 Task: Search one way flight ticket for 5 adults, 2 children, 1 infant in seat and 1 infant on lap in economy from Hartford: Bradley International Airport to Laramie: Laramie Regional Airport on 5-3-2023. Number of bags: 2 carry on bags. Price is upto 20000. Outbound departure time preference is 15:45.
Action: Mouse moved to (400, 160)
Screenshot: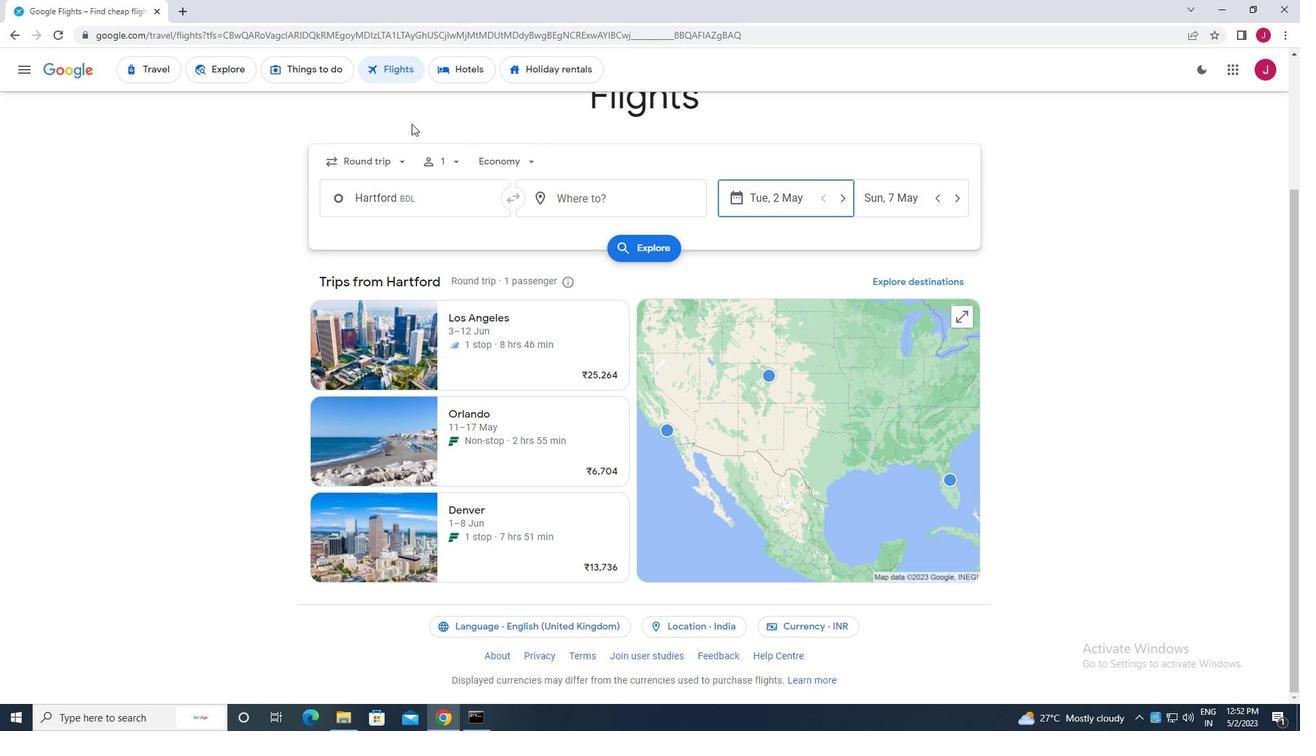 
Action: Mouse pressed left at (400, 160)
Screenshot: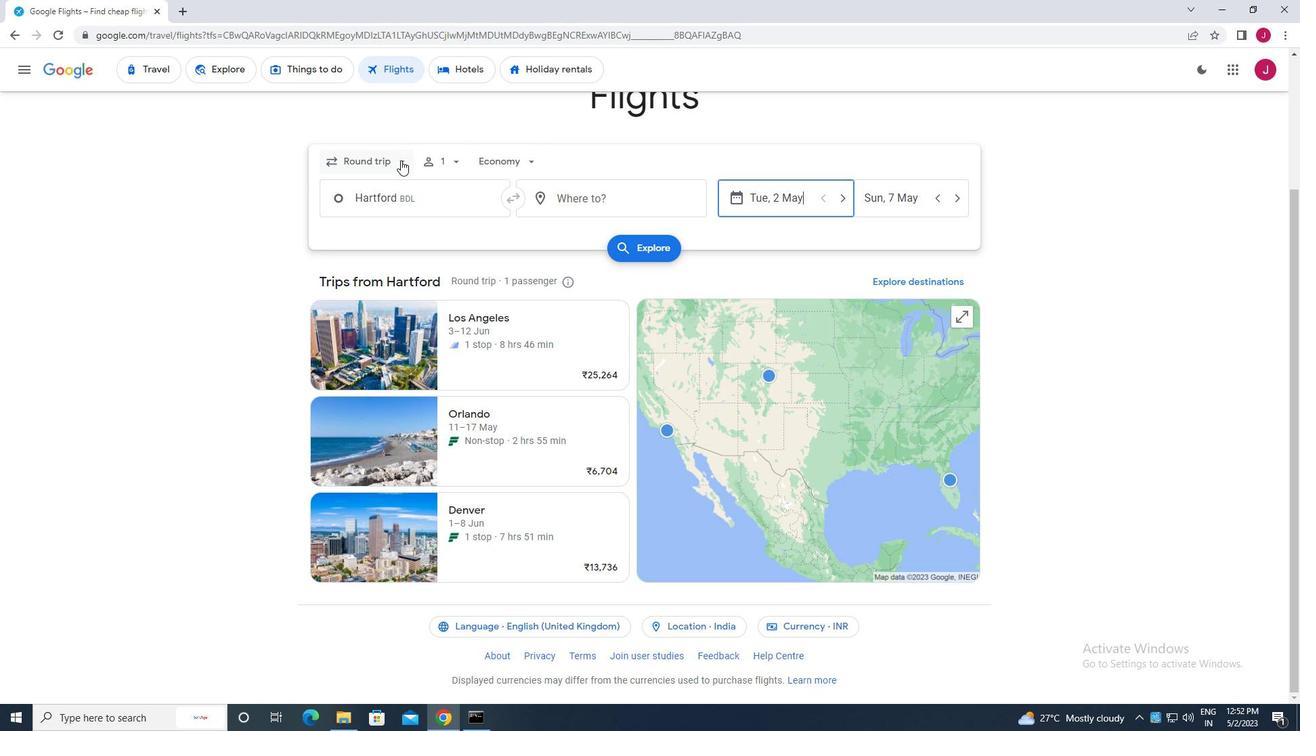 
Action: Mouse moved to (402, 225)
Screenshot: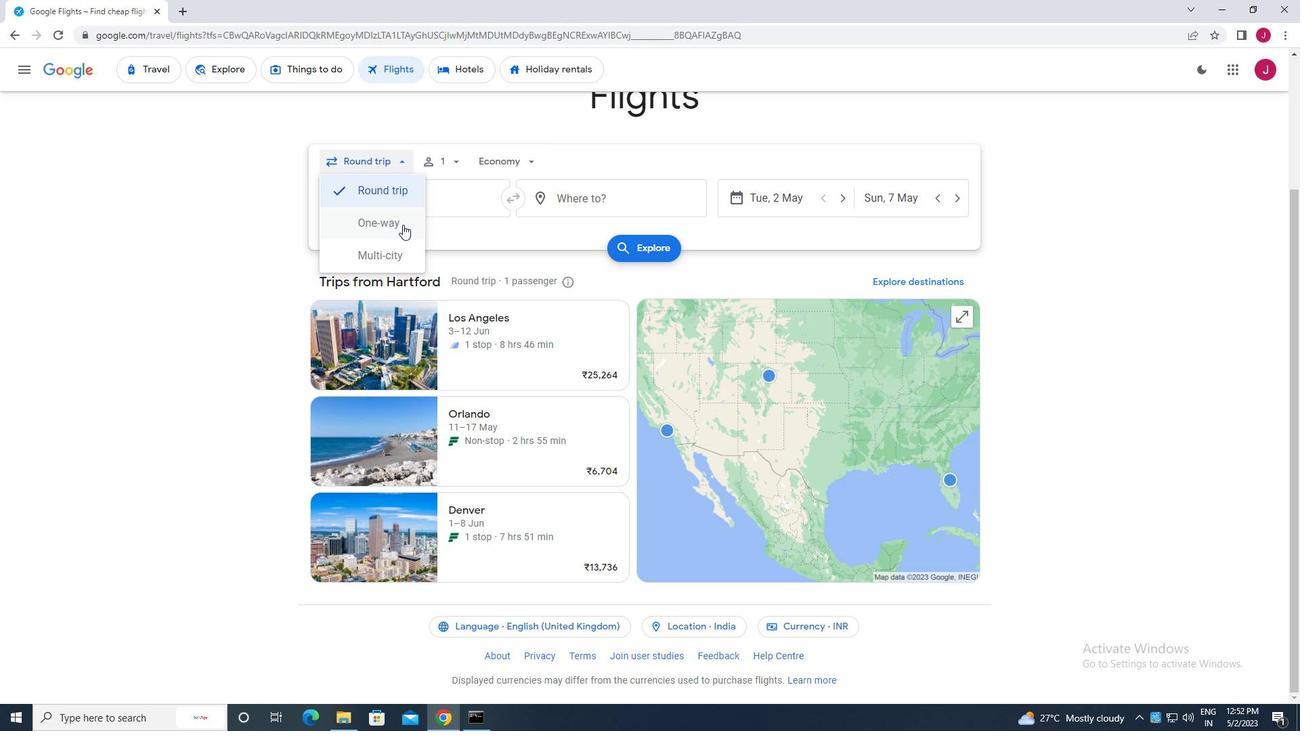 
Action: Mouse pressed left at (402, 225)
Screenshot: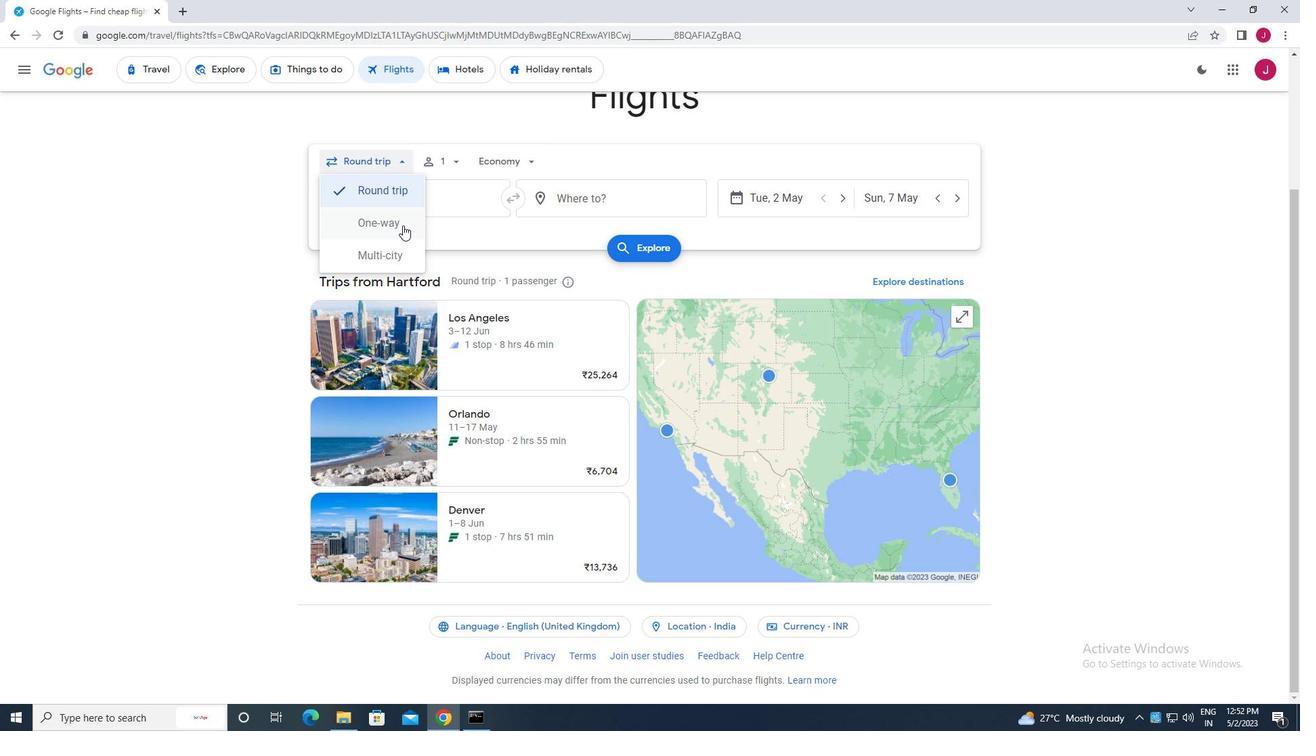 
Action: Mouse moved to (443, 167)
Screenshot: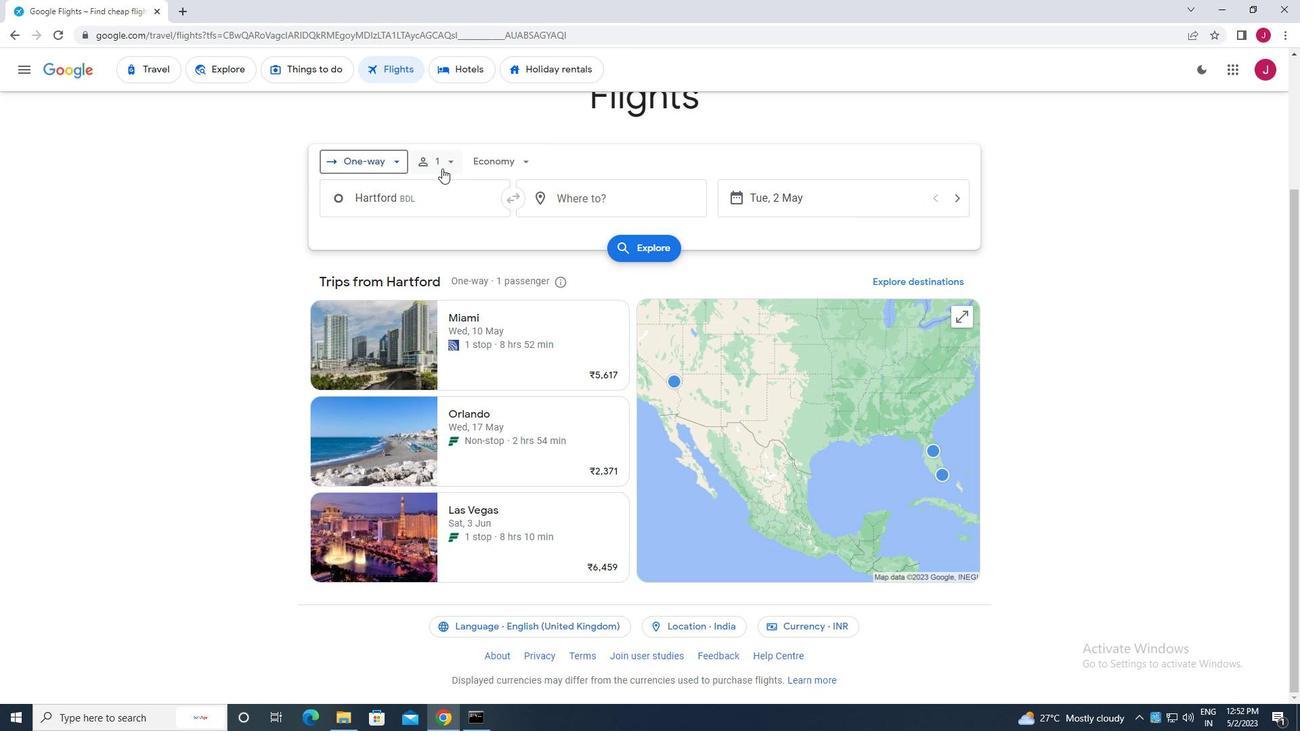 
Action: Mouse pressed left at (443, 167)
Screenshot: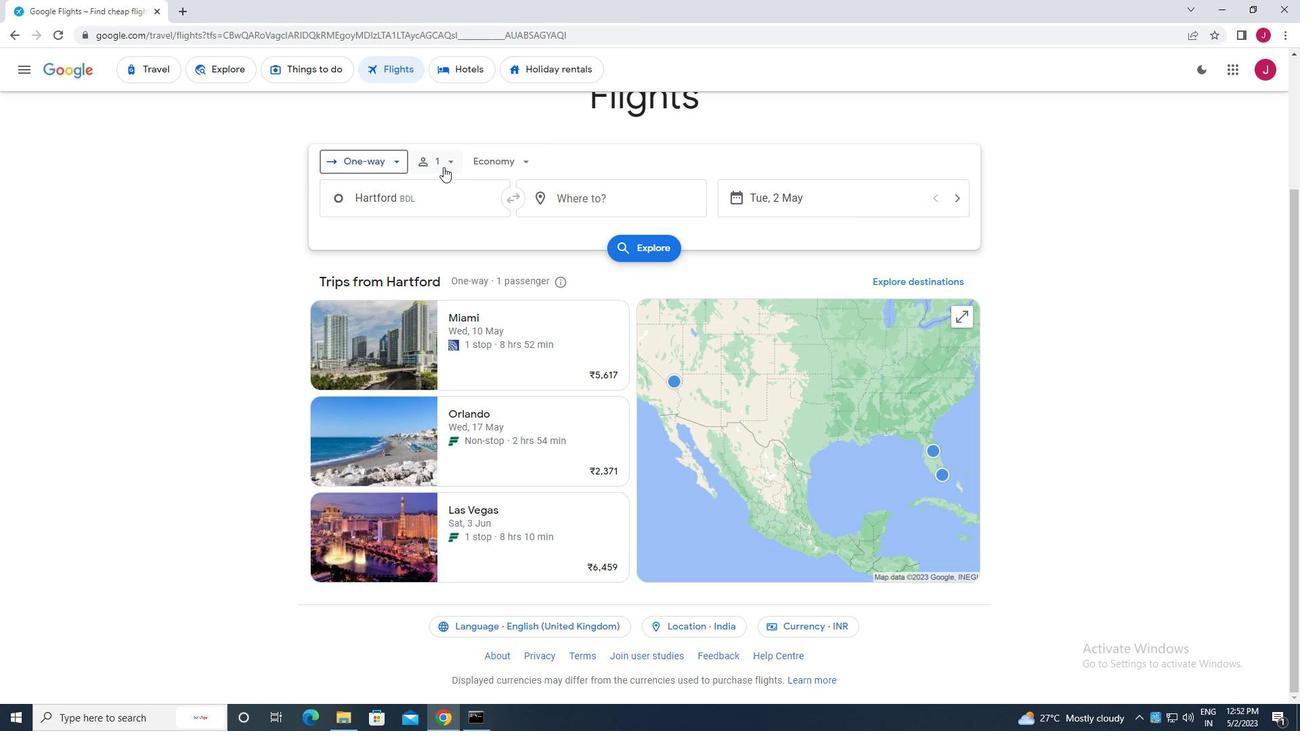 
Action: Mouse moved to (553, 196)
Screenshot: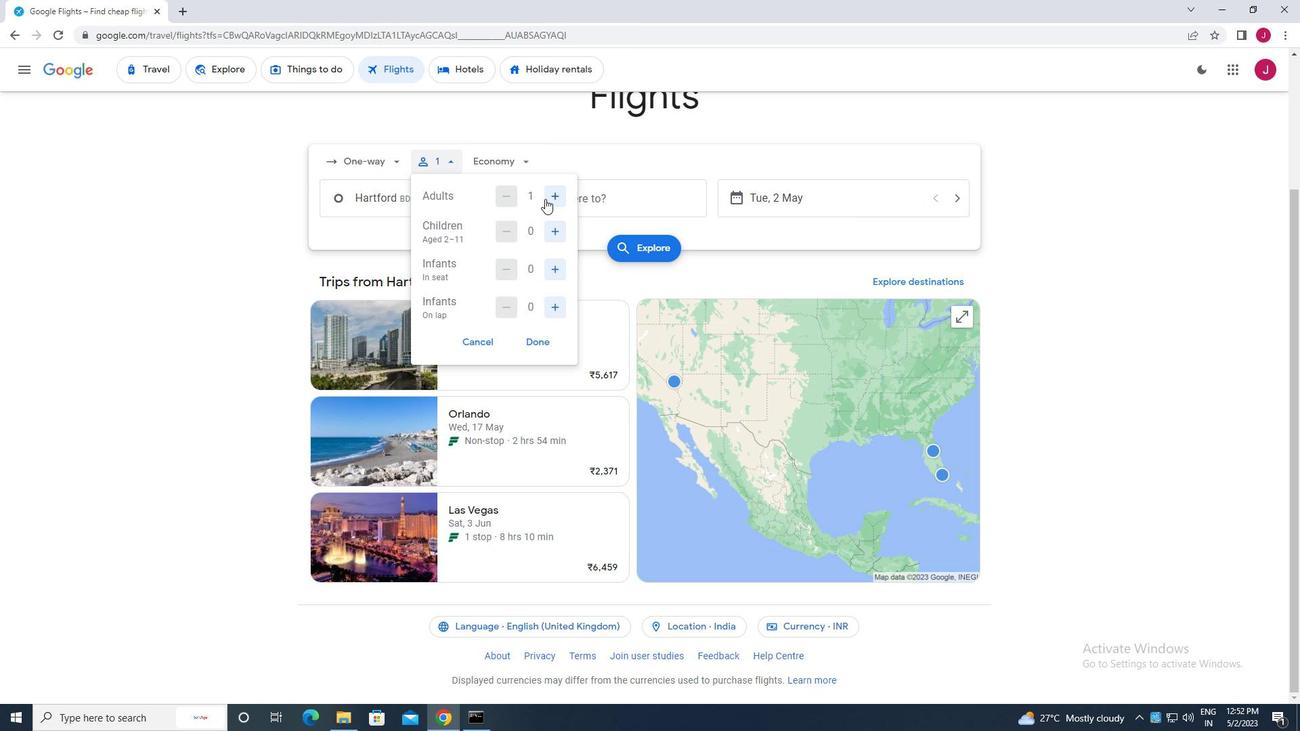 
Action: Mouse pressed left at (553, 196)
Screenshot: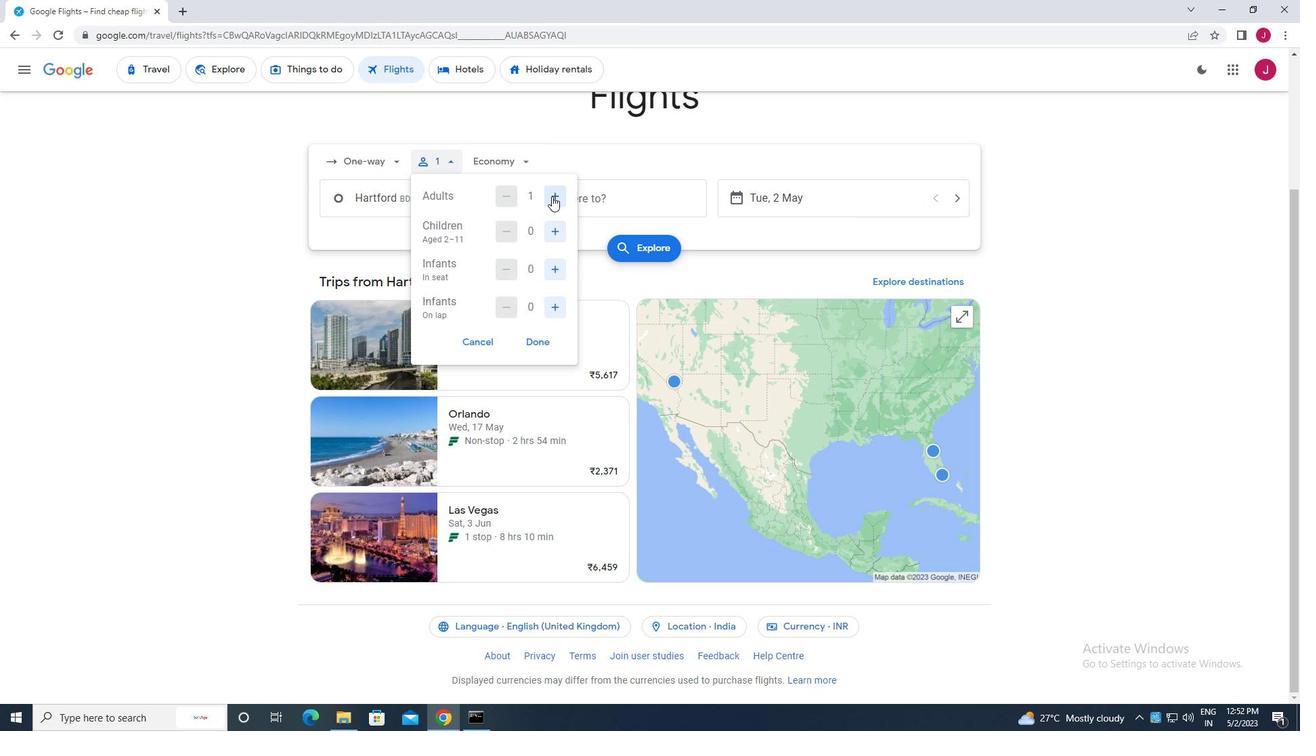 
Action: Mouse moved to (553, 196)
Screenshot: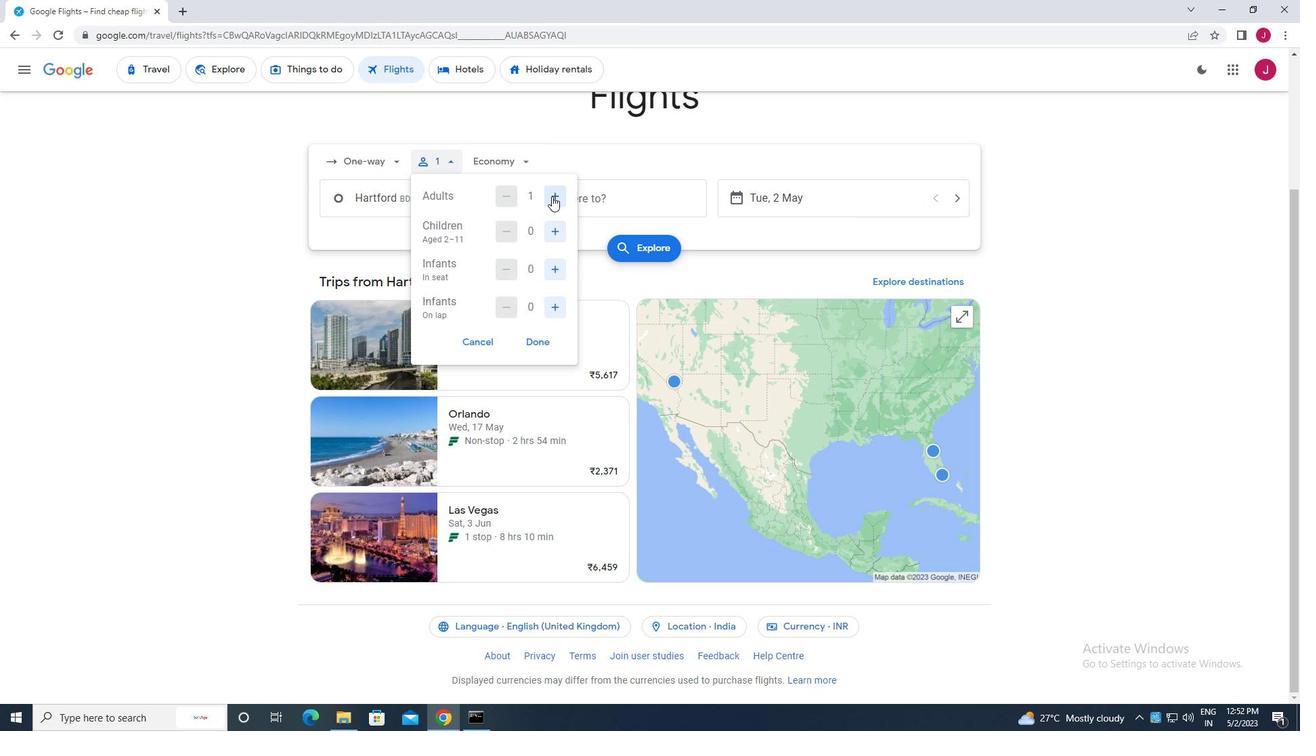 
Action: Mouse pressed left at (553, 196)
Screenshot: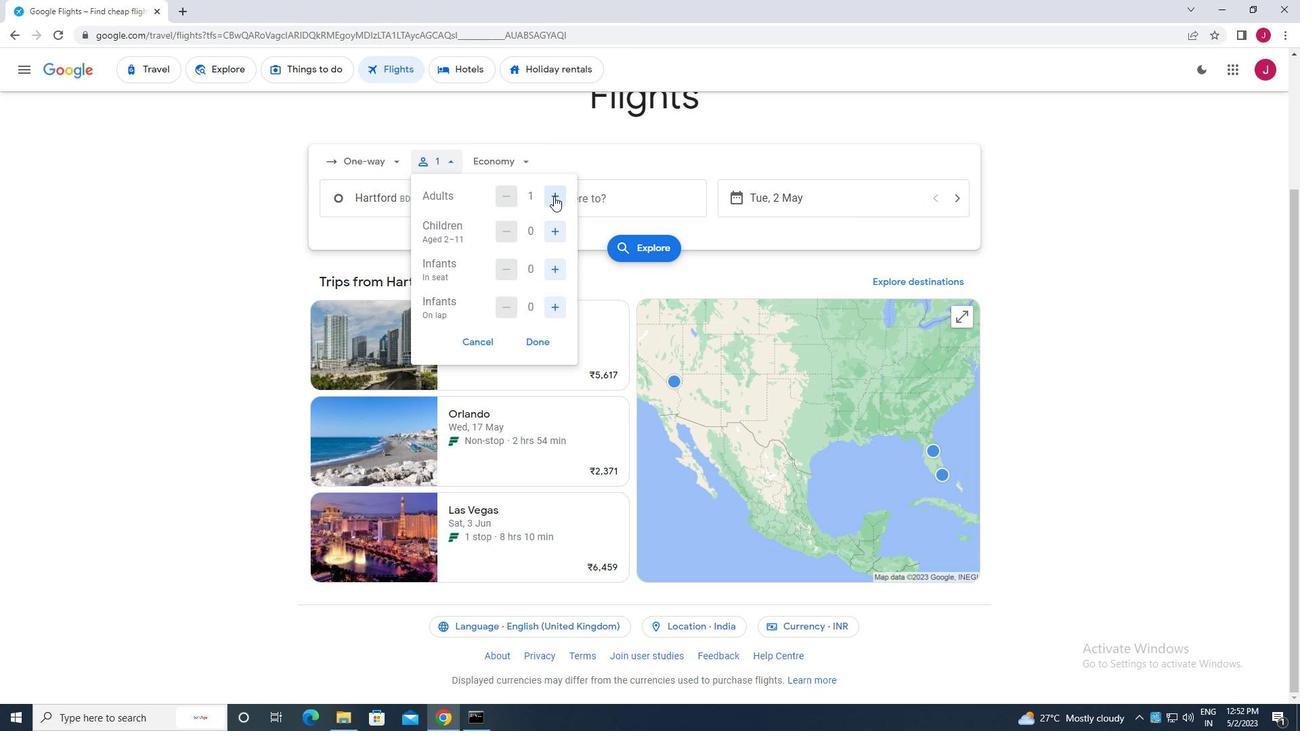 
Action: Mouse pressed left at (553, 196)
Screenshot: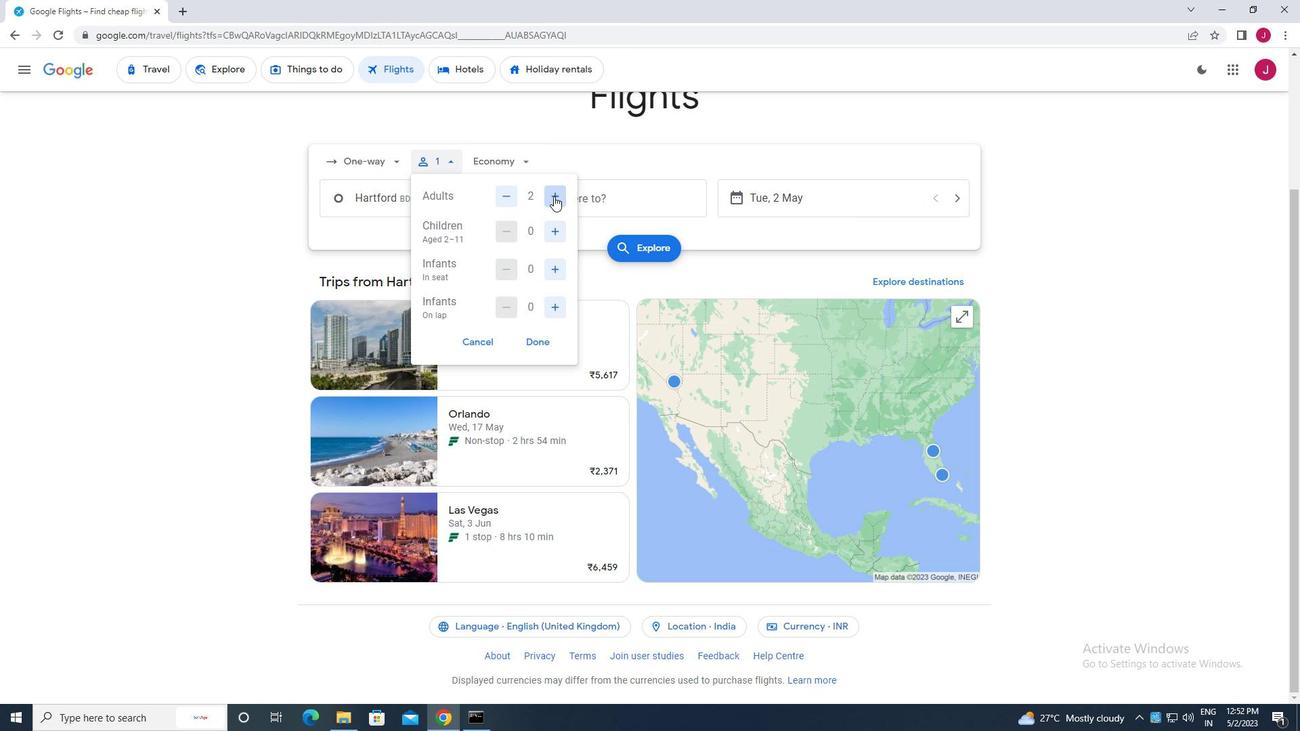 
Action: Mouse pressed left at (553, 196)
Screenshot: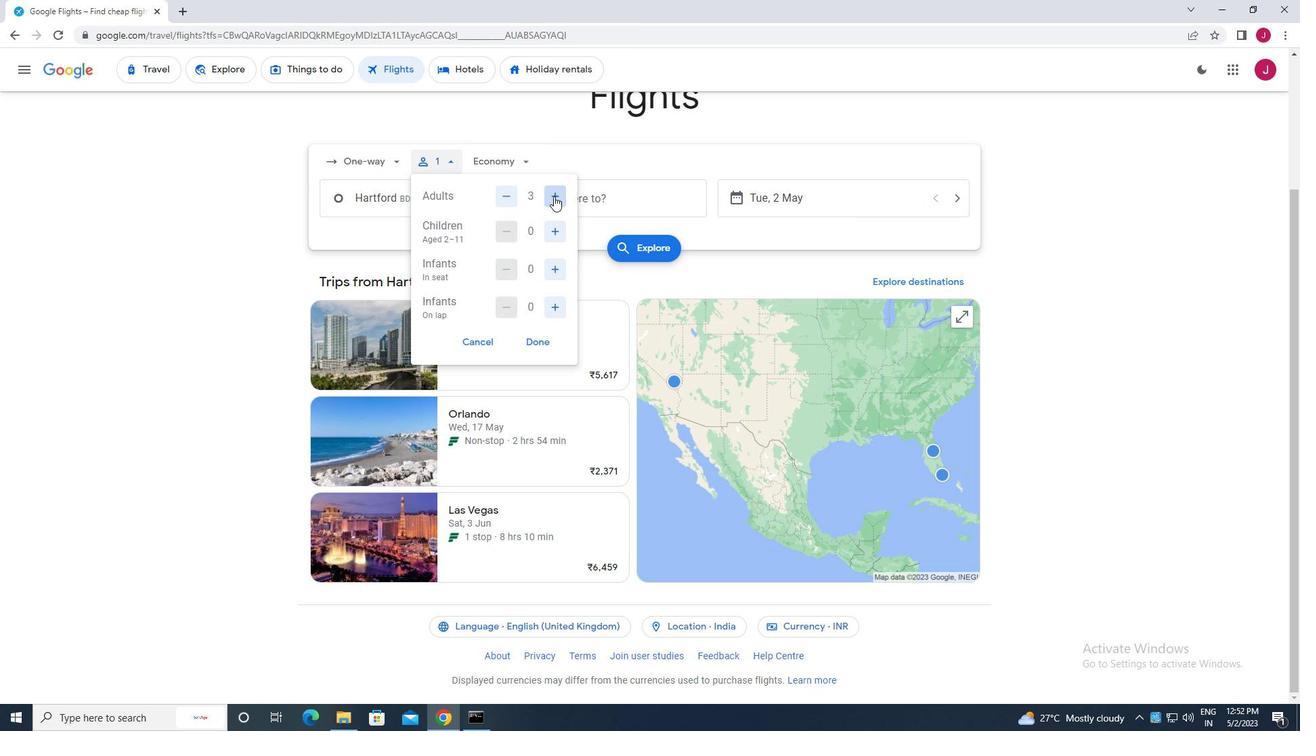 
Action: Mouse moved to (553, 235)
Screenshot: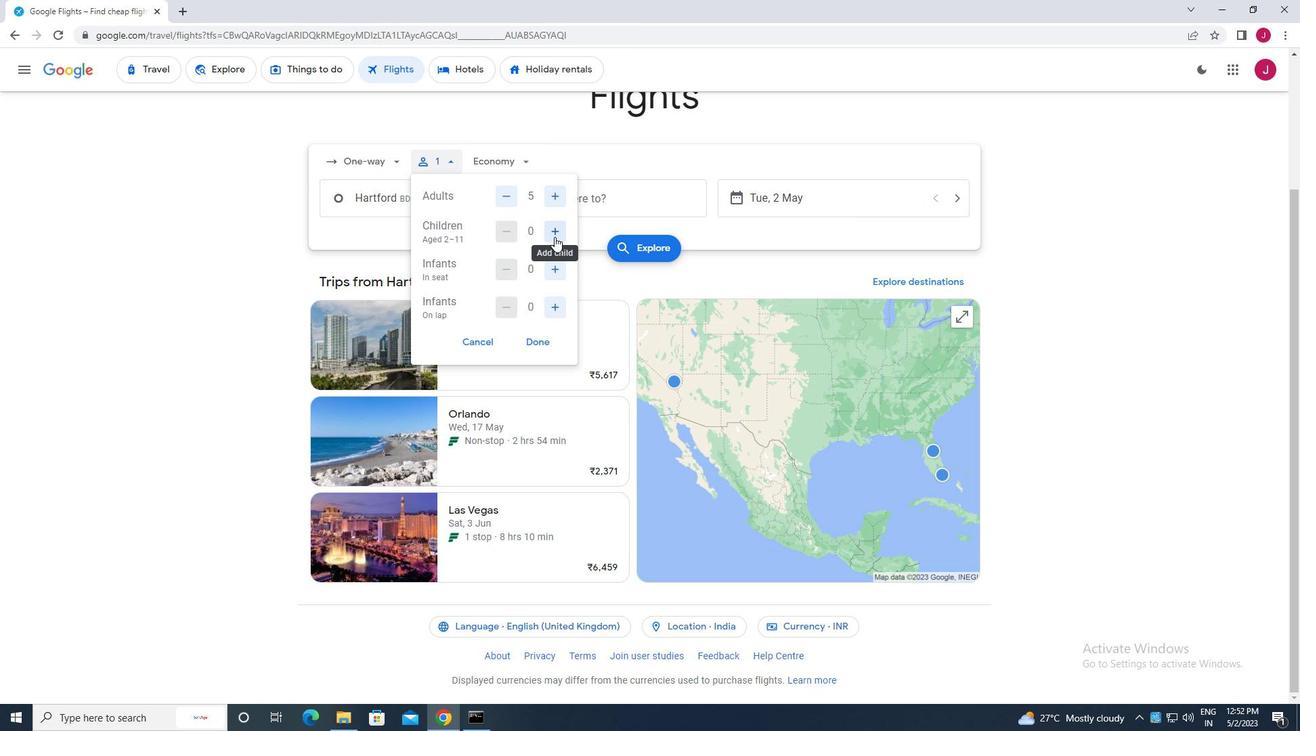 
Action: Mouse pressed left at (553, 235)
Screenshot: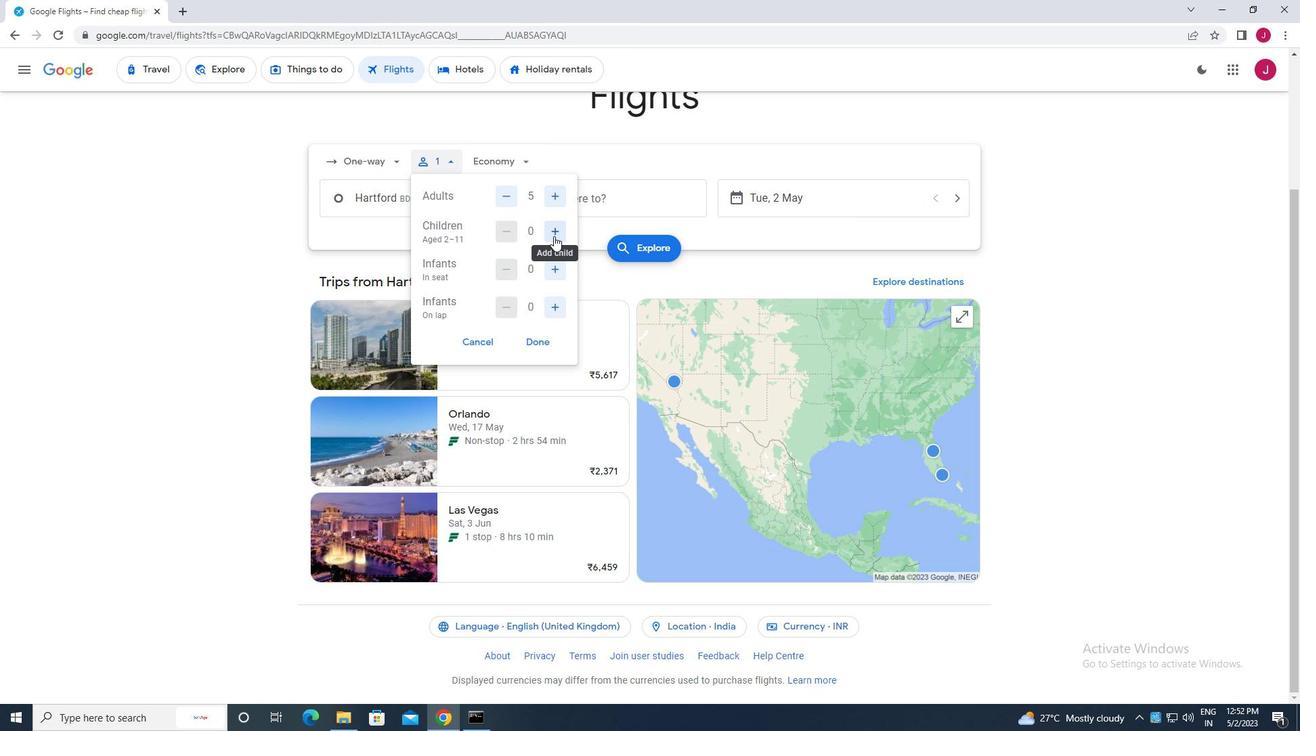
Action: Mouse pressed left at (553, 235)
Screenshot: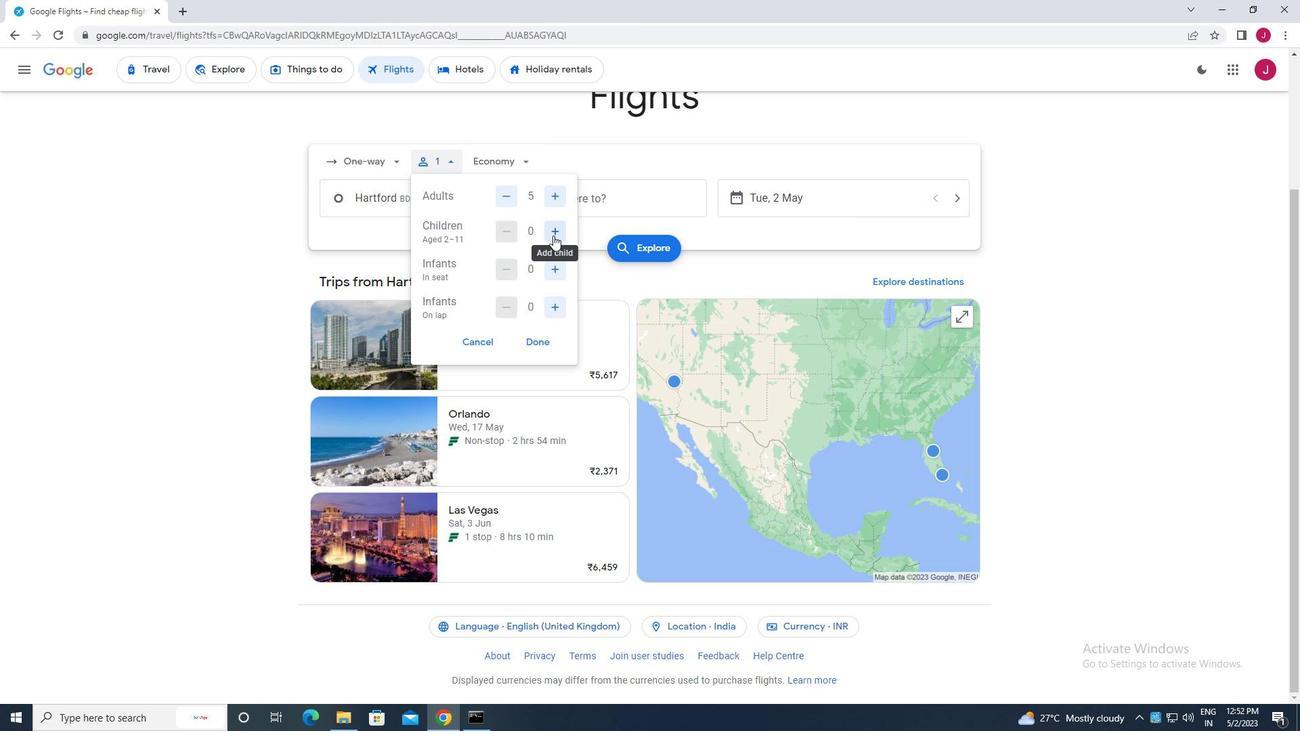 
Action: Mouse moved to (556, 277)
Screenshot: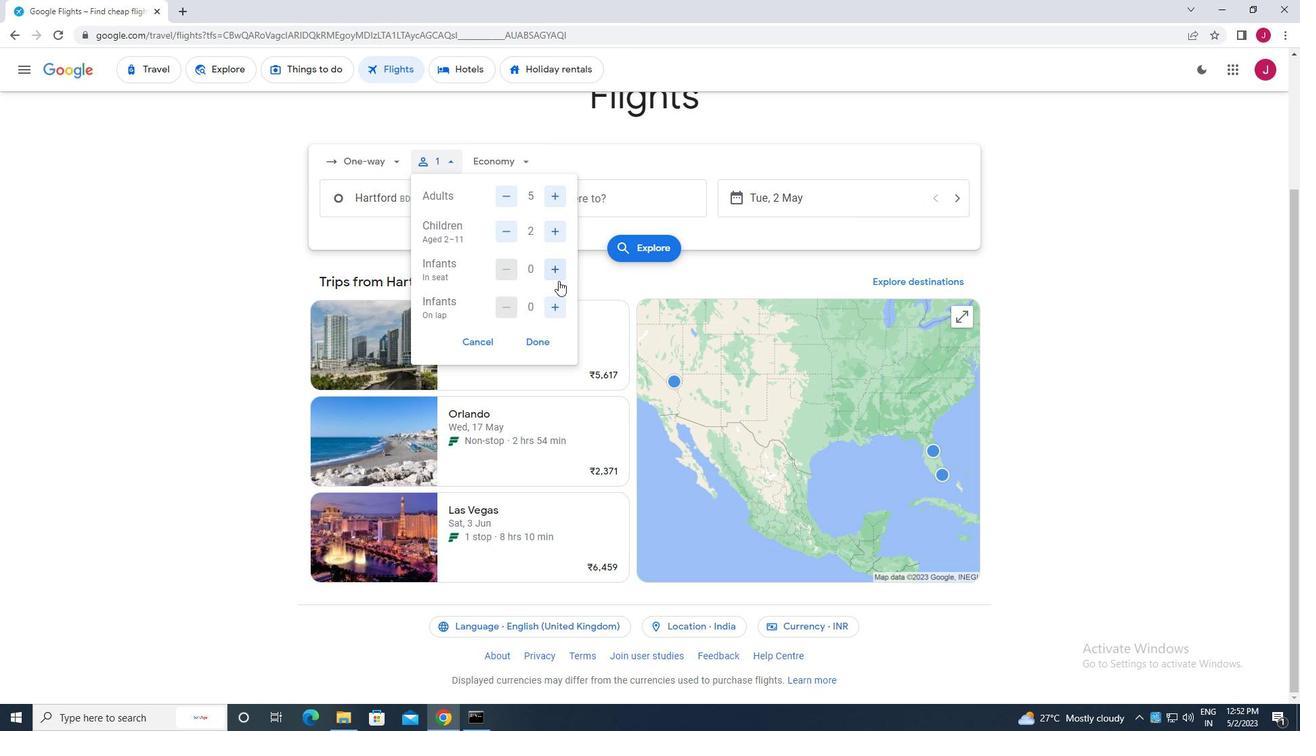 
Action: Mouse pressed left at (556, 277)
Screenshot: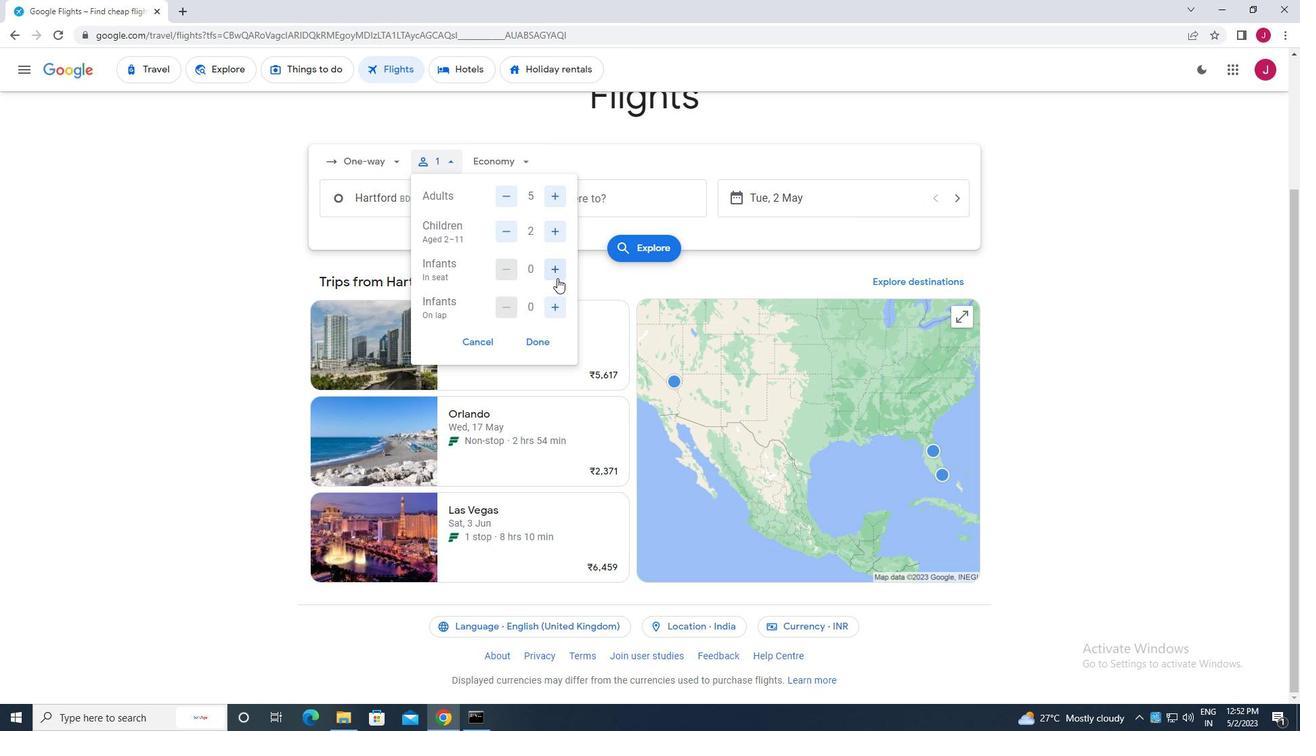 
Action: Mouse moved to (556, 313)
Screenshot: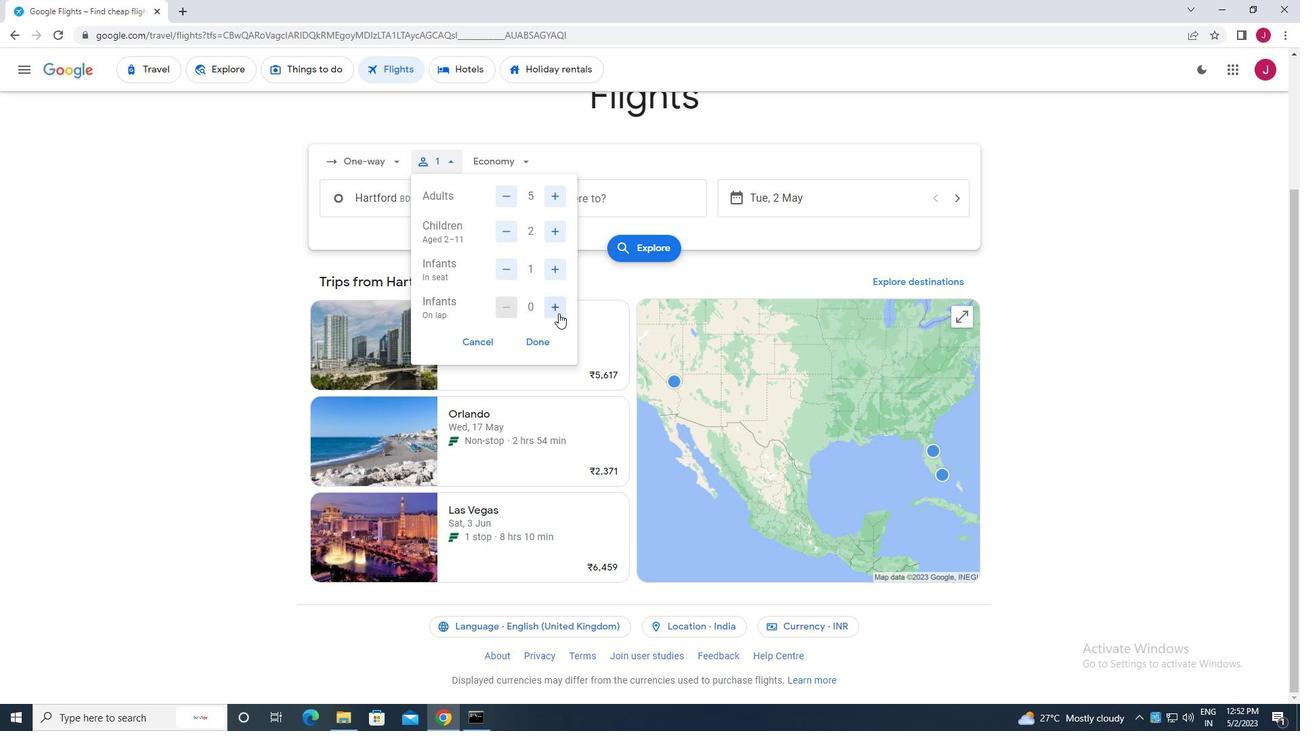 
Action: Mouse pressed left at (556, 313)
Screenshot: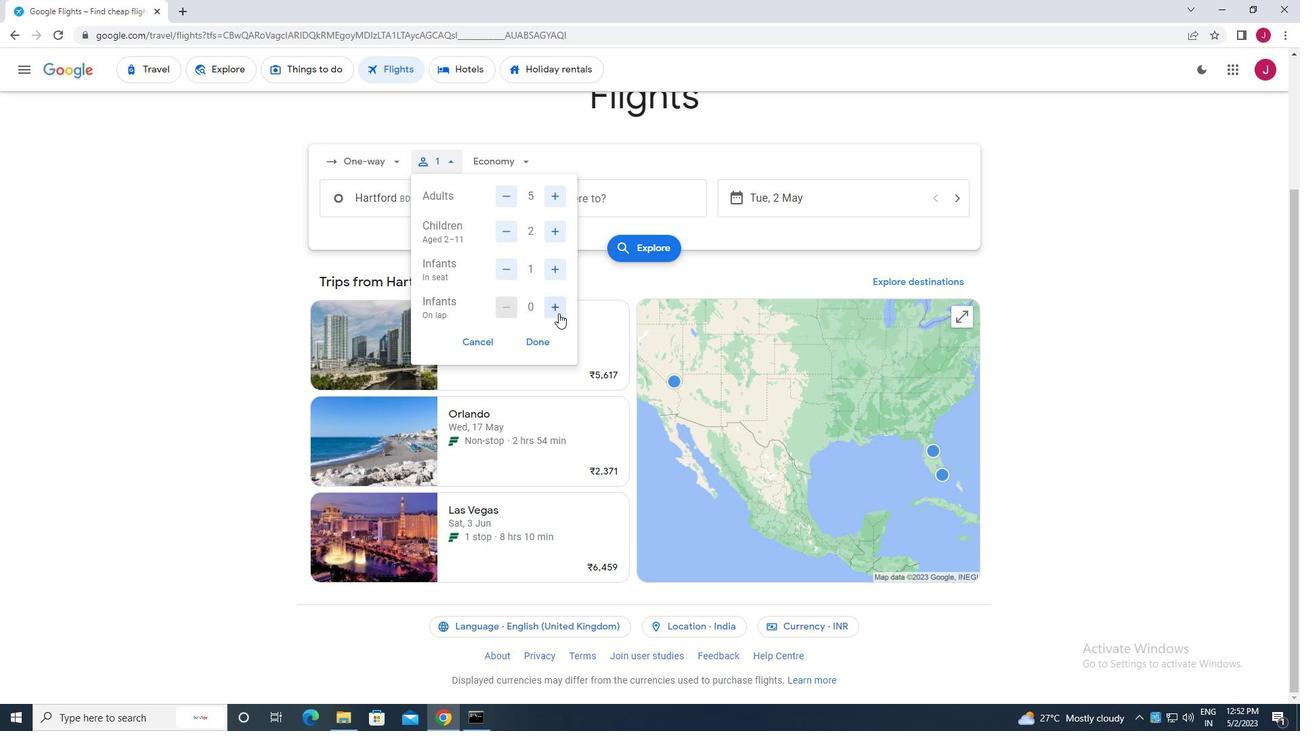 
Action: Mouse moved to (540, 339)
Screenshot: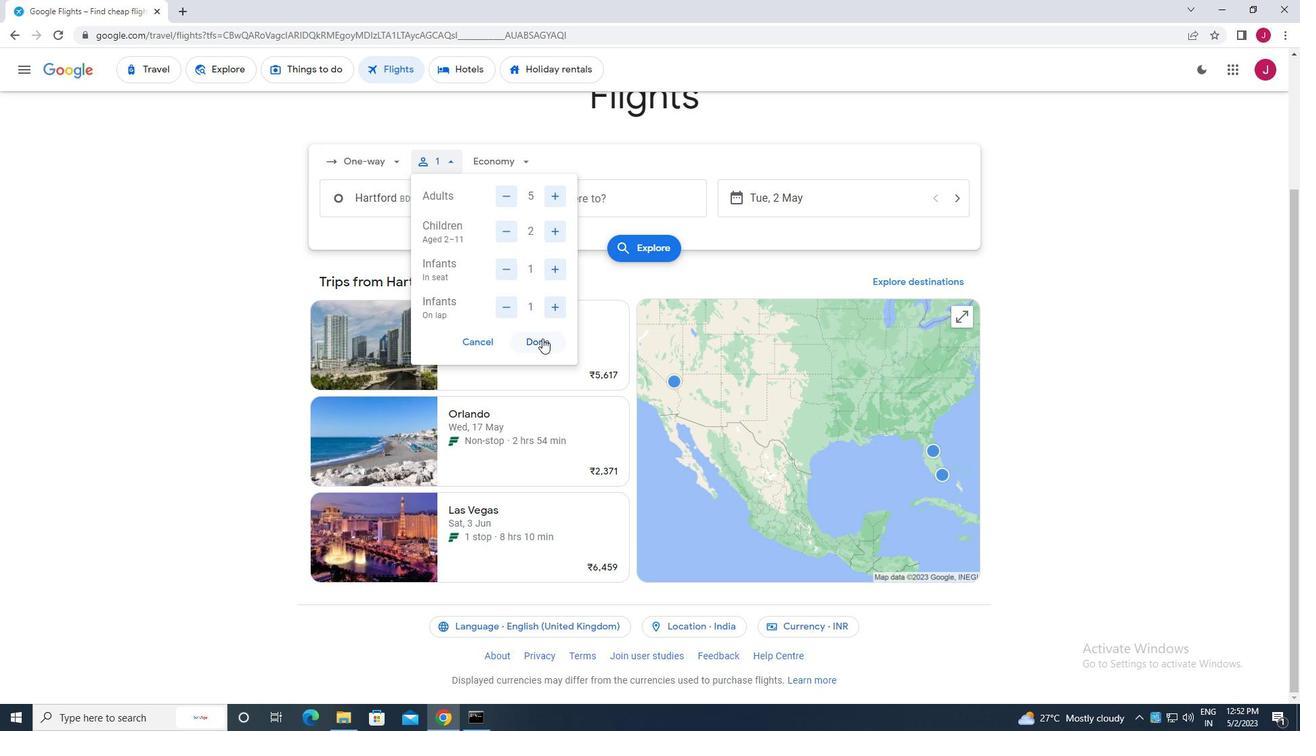 
Action: Mouse pressed left at (540, 339)
Screenshot: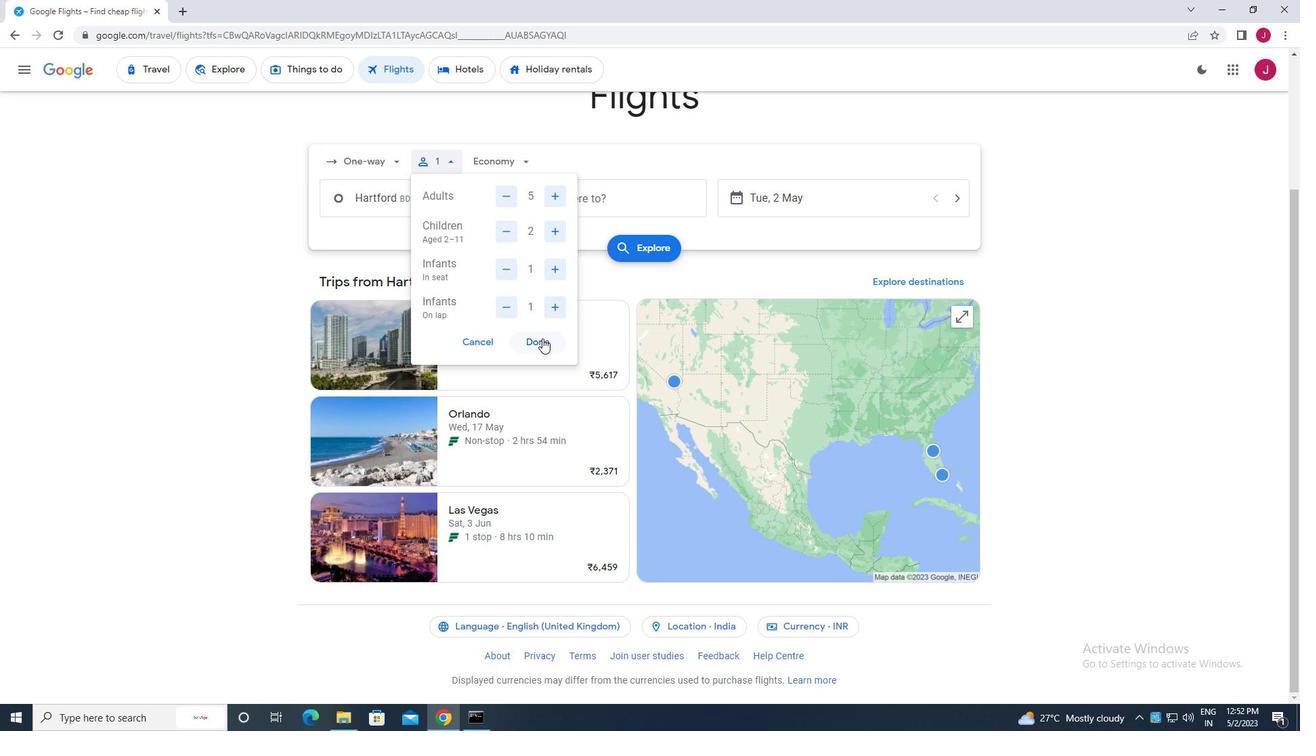 
Action: Mouse moved to (522, 159)
Screenshot: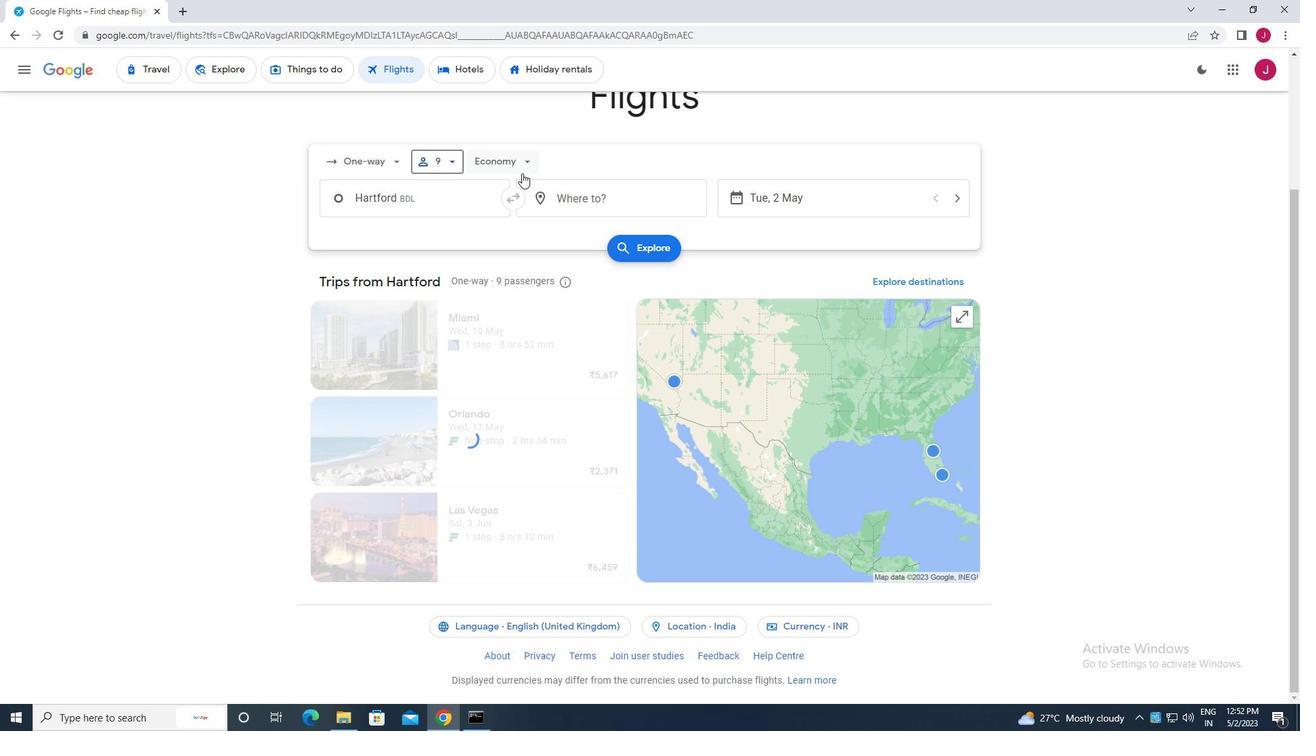 
Action: Mouse pressed left at (522, 159)
Screenshot: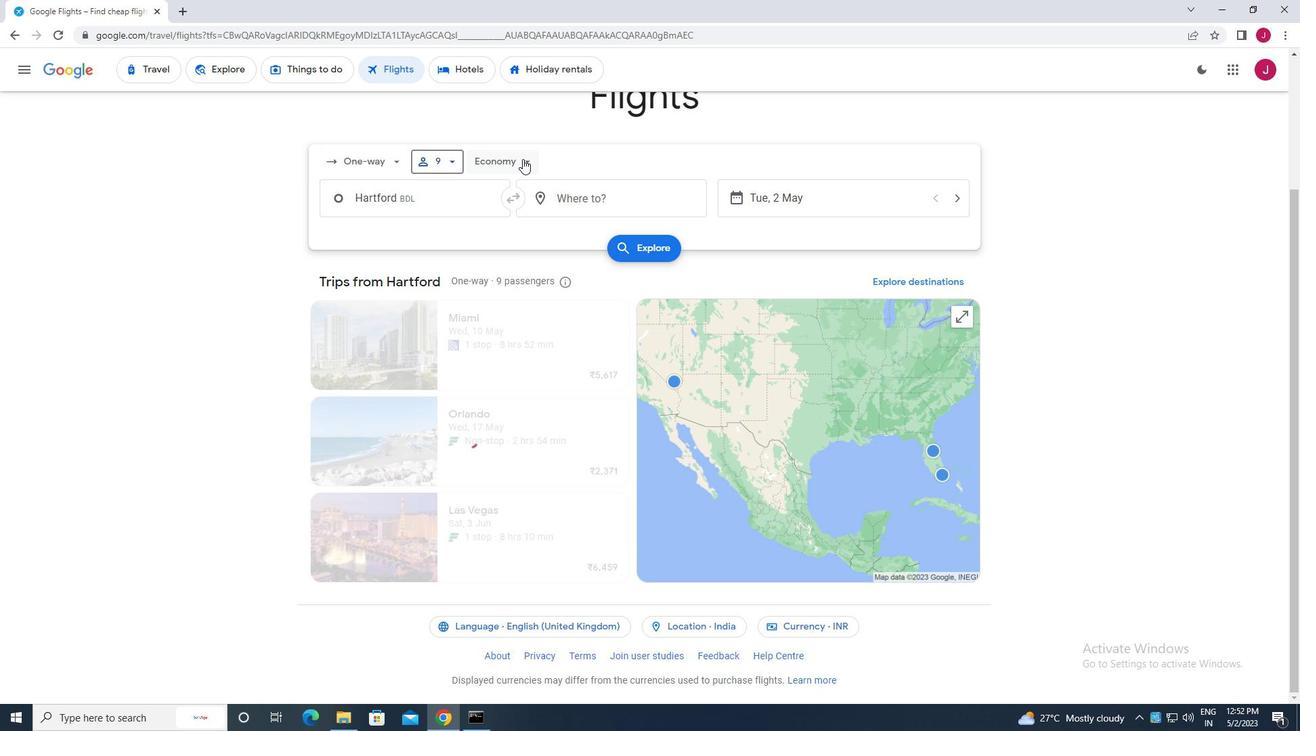 
Action: Mouse moved to (531, 188)
Screenshot: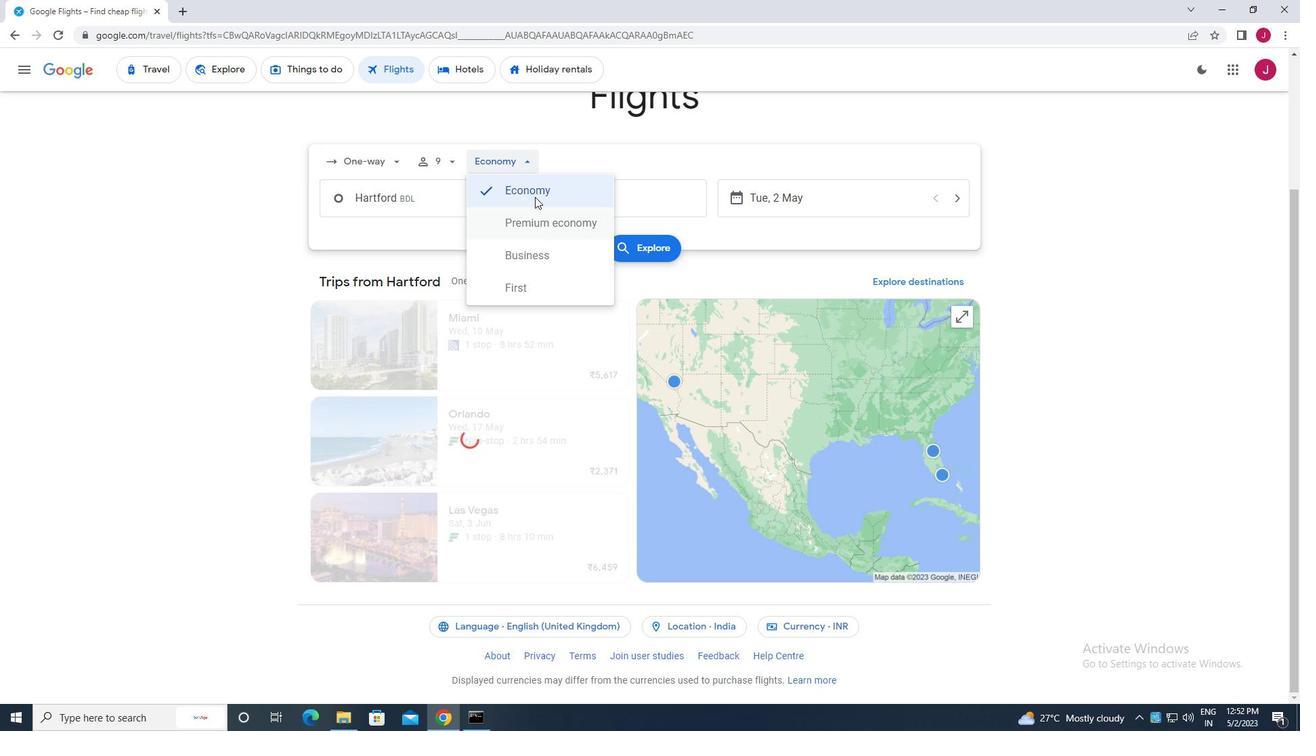 
Action: Mouse pressed left at (531, 188)
Screenshot: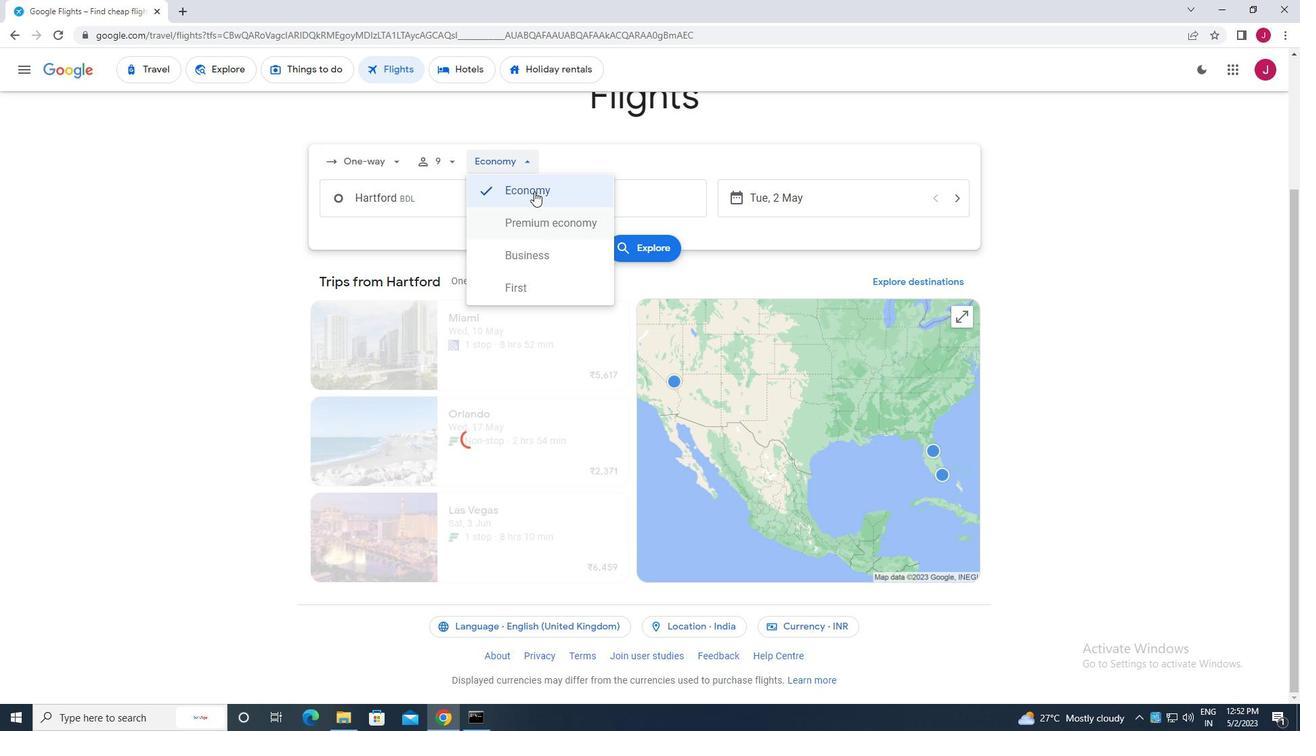 
Action: Mouse moved to (461, 201)
Screenshot: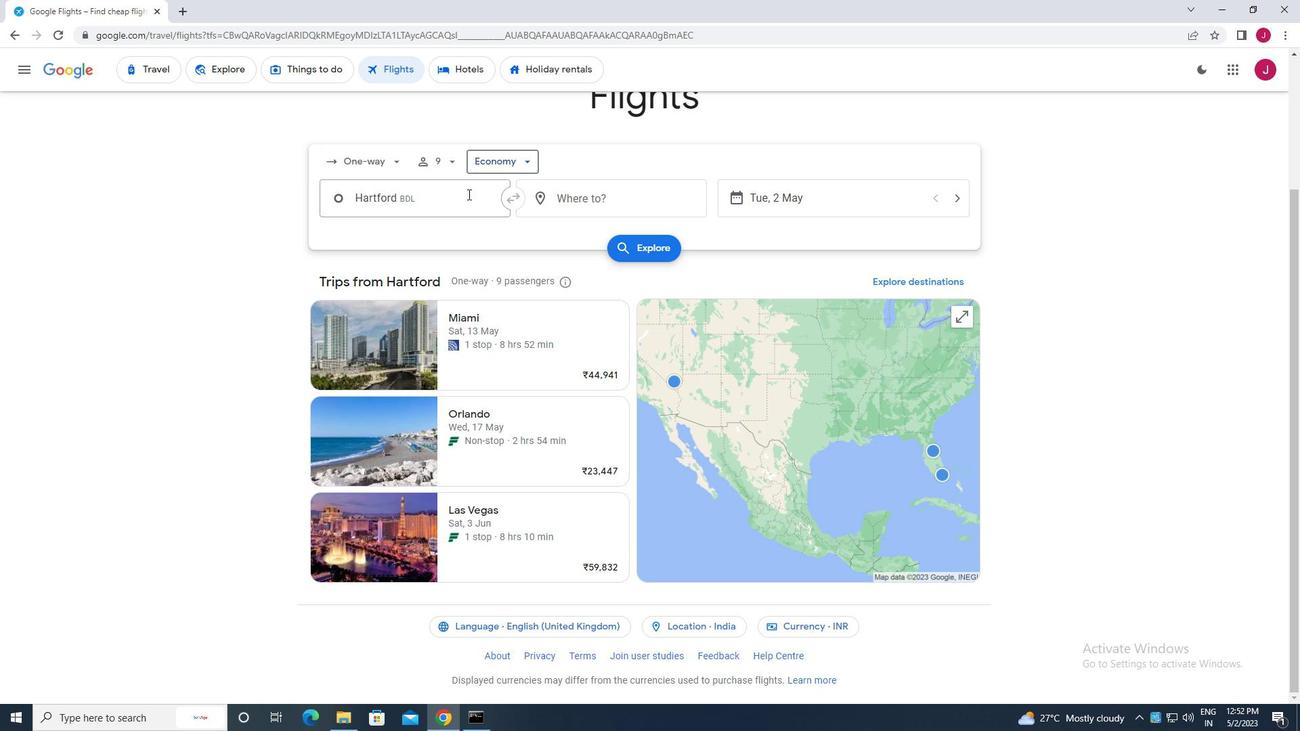 
Action: Mouse pressed left at (461, 201)
Screenshot: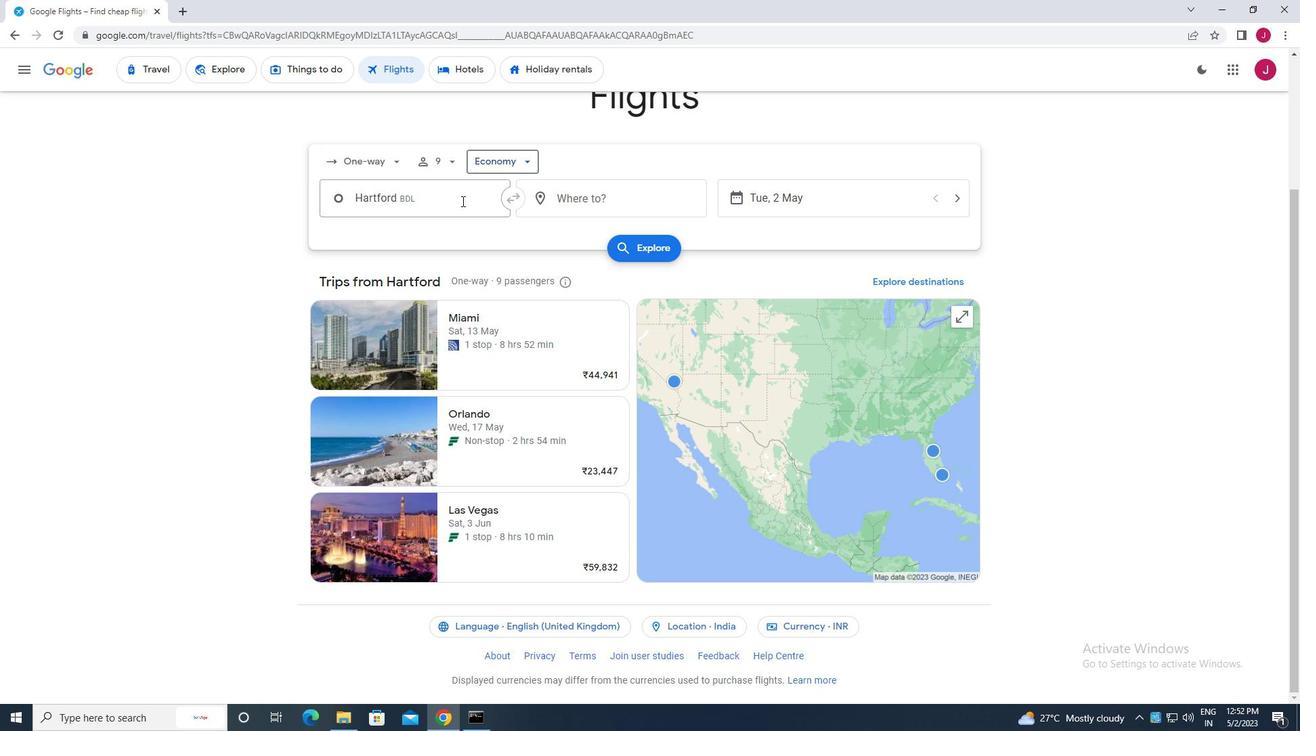 
Action: Key pressed hartf
Screenshot: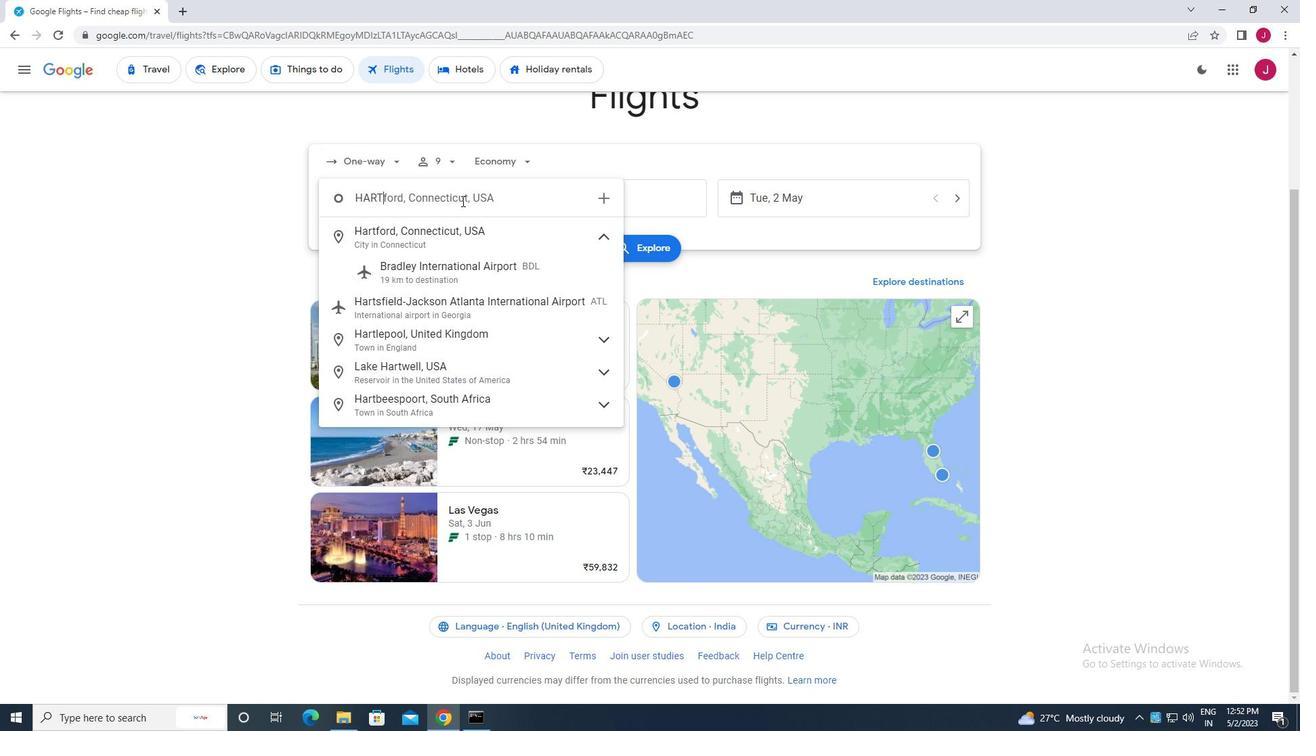 
Action: Mouse moved to (540, 264)
Screenshot: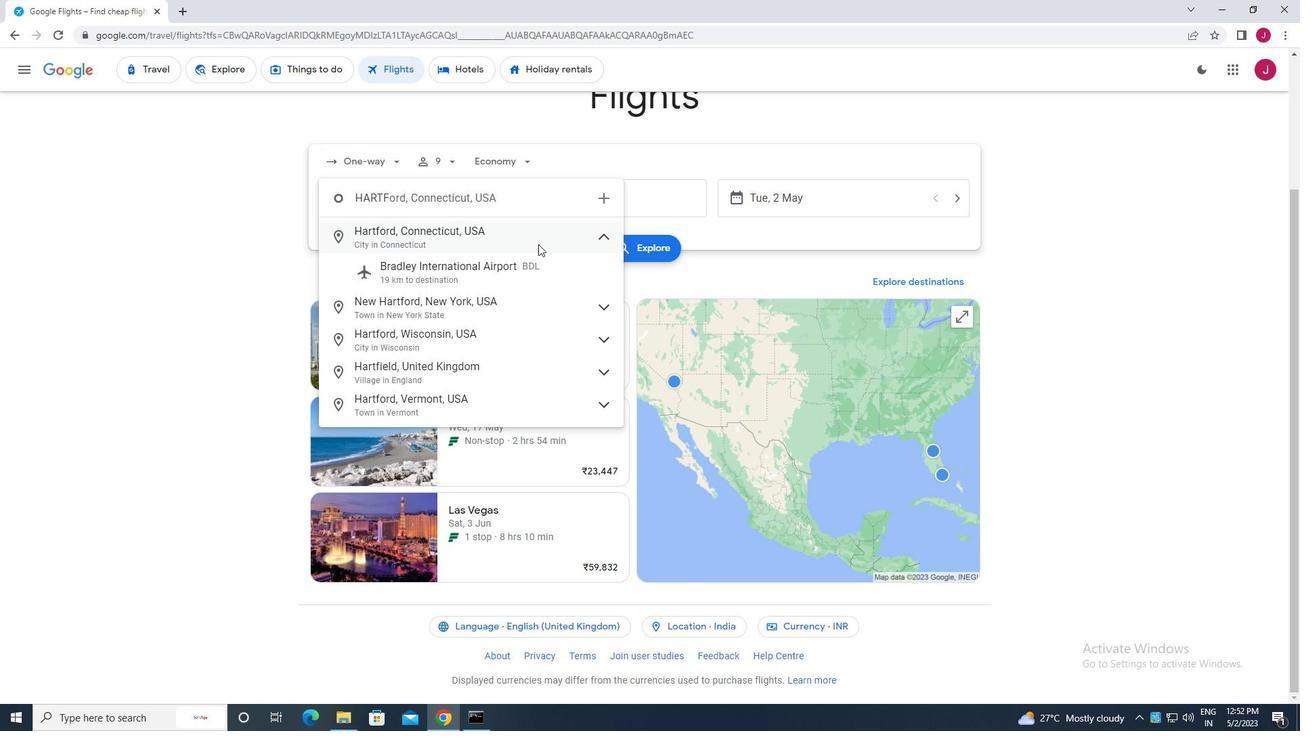 
Action: Mouse pressed left at (540, 264)
Screenshot: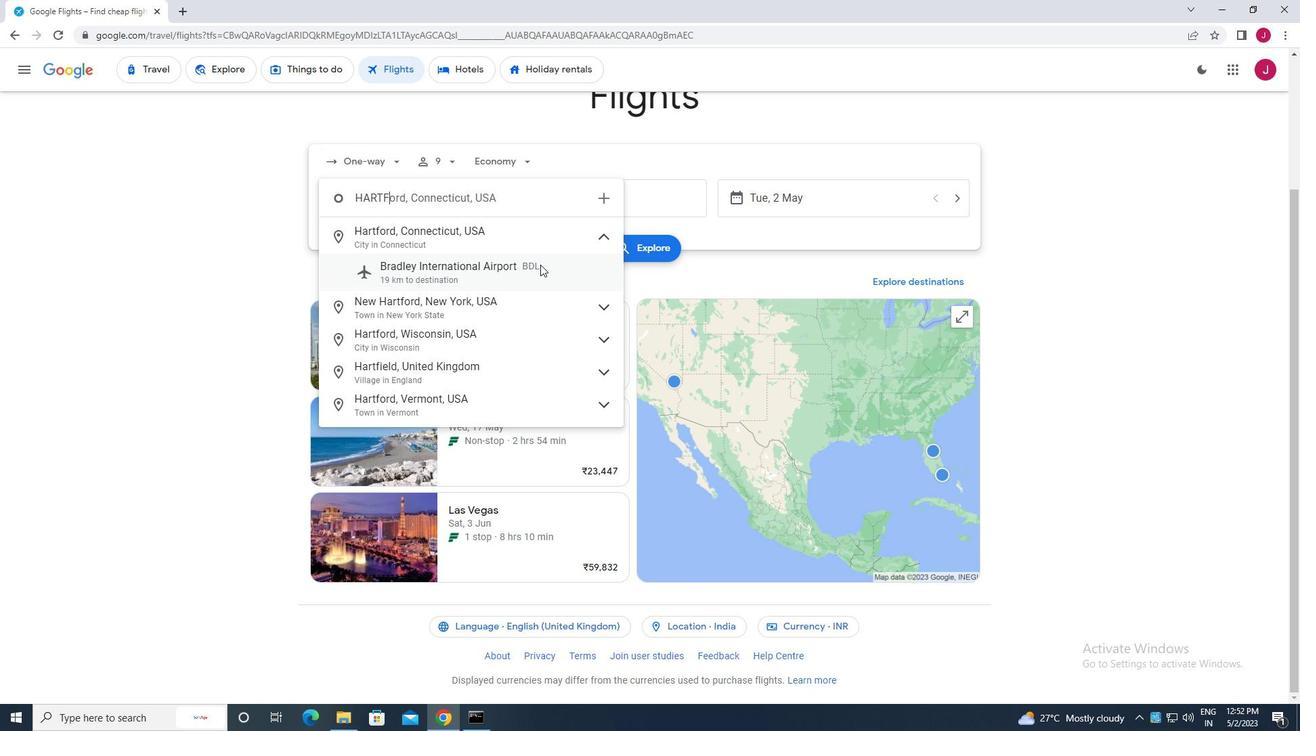
Action: Mouse moved to (633, 203)
Screenshot: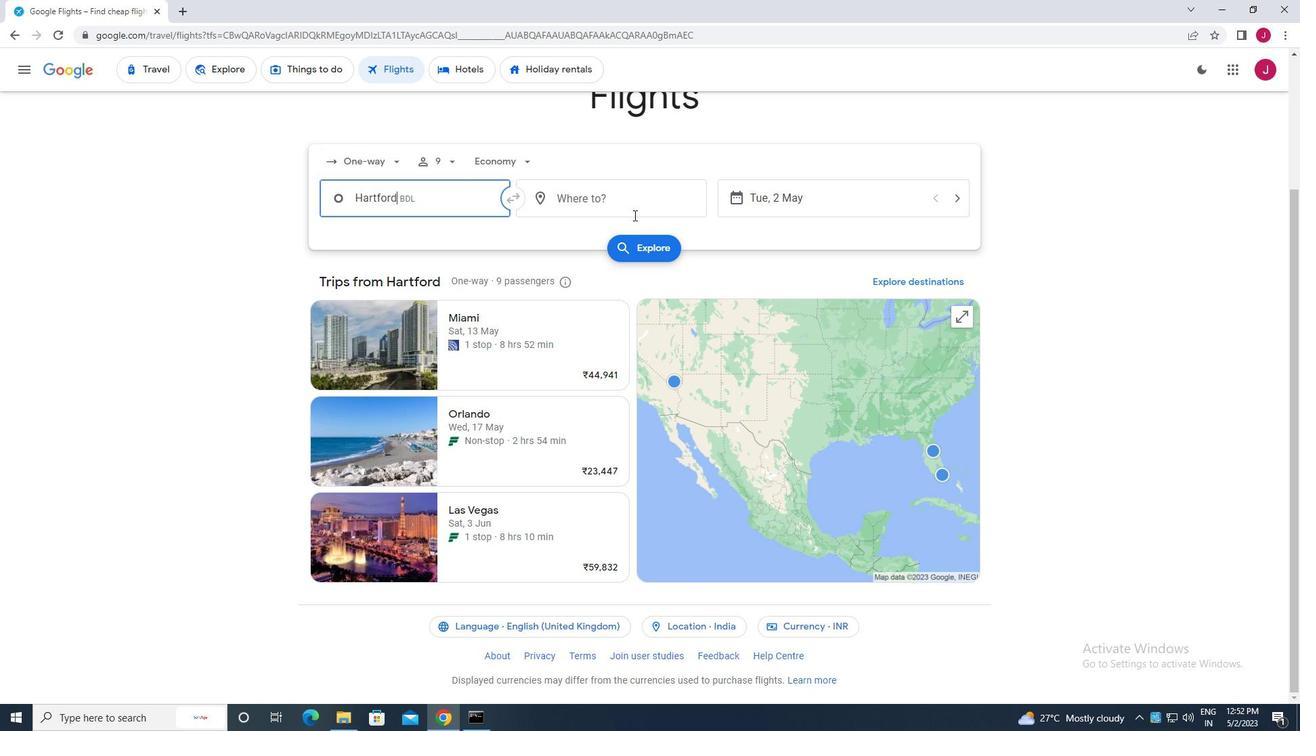 
Action: Mouse pressed left at (633, 203)
Screenshot: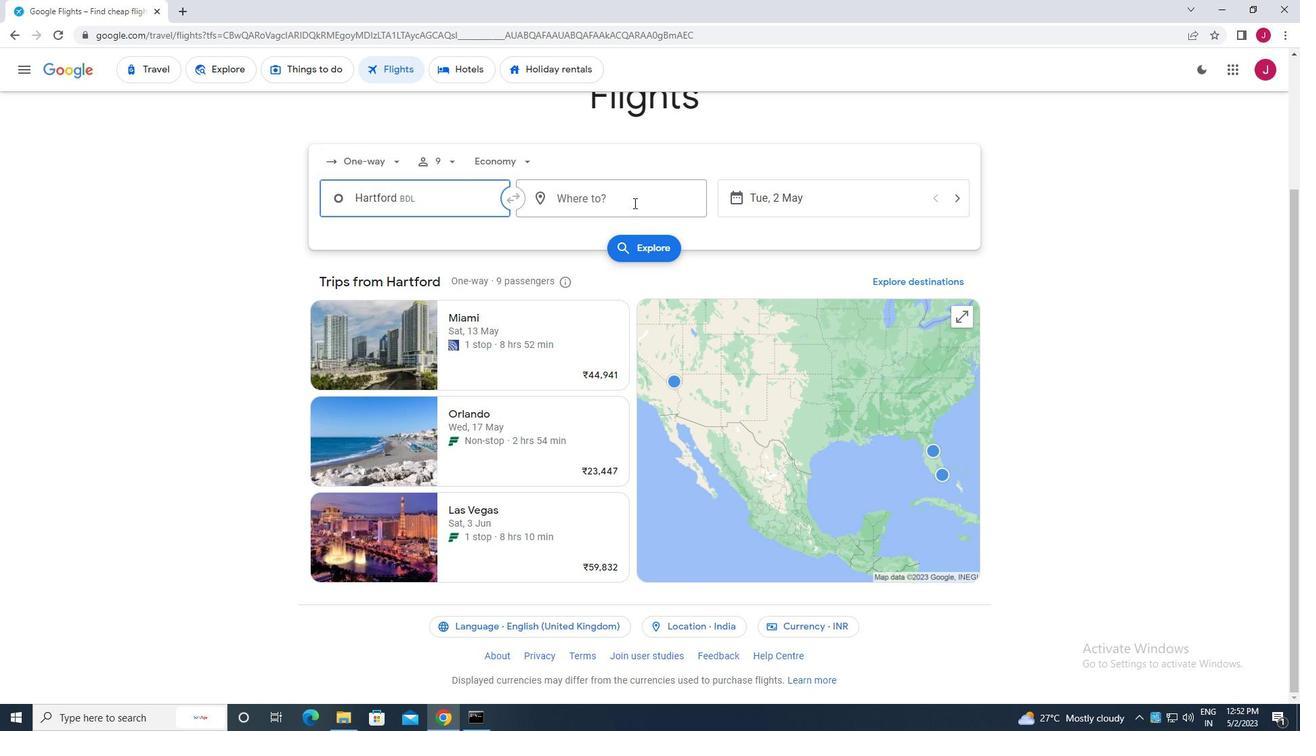 
Action: Mouse moved to (634, 203)
Screenshot: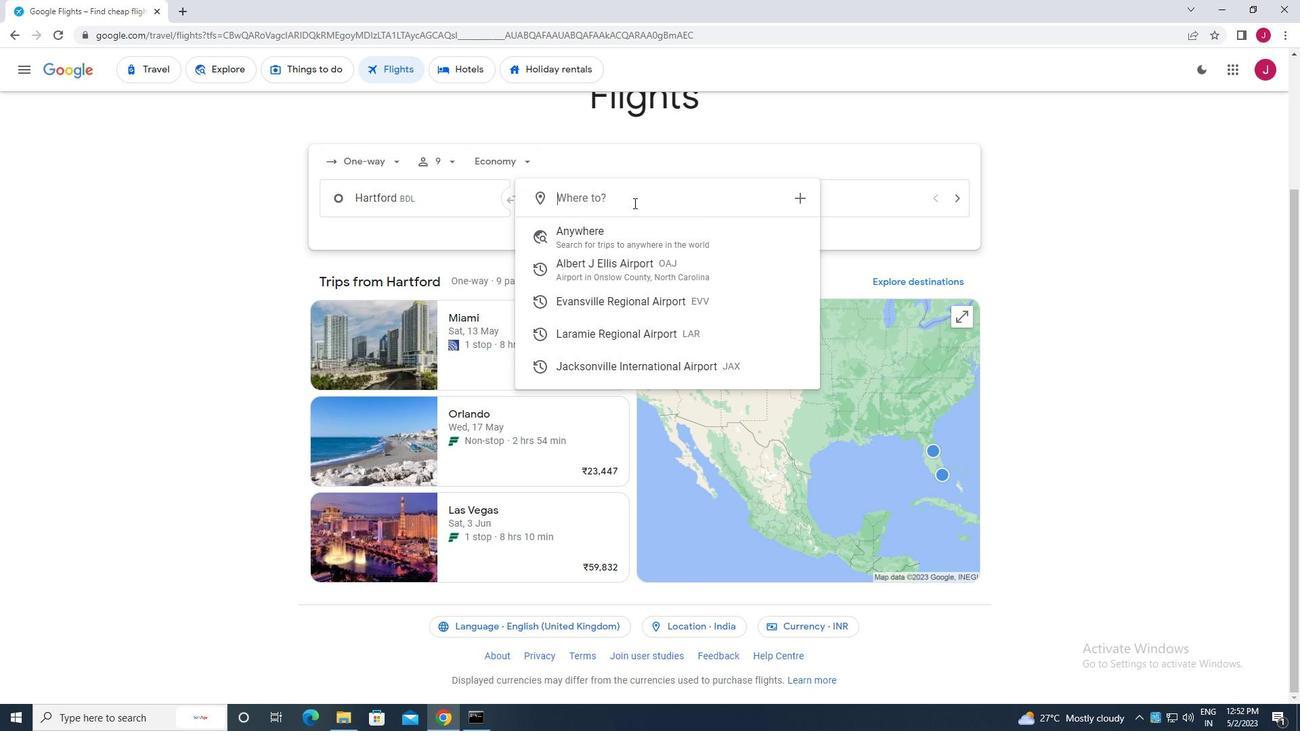 
Action: Key pressed laram
Screenshot: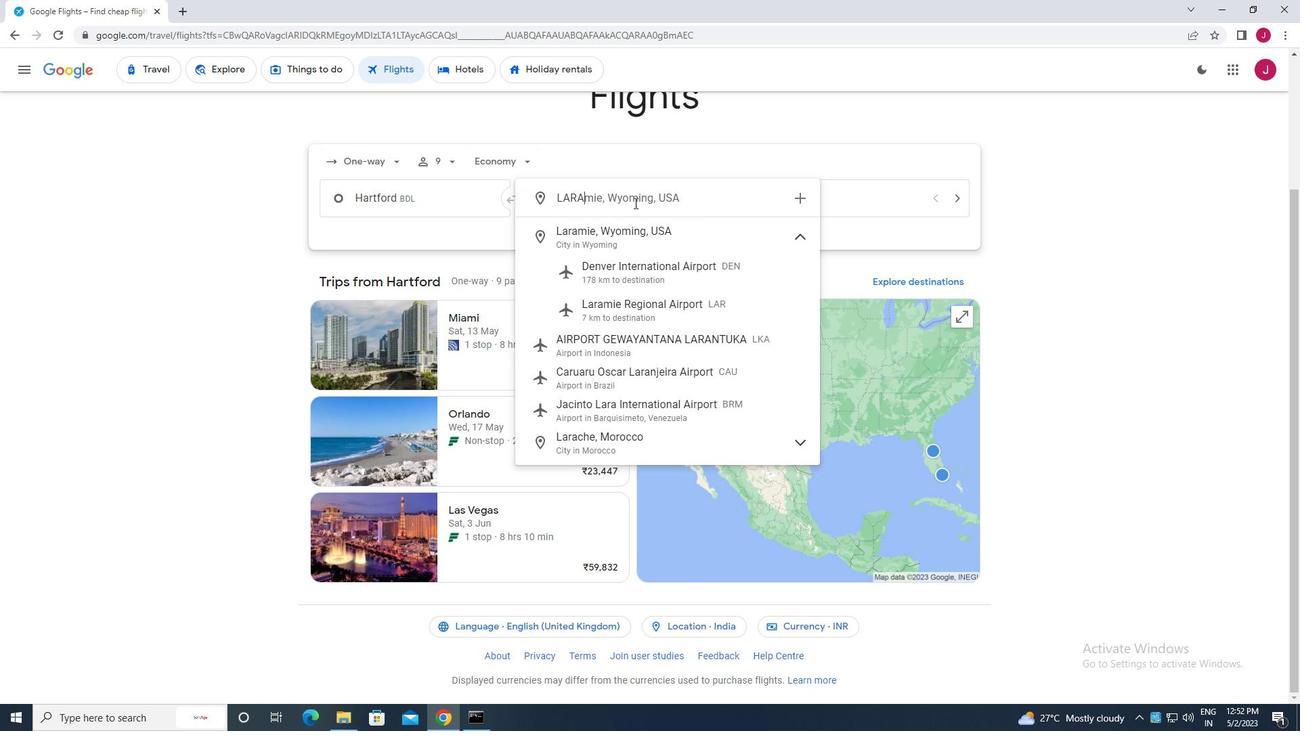 
Action: Mouse moved to (673, 310)
Screenshot: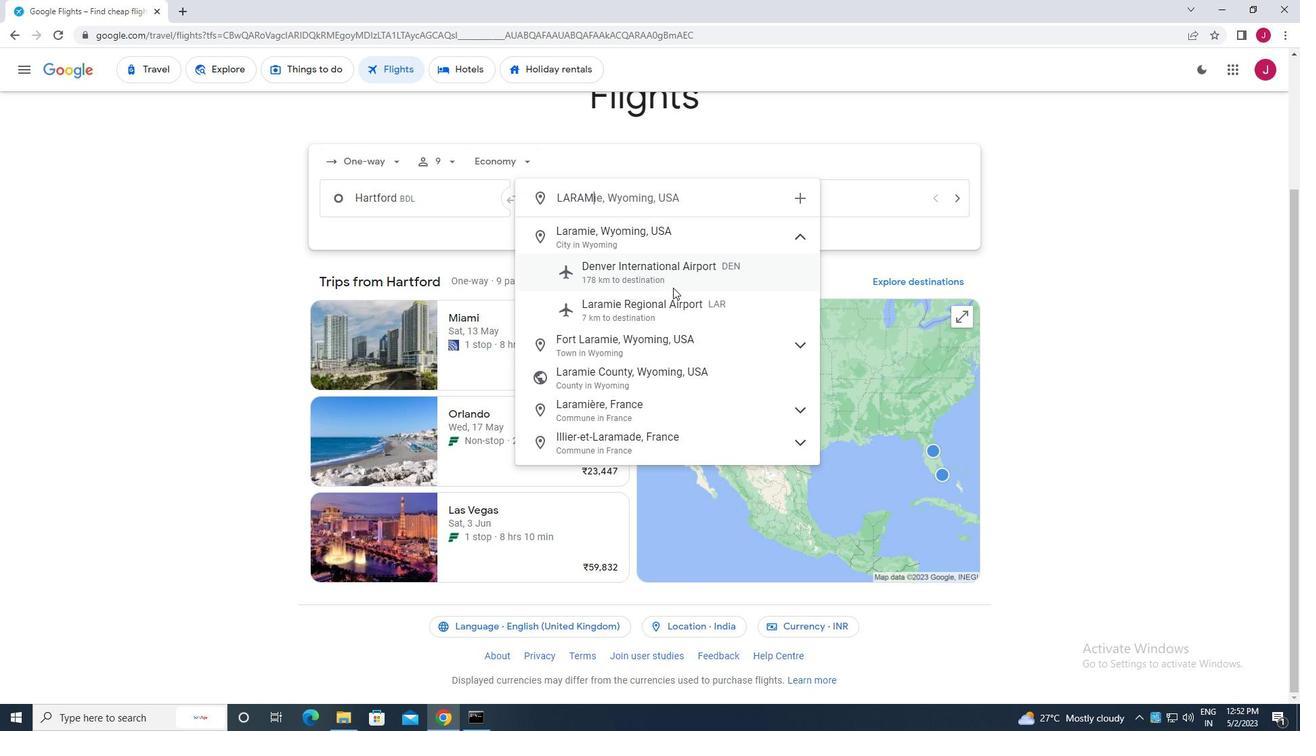 
Action: Mouse pressed left at (673, 310)
Screenshot: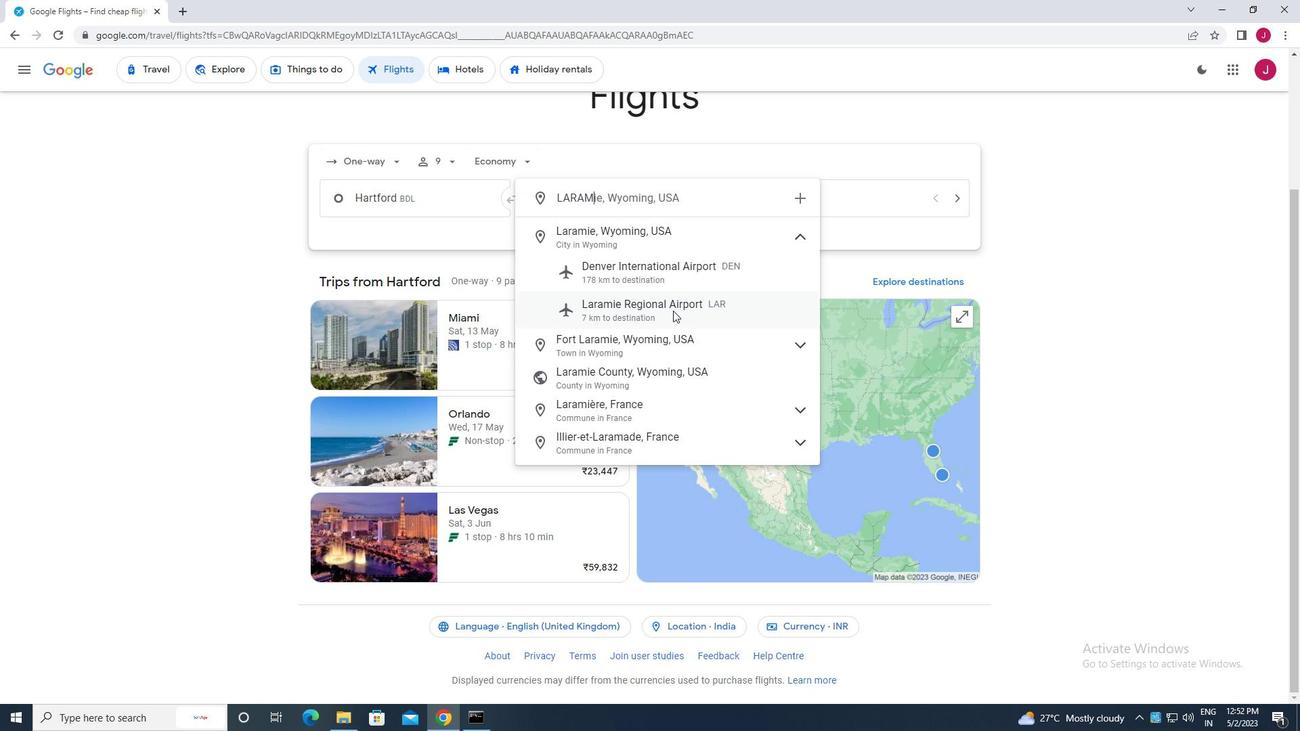 
Action: Mouse moved to (816, 207)
Screenshot: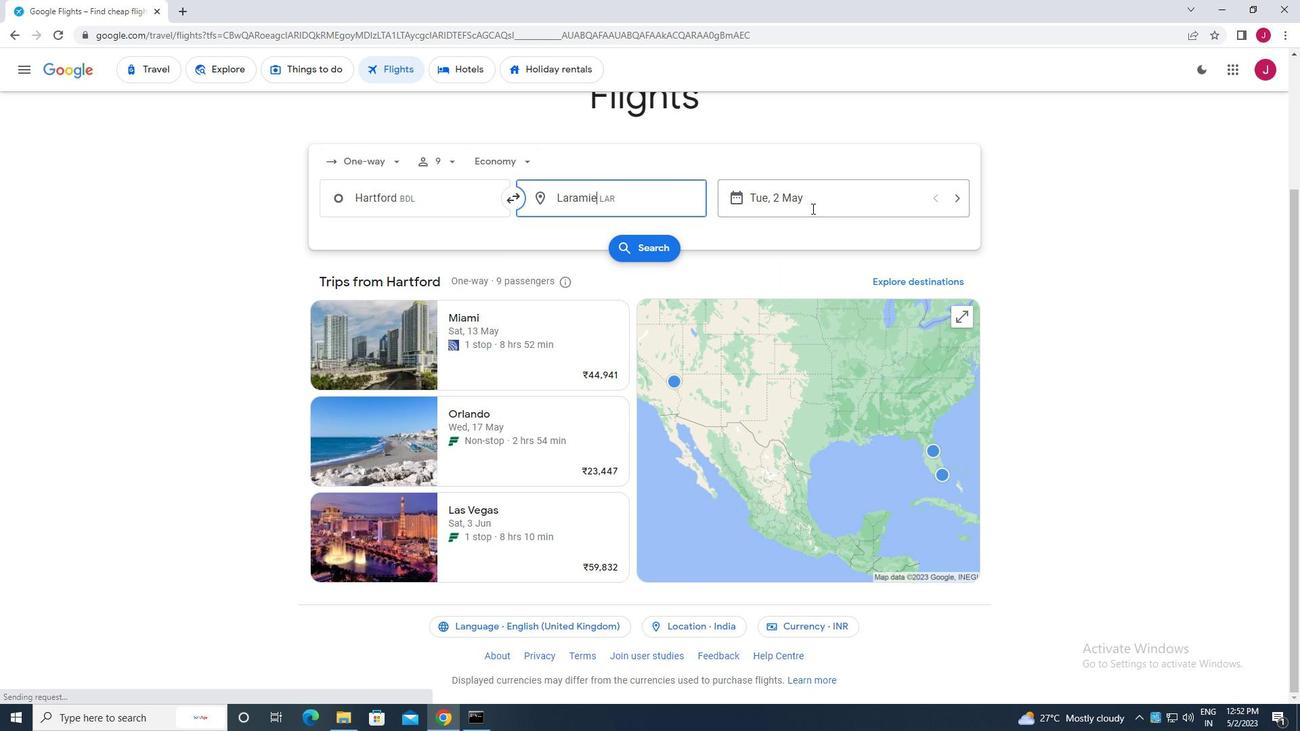 
Action: Mouse pressed left at (816, 207)
Screenshot: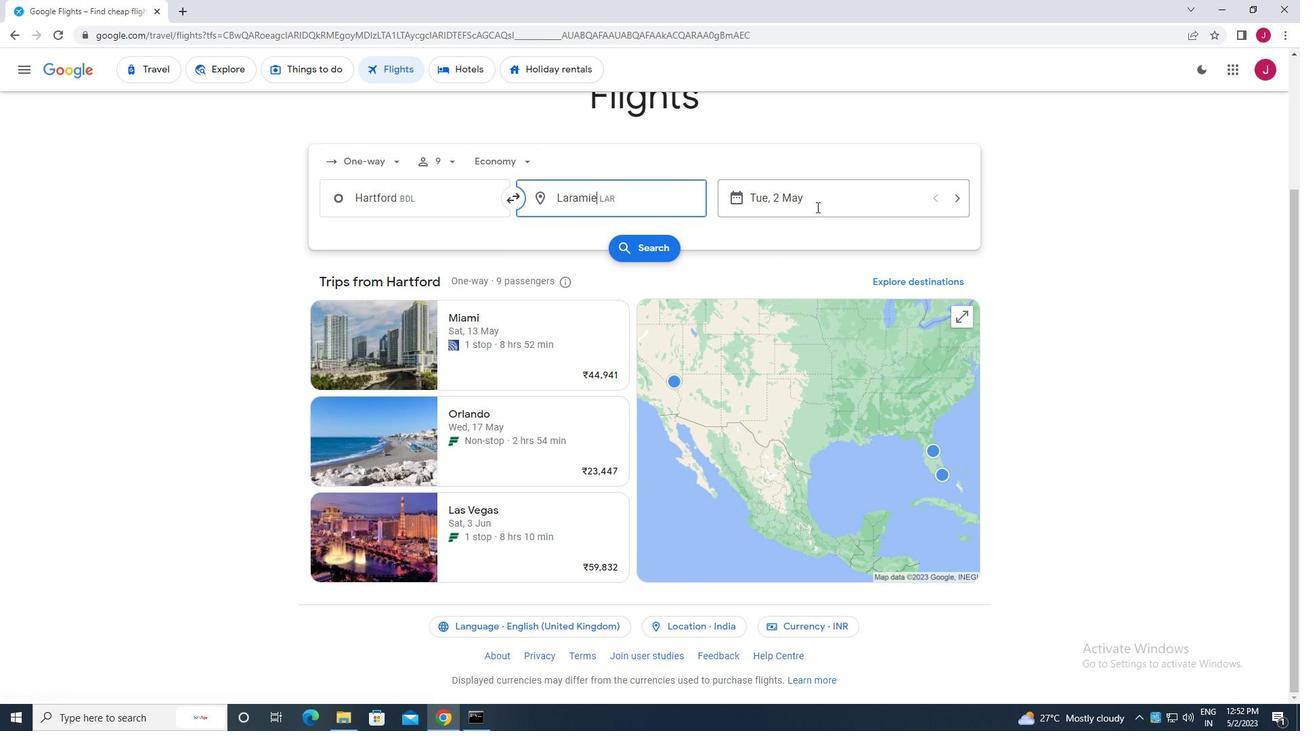 
Action: Mouse moved to (590, 303)
Screenshot: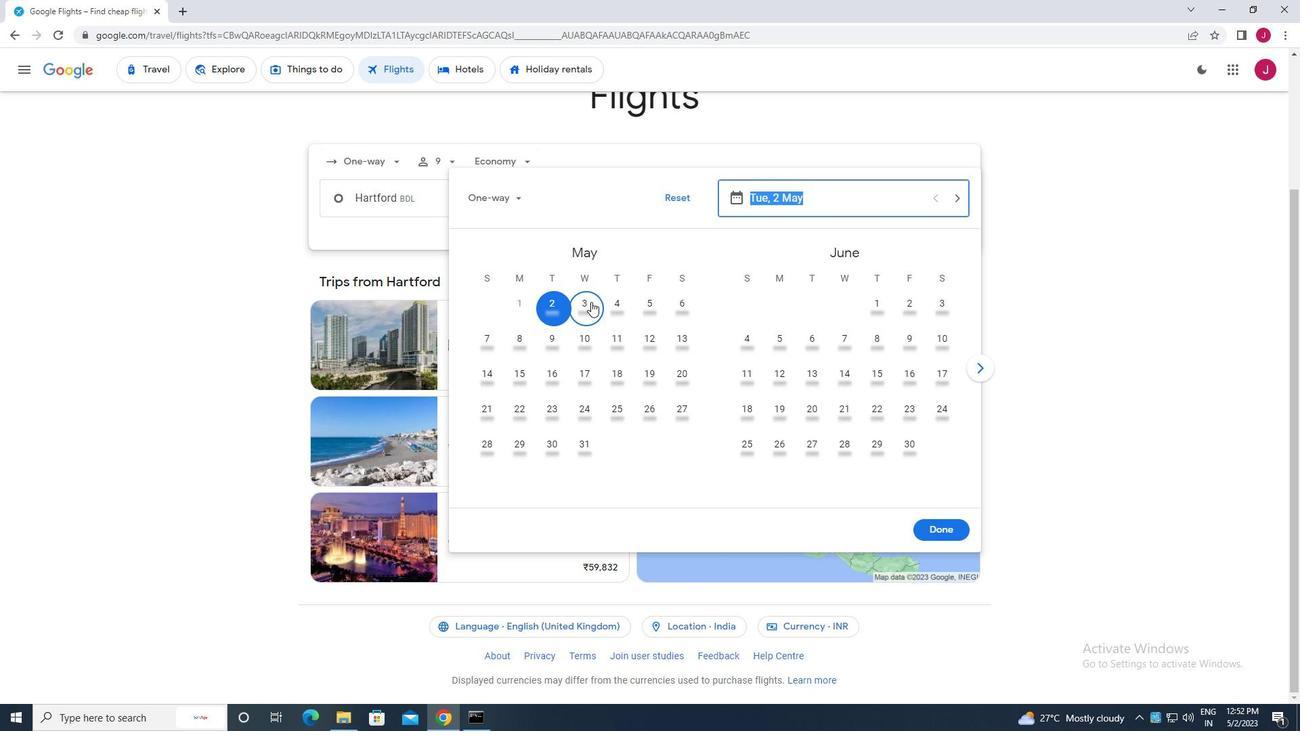 
Action: Mouse pressed left at (590, 303)
Screenshot: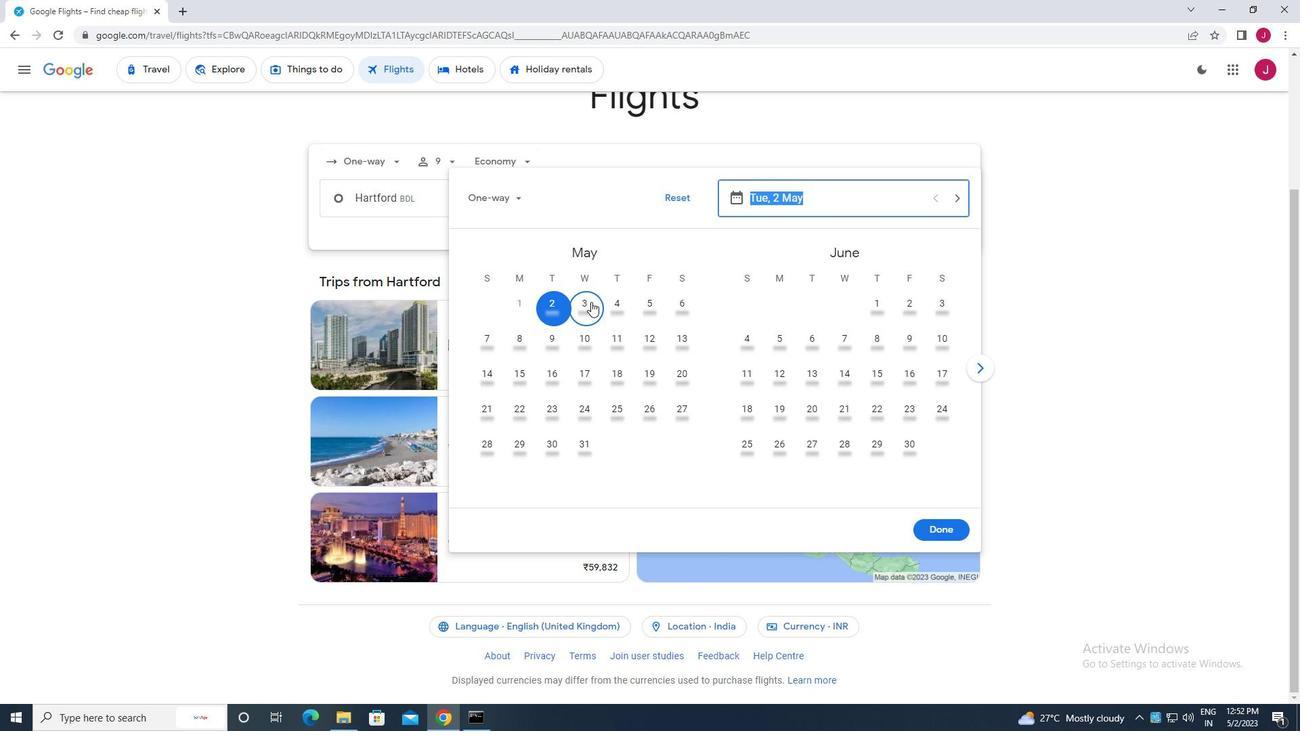 
Action: Mouse moved to (939, 530)
Screenshot: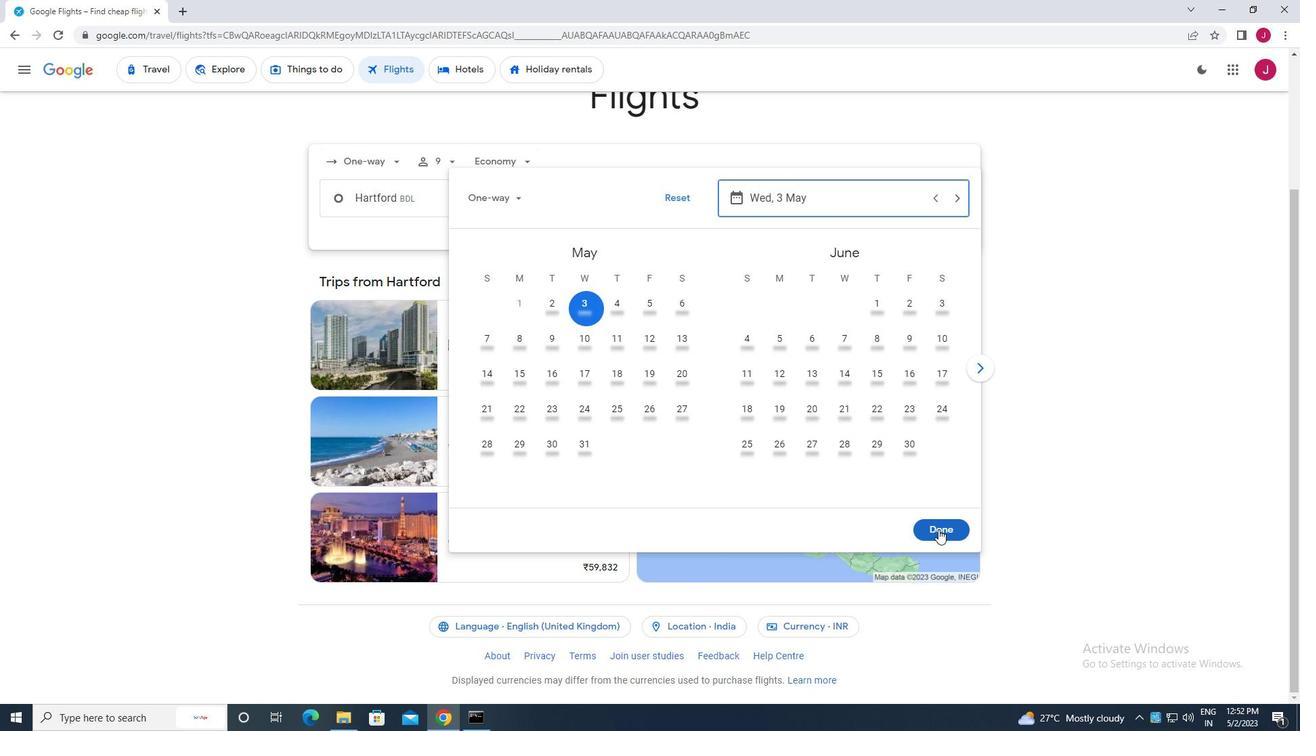 
Action: Mouse pressed left at (939, 530)
Screenshot: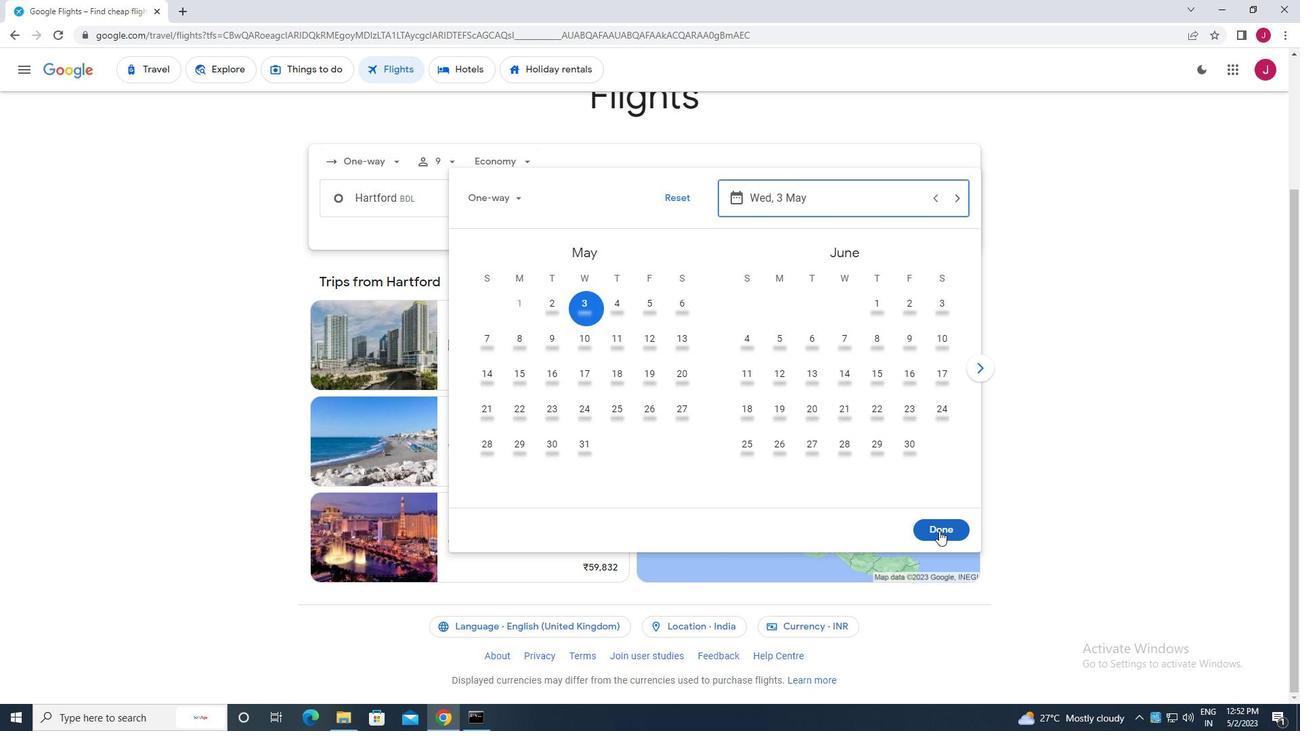 
Action: Mouse moved to (662, 251)
Screenshot: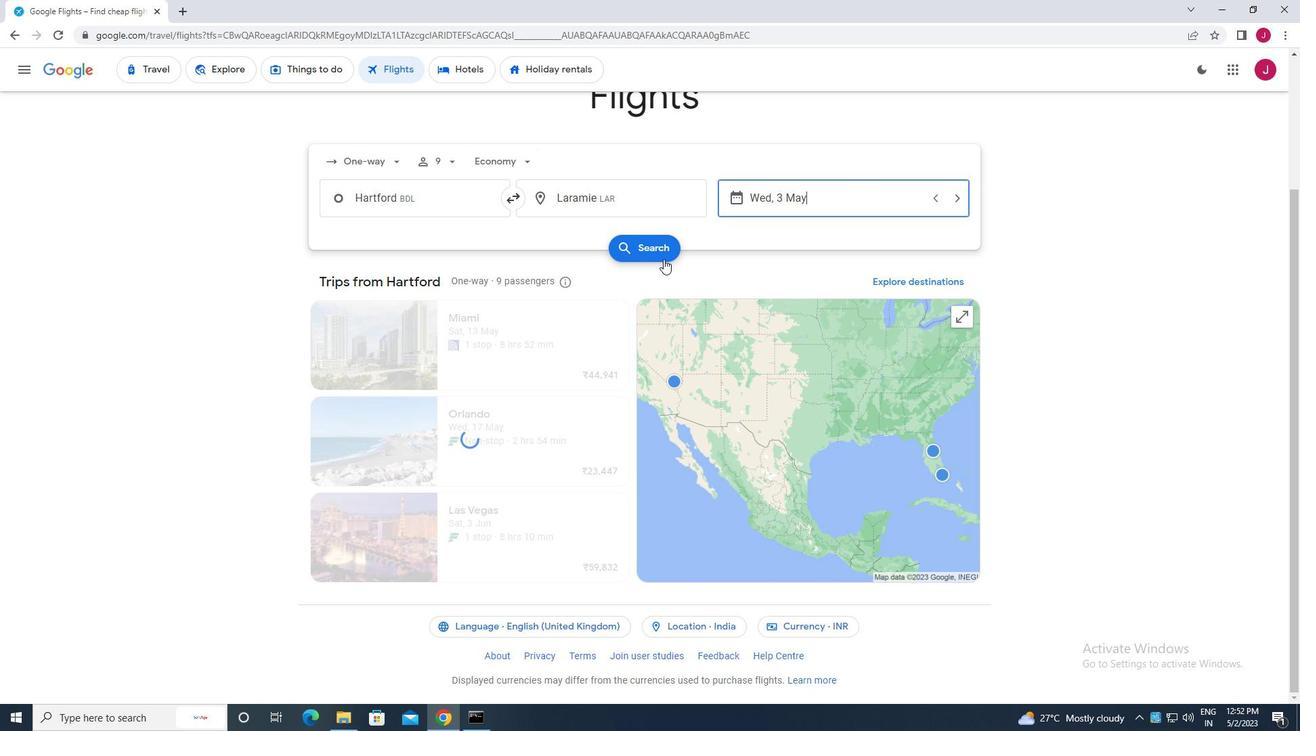 
Action: Mouse pressed left at (662, 251)
Screenshot: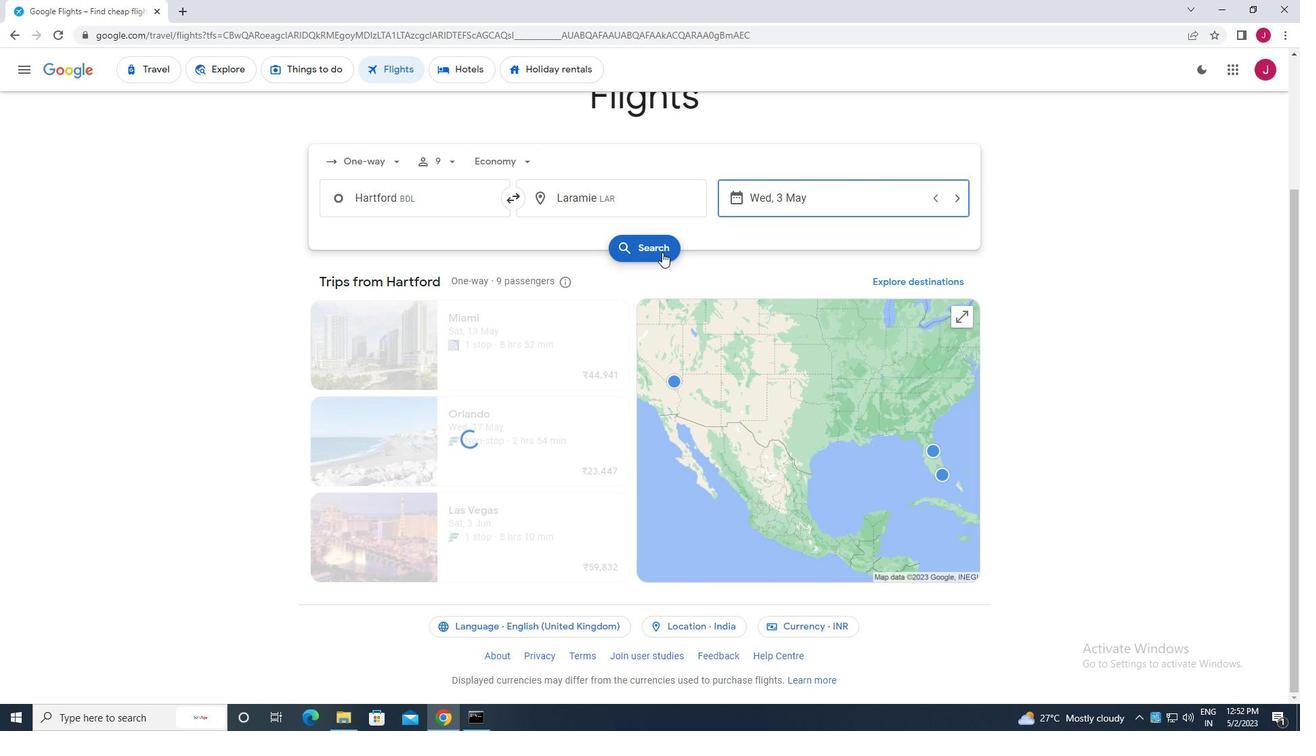 
Action: Mouse moved to (356, 190)
Screenshot: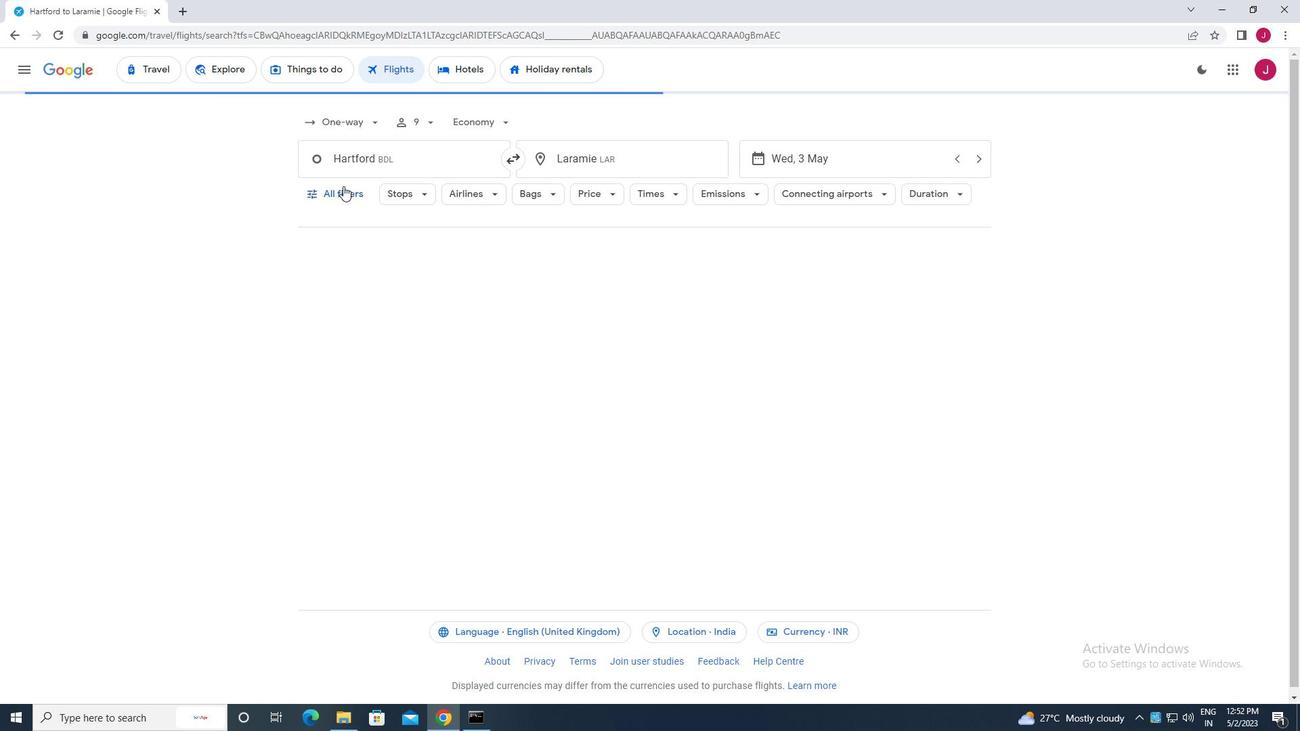 
Action: Mouse pressed left at (356, 190)
Screenshot: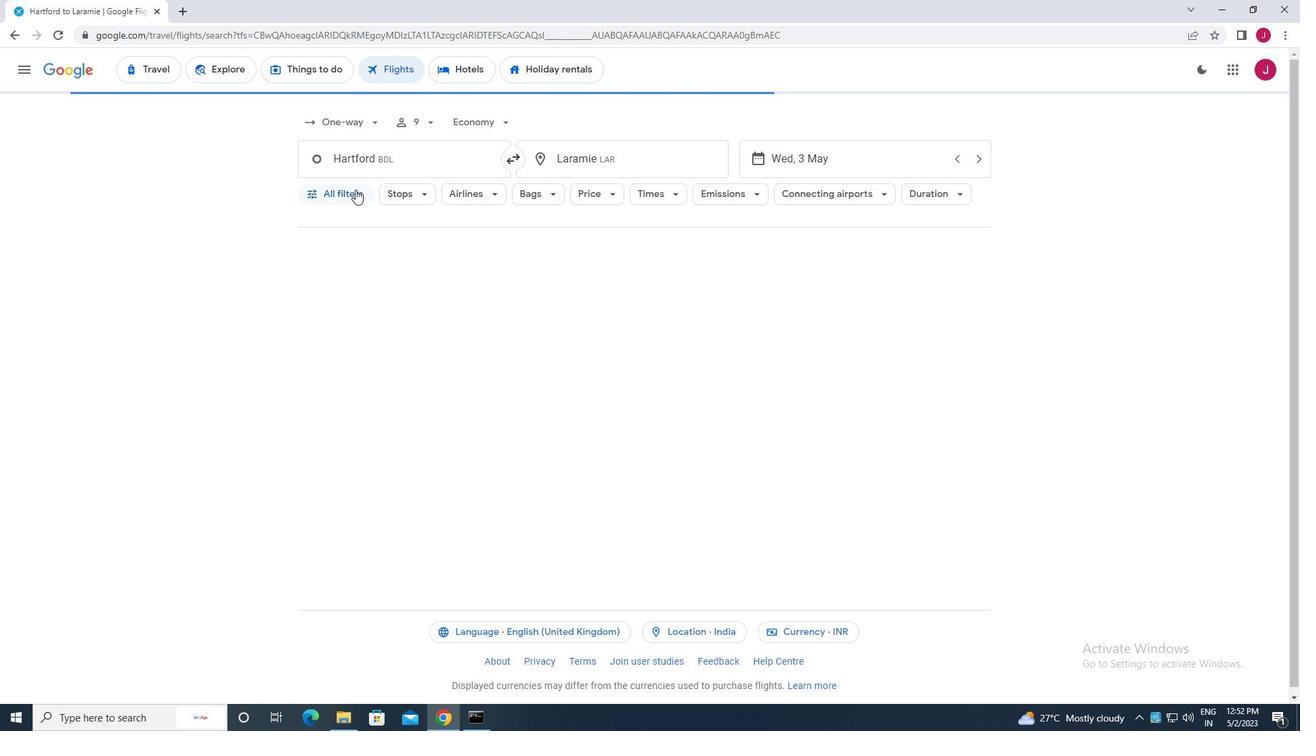 
Action: Mouse moved to (459, 308)
Screenshot: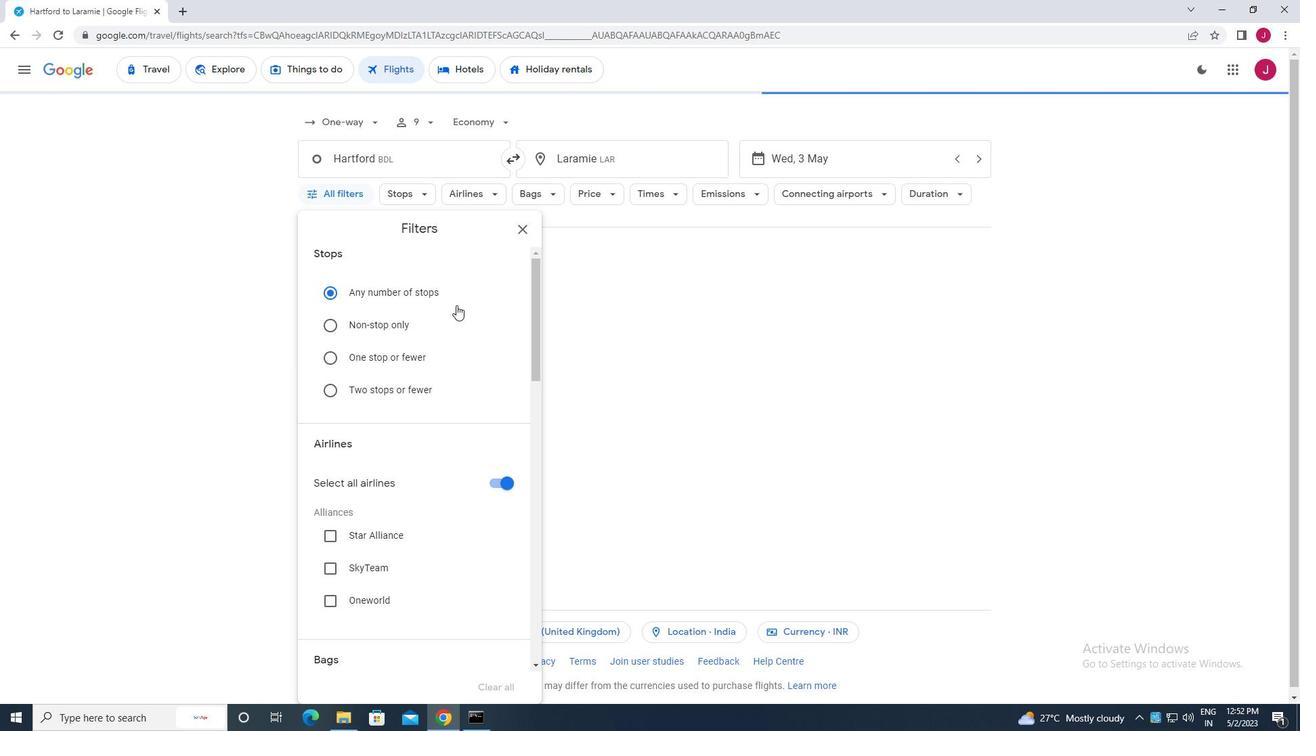 
Action: Mouse scrolled (459, 308) with delta (0, 0)
Screenshot: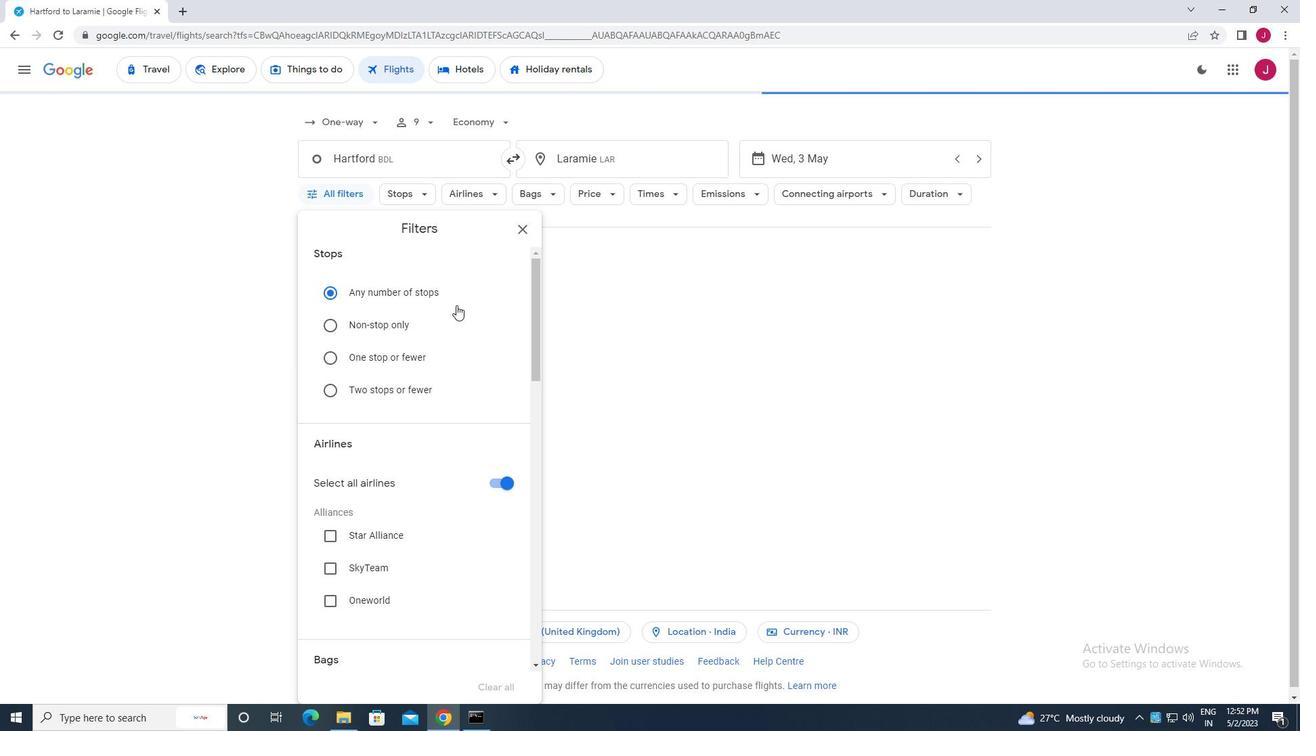 
Action: Mouse scrolled (459, 308) with delta (0, 0)
Screenshot: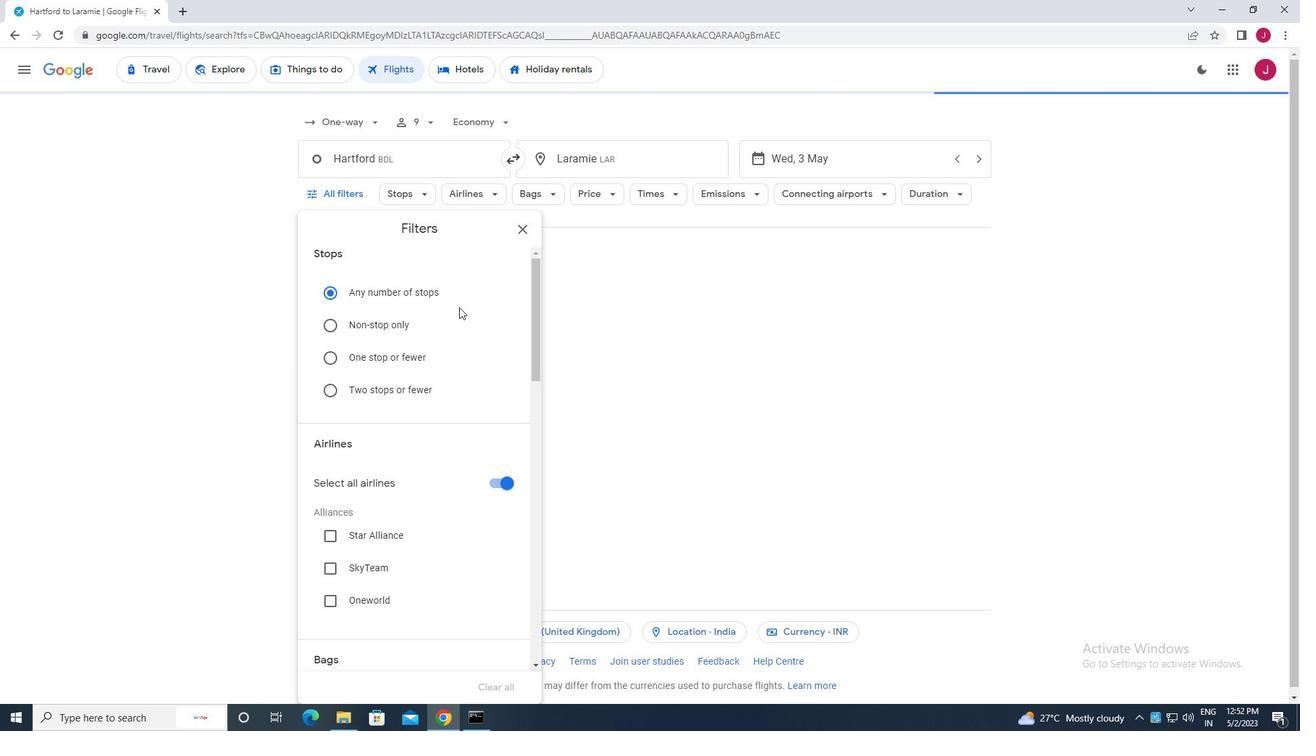 
Action: Mouse moved to (490, 347)
Screenshot: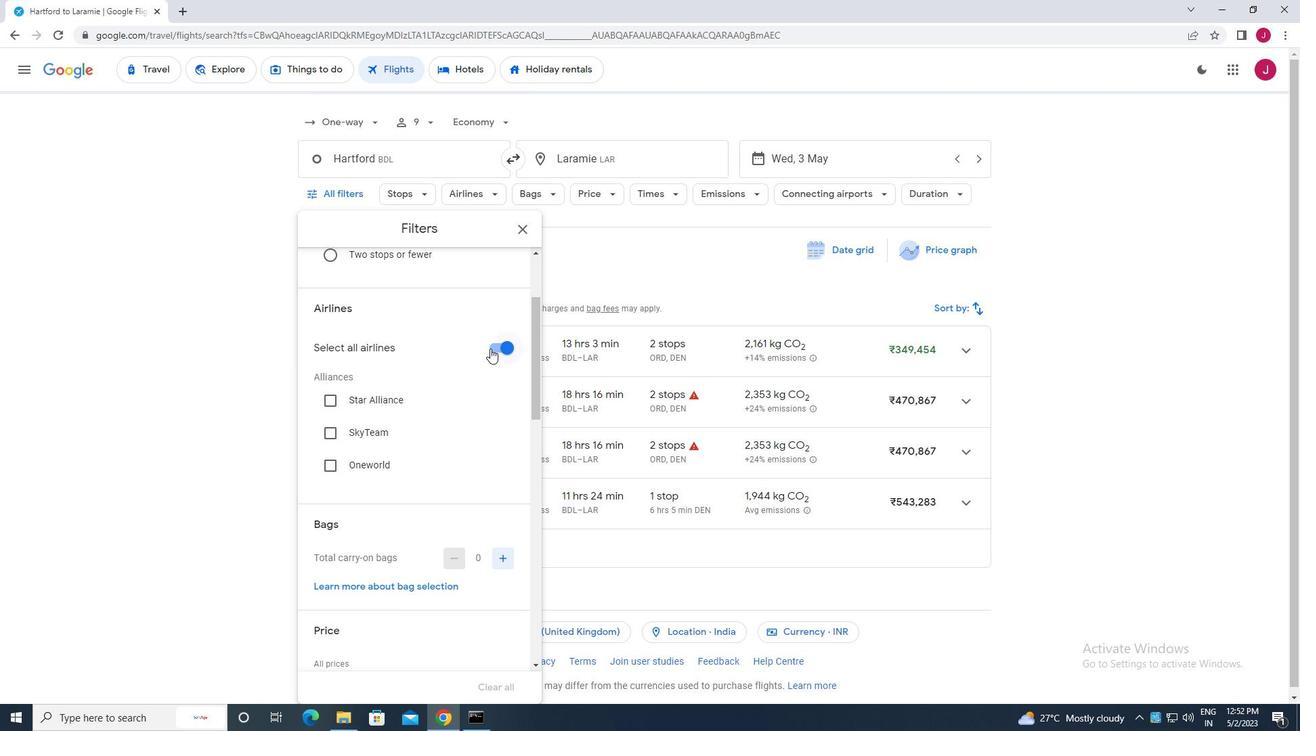 
Action: Mouse pressed left at (490, 347)
Screenshot: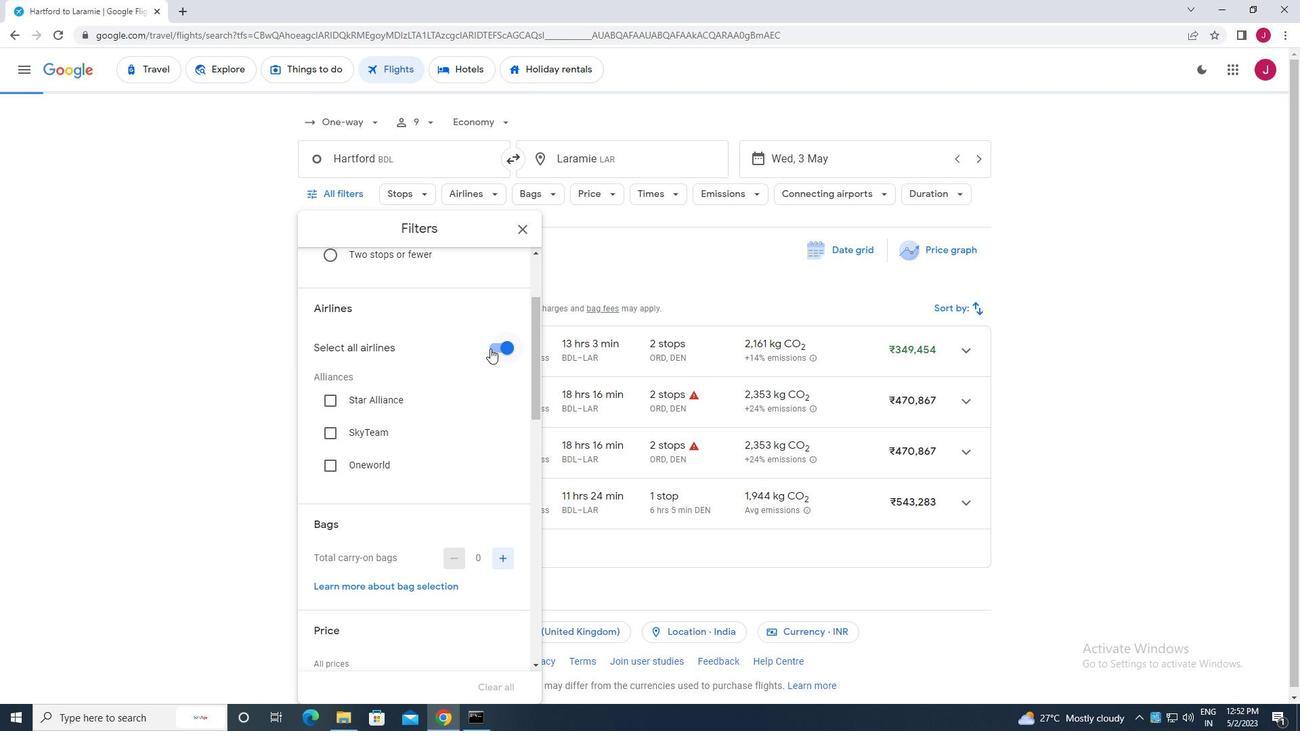 
Action: Mouse moved to (484, 337)
Screenshot: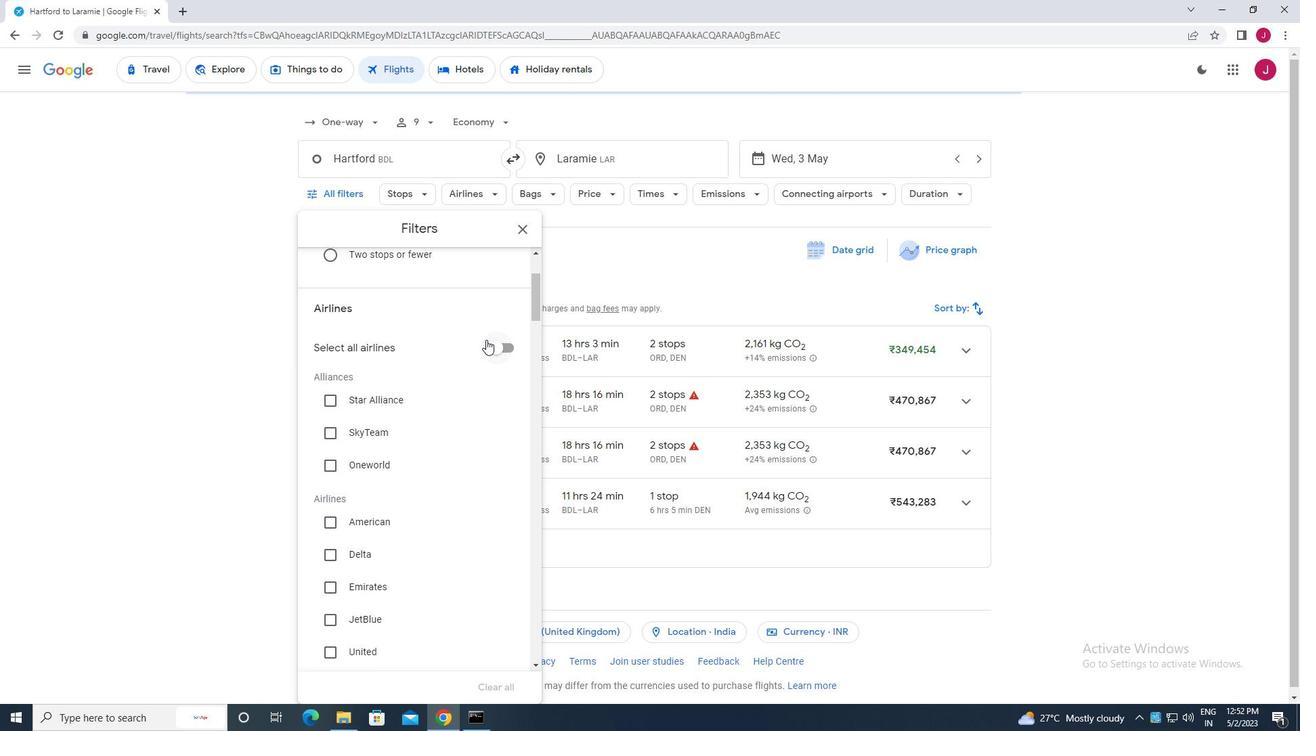 
Action: Mouse scrolled (484, 336) with delta (0, 0)
Screenshot: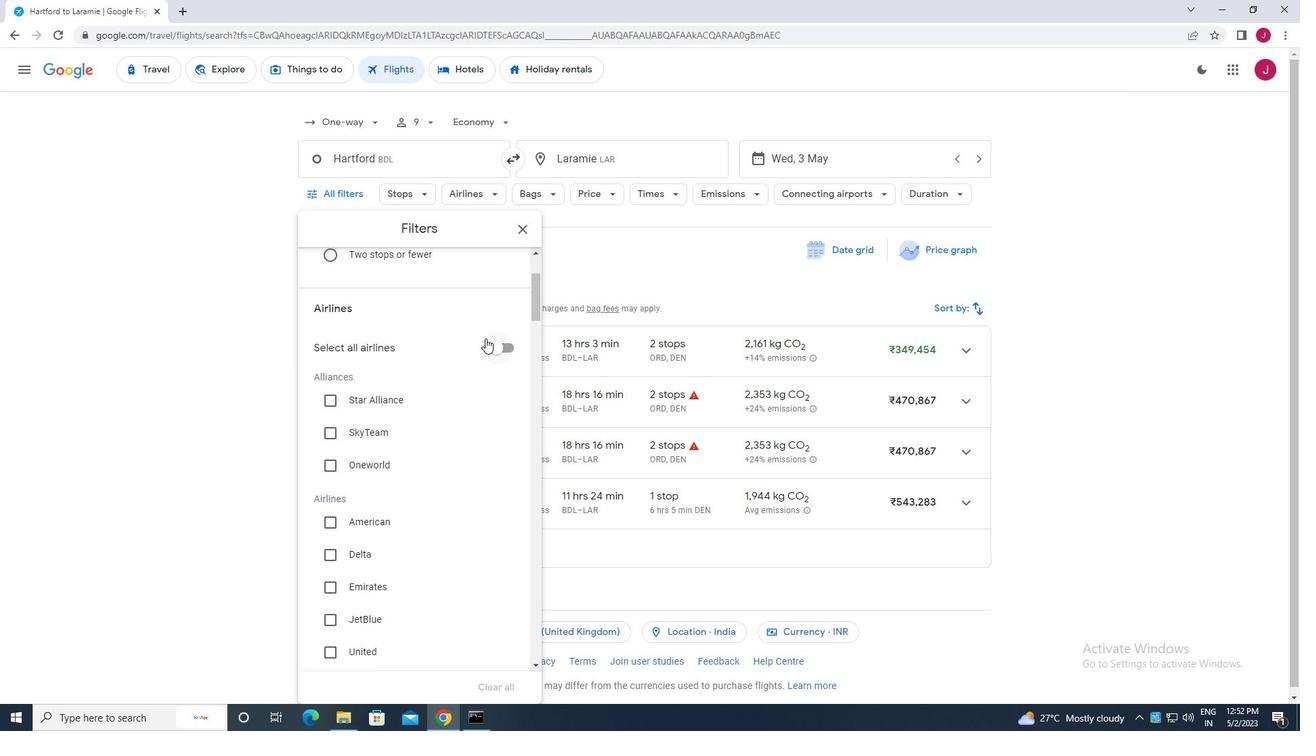 
Action: Mouse moved to (483, 337)
Screenshot: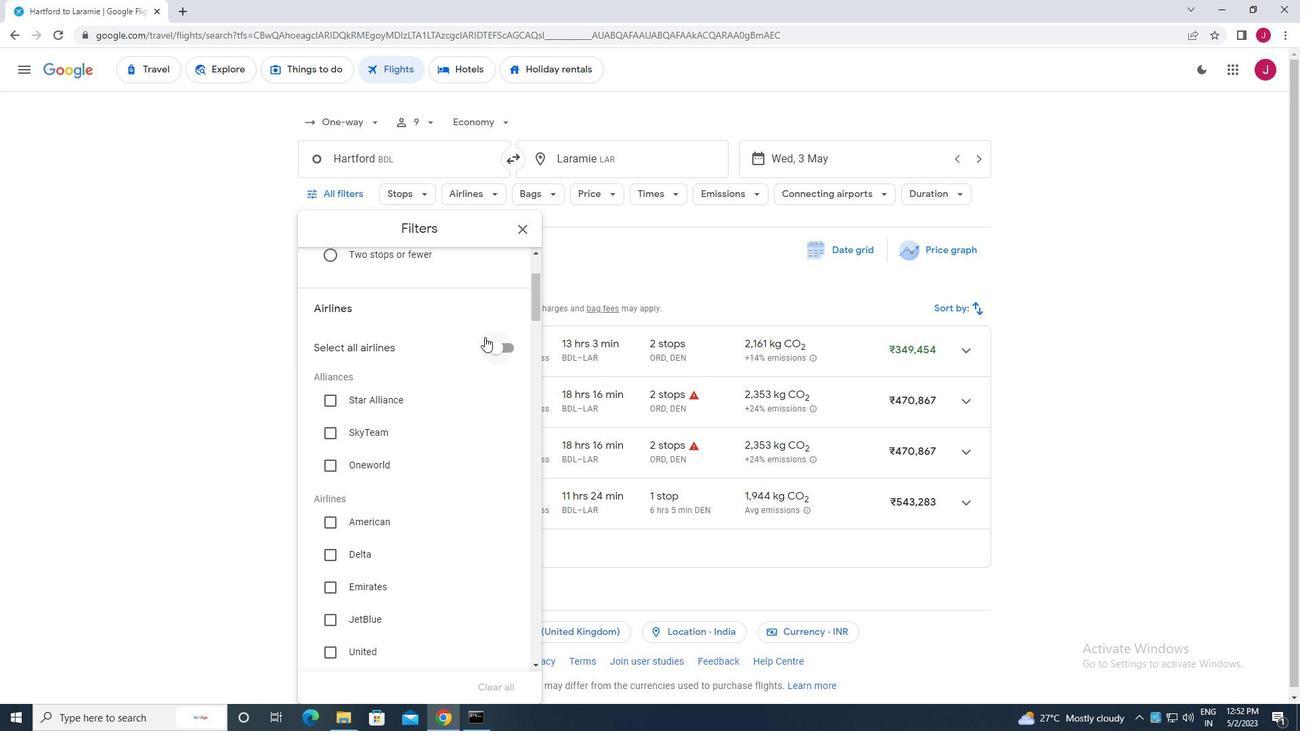 
Action: Mouse scrolled (483, 336) with delta (0, 0)
Screenshot: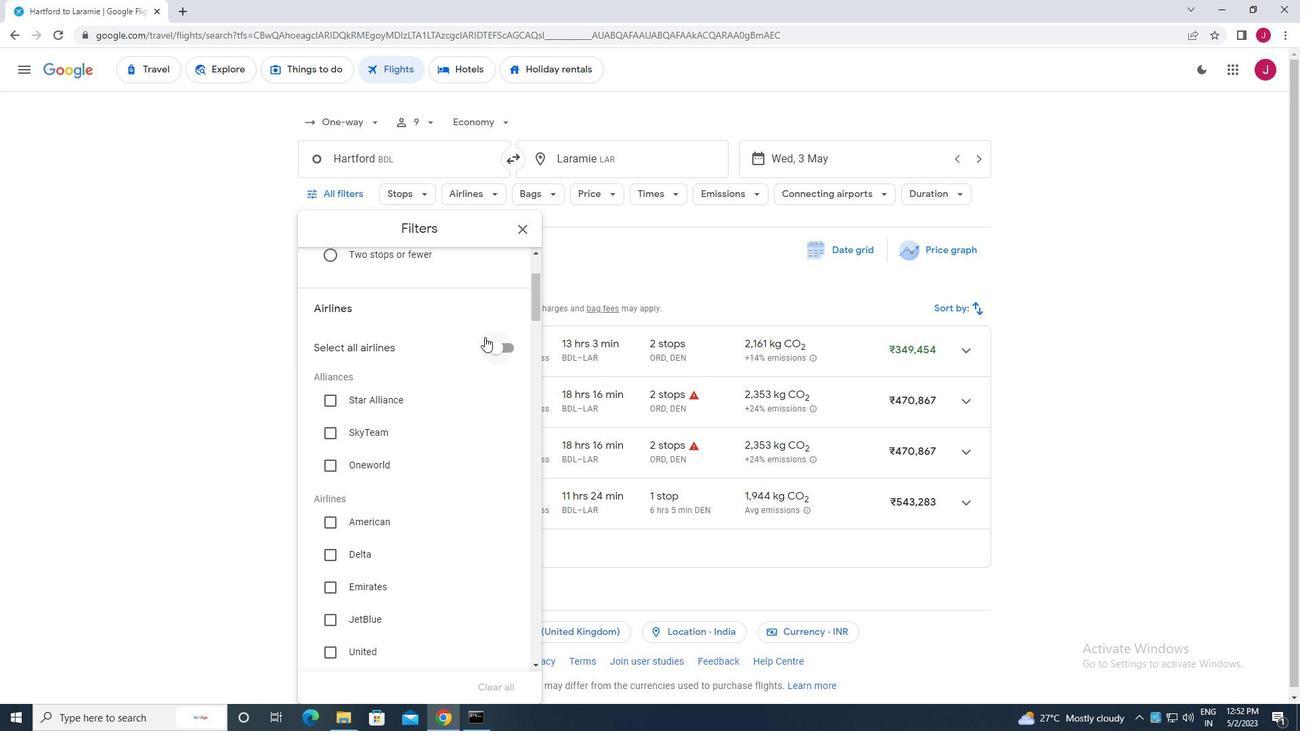 
Action: Mouse moved to (459, 337)
Screenshot: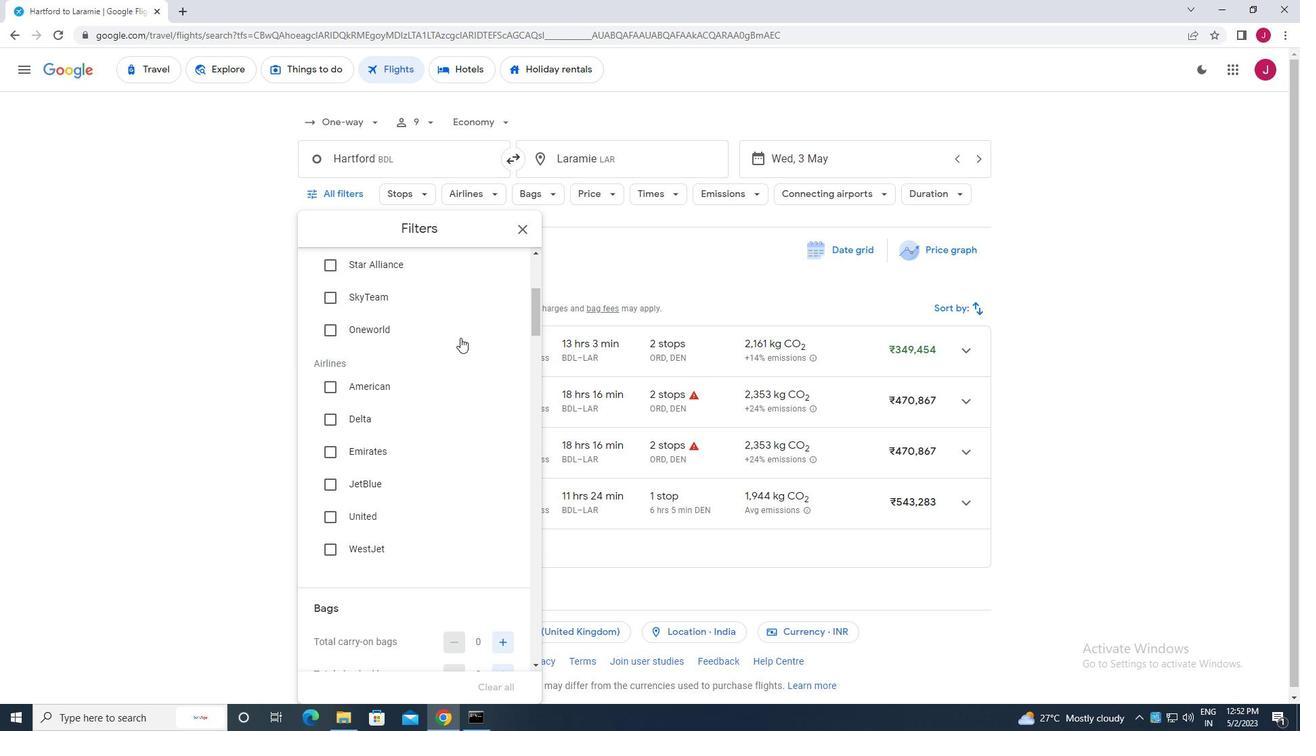 
Action: Mouse scrolled (459, 337) with delta (0, 0)
Screenshot: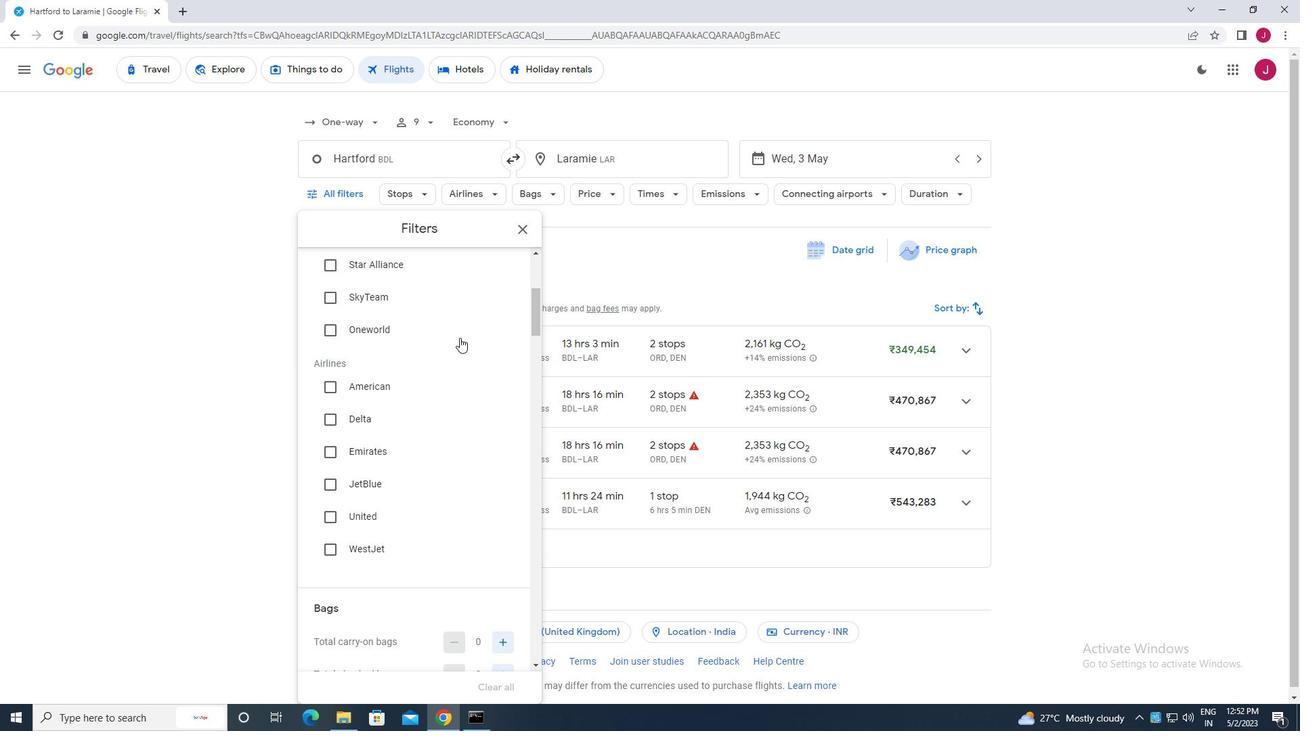 
Action: Mouse moved to (451, 341)
Screenshot: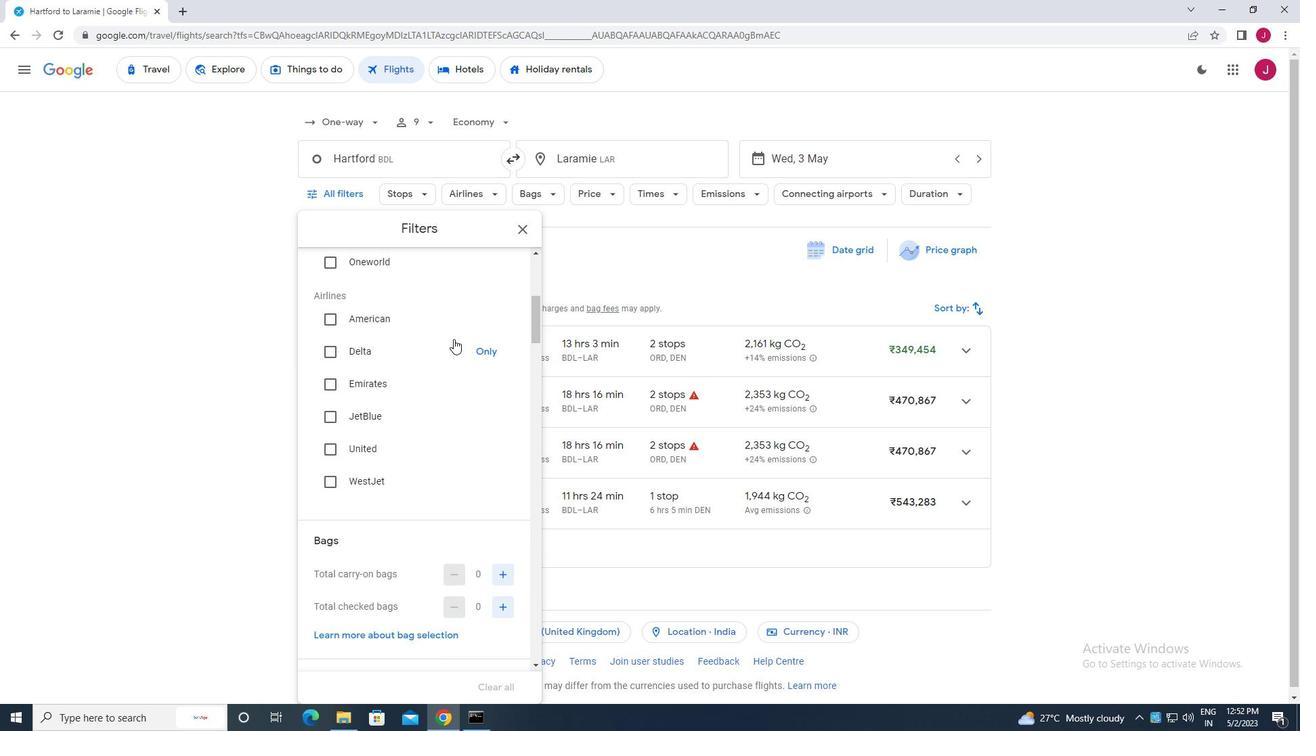
Action: Mouse scrolled (451, 341) with delta (0, 0)
Screenshot: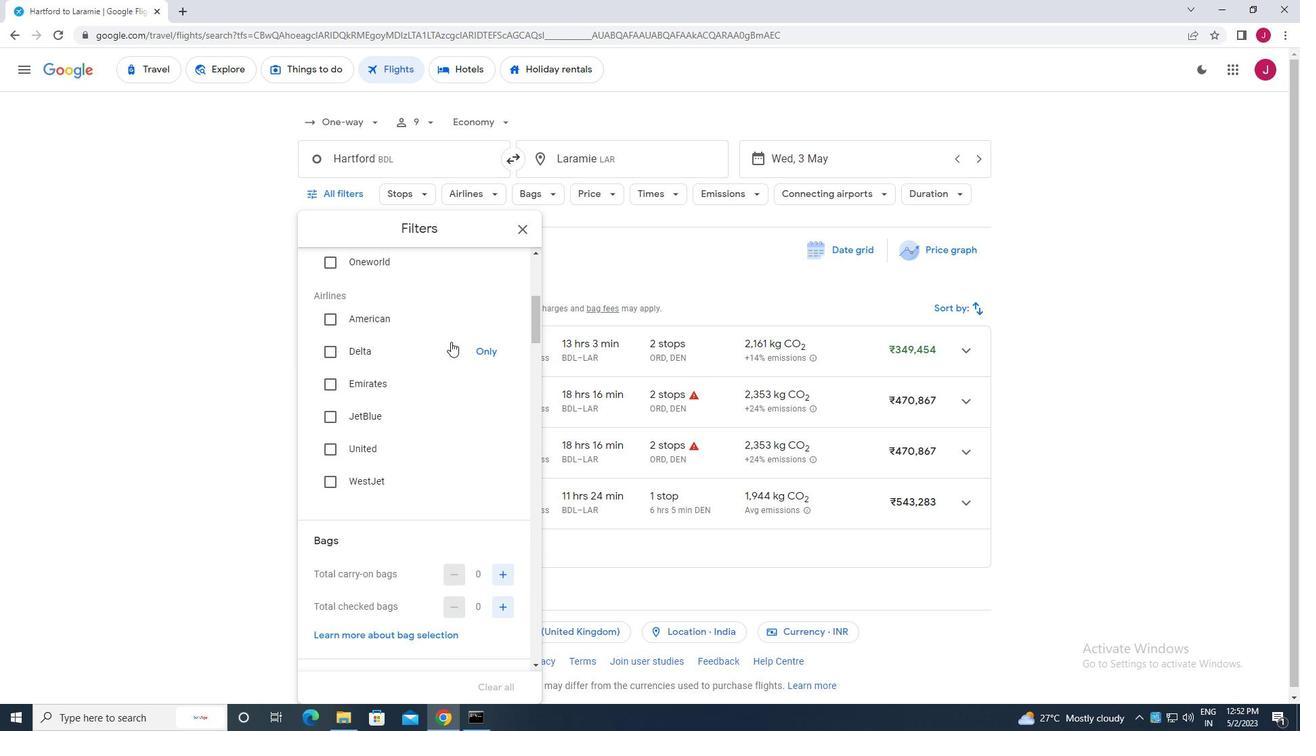 
Action: Mouse moved to (462, 341)
Screenshot: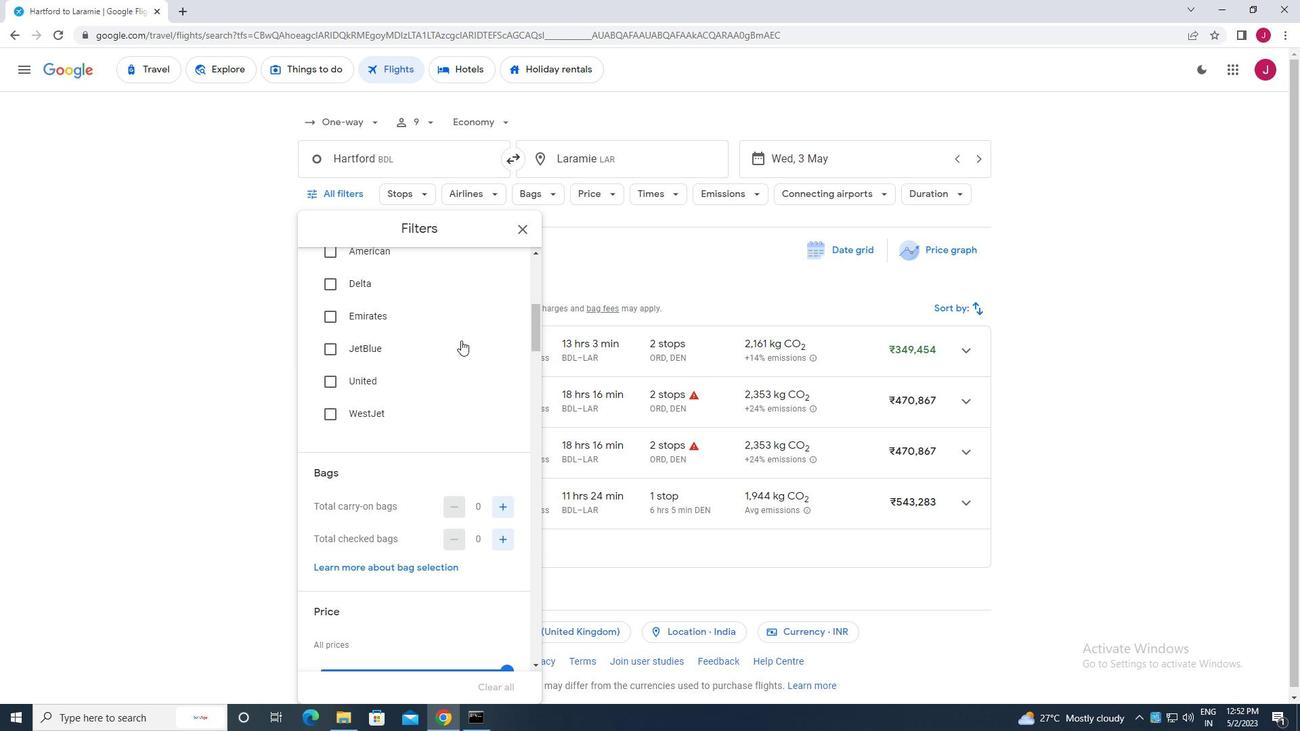 
Action: Mouse scrolled (462, 341) with delta (0, 0)
Screenshot: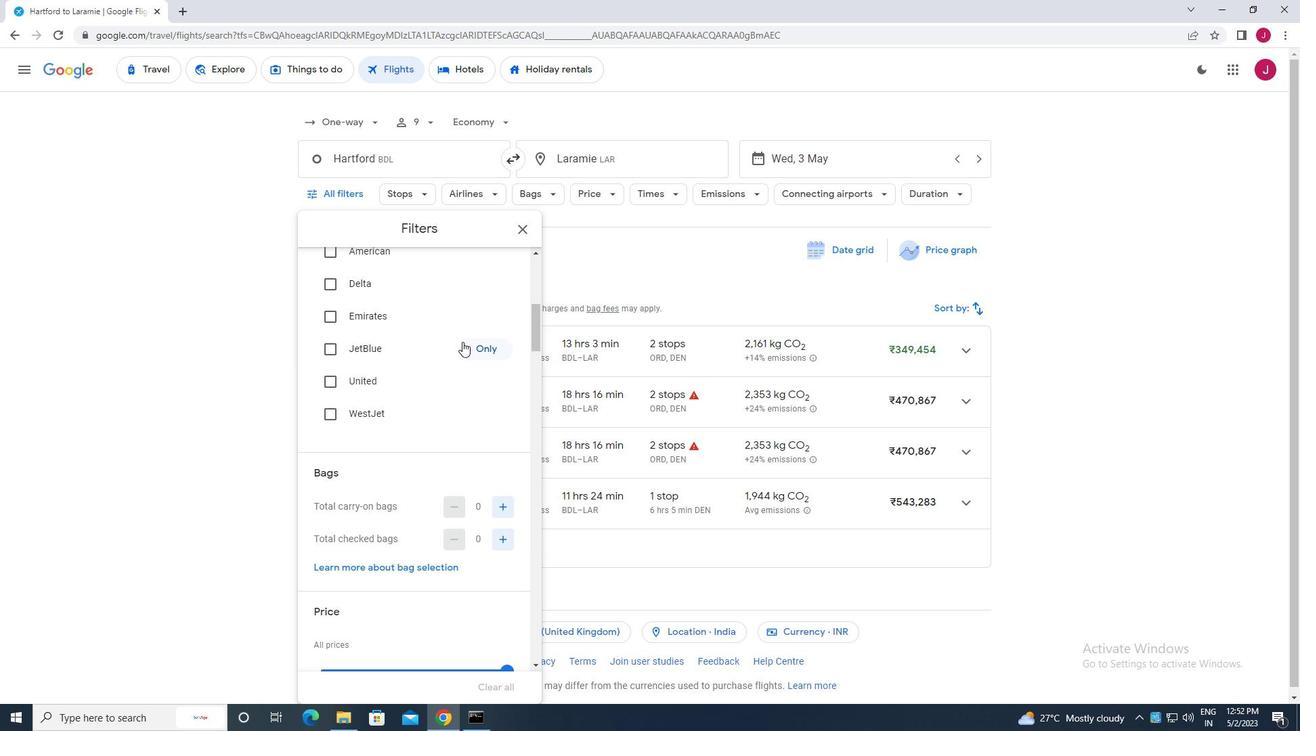
Action: Mouse moved to (462, 343)
Screenshot: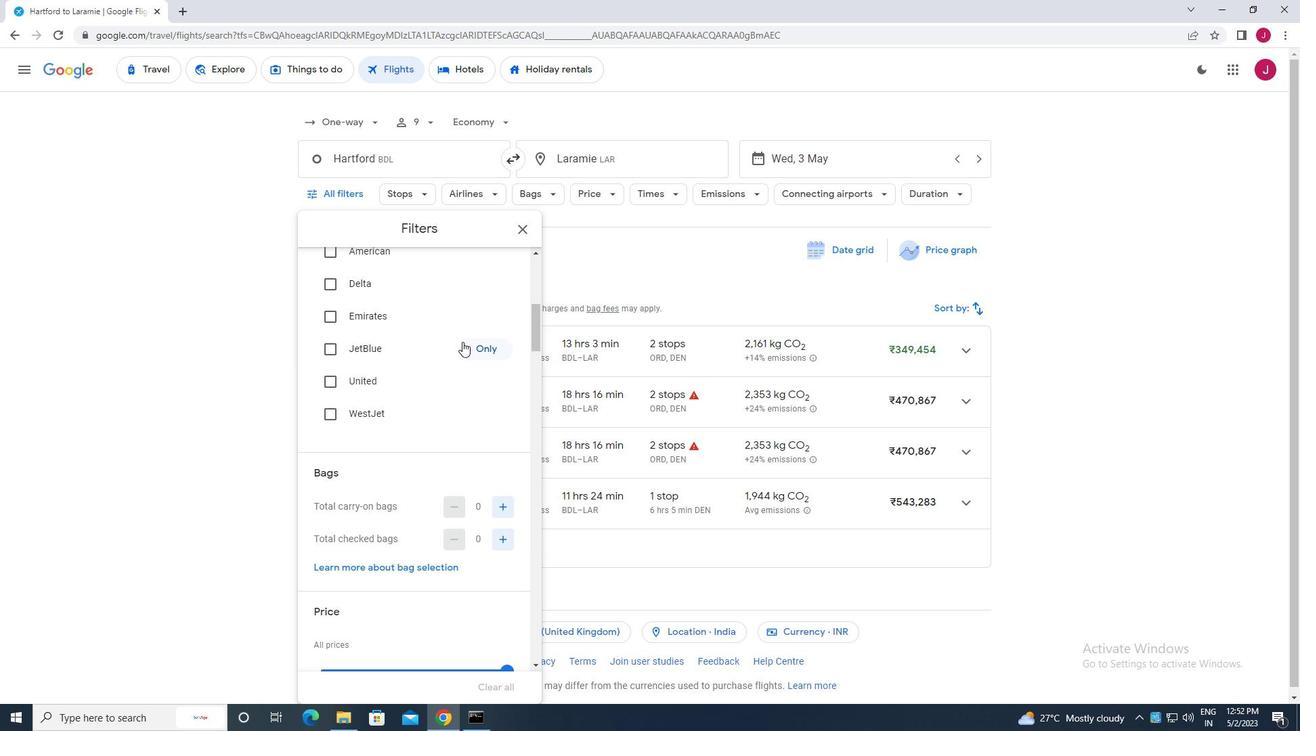 
Action: Mouse scrolled (462, 342) with delta (0, 0)
Screenshot: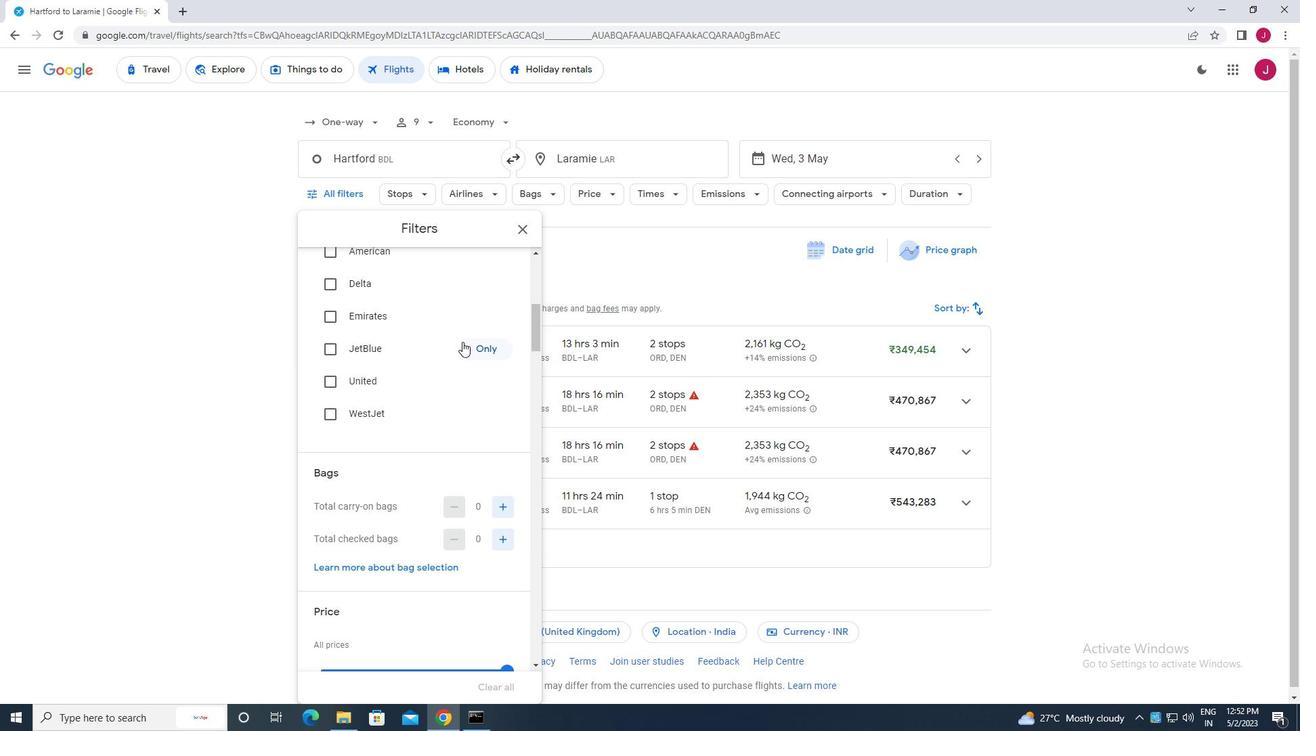 
Action: Mouse scrolled (462, 342) with delta (0, 0)
Screenshot: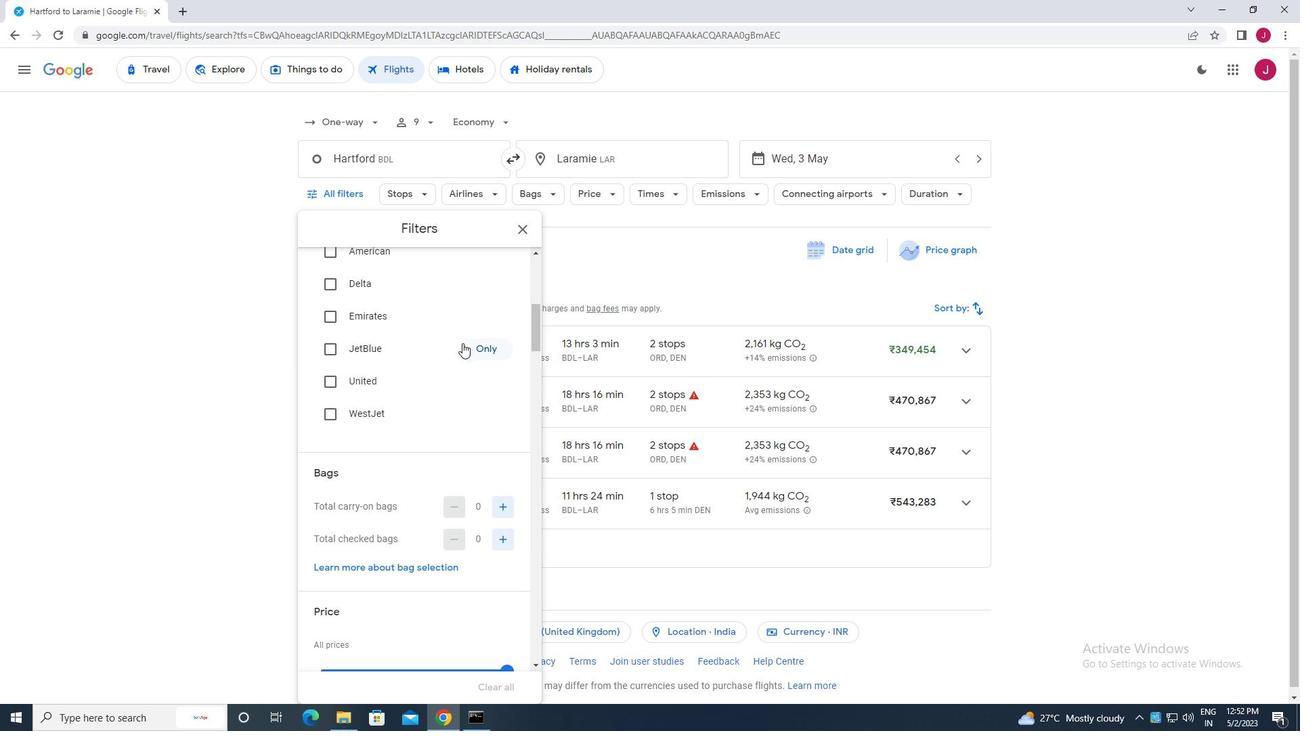 
Action: Mouse scrolled (462, 342) with delta (0, 0)
Screenshot: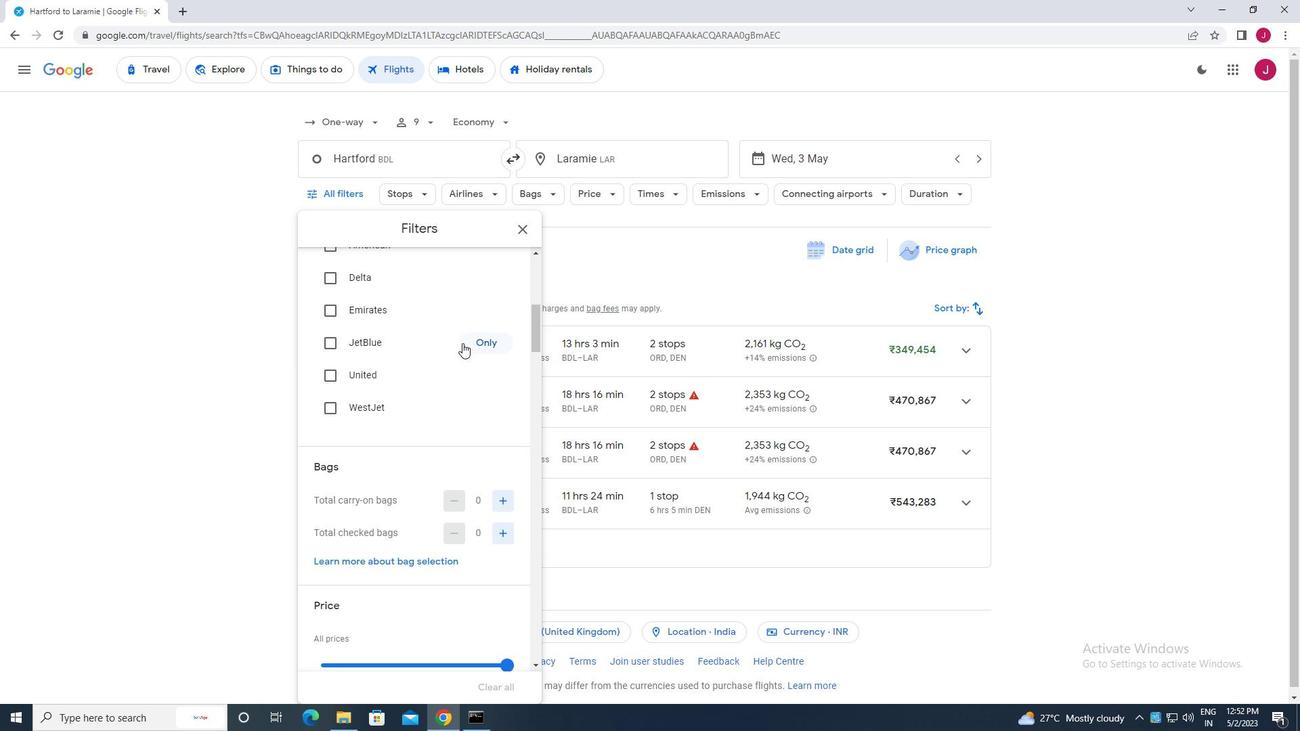 
Action: Mouse moved to (502, 274)
Screenshot: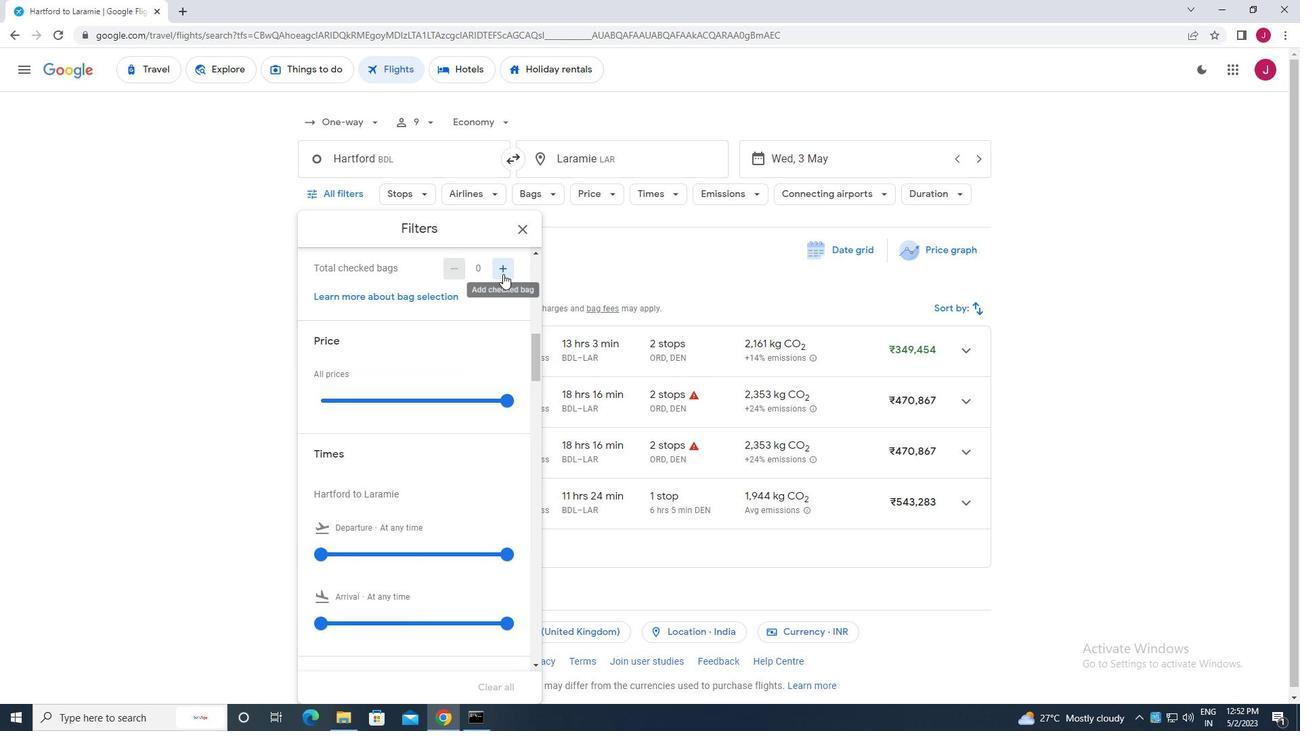 
Action: Mouse scrolled (502, 274) with delta (0, 0)
Screenshot: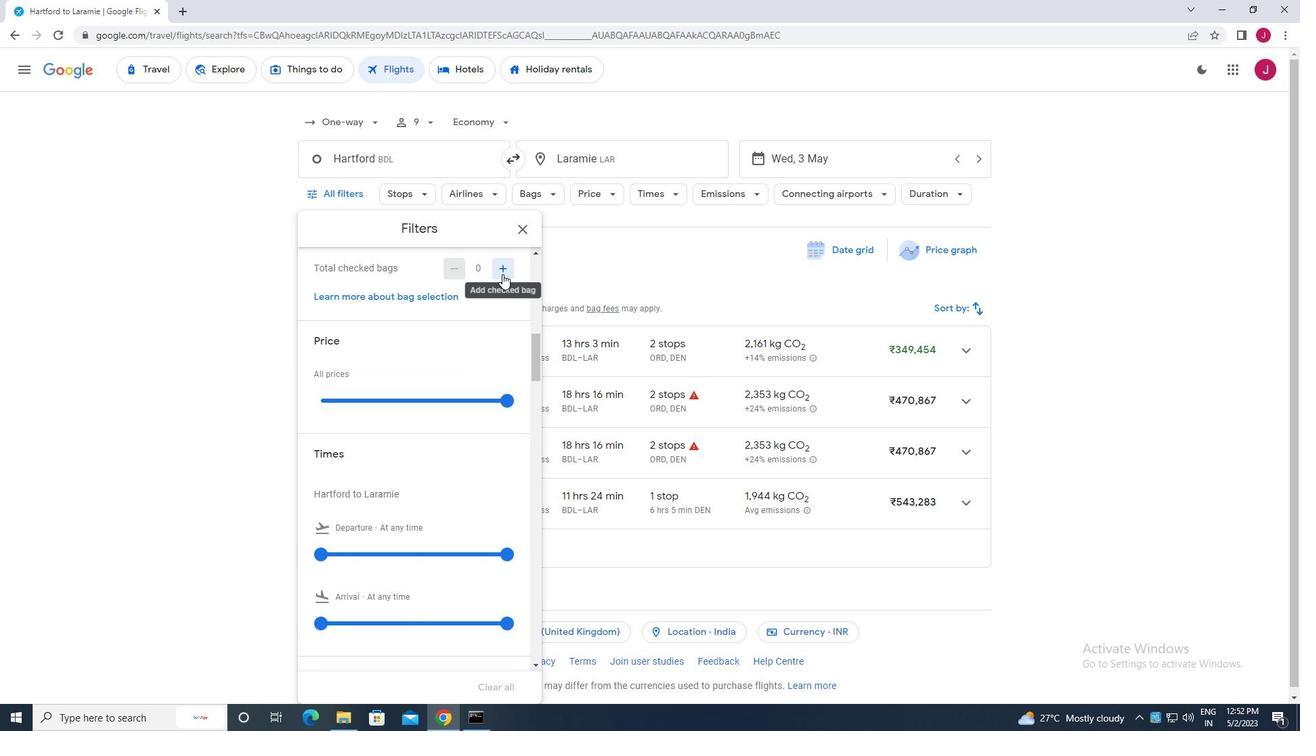 
Action: Mouse moved to (505, 304)
Screenshot: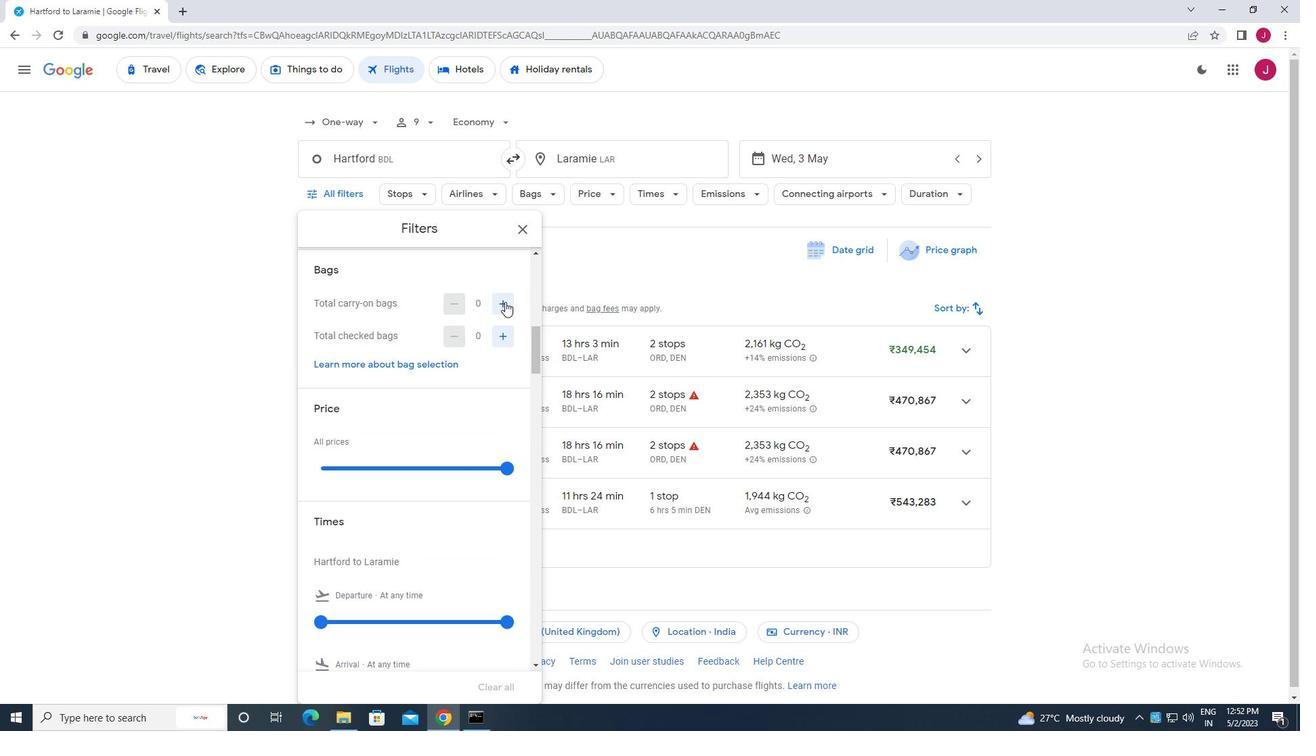 
Action: Mouse pressed left at (505, 304)
Screenshot: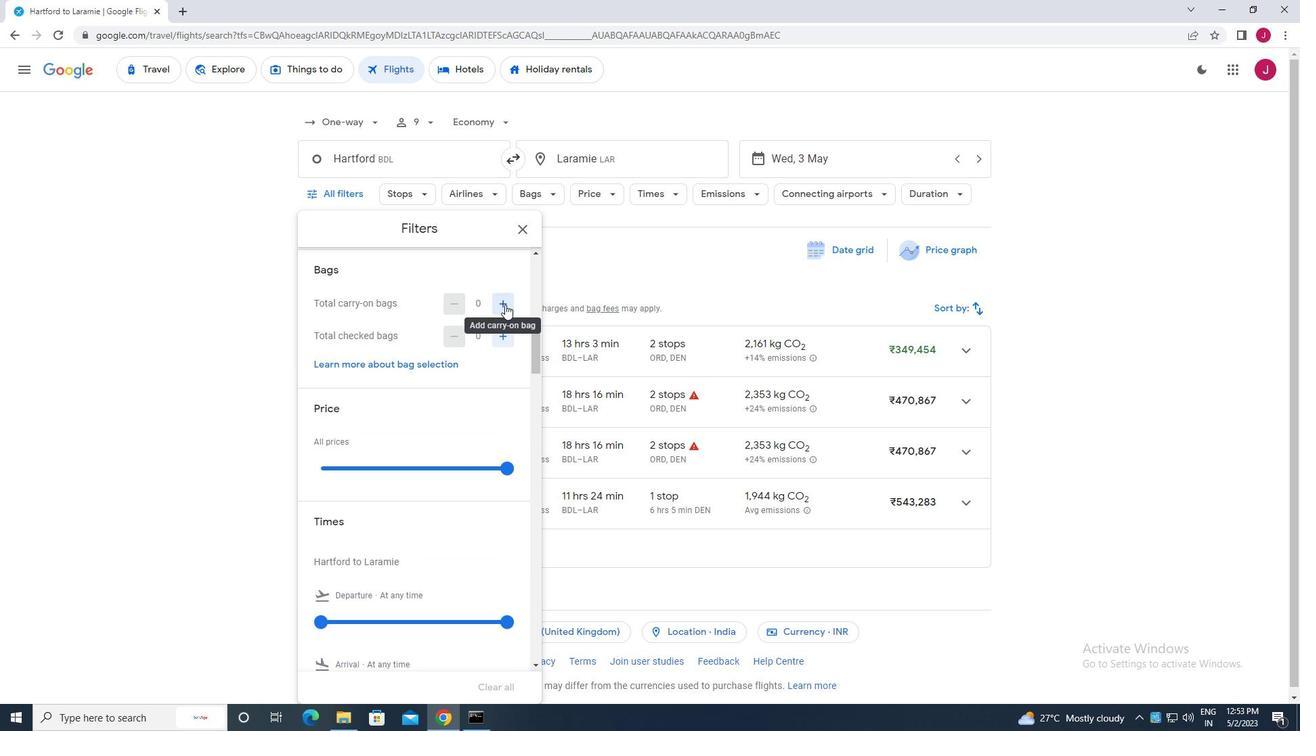 
Action: Mouse pressed left at (505, 304)
Screenshot: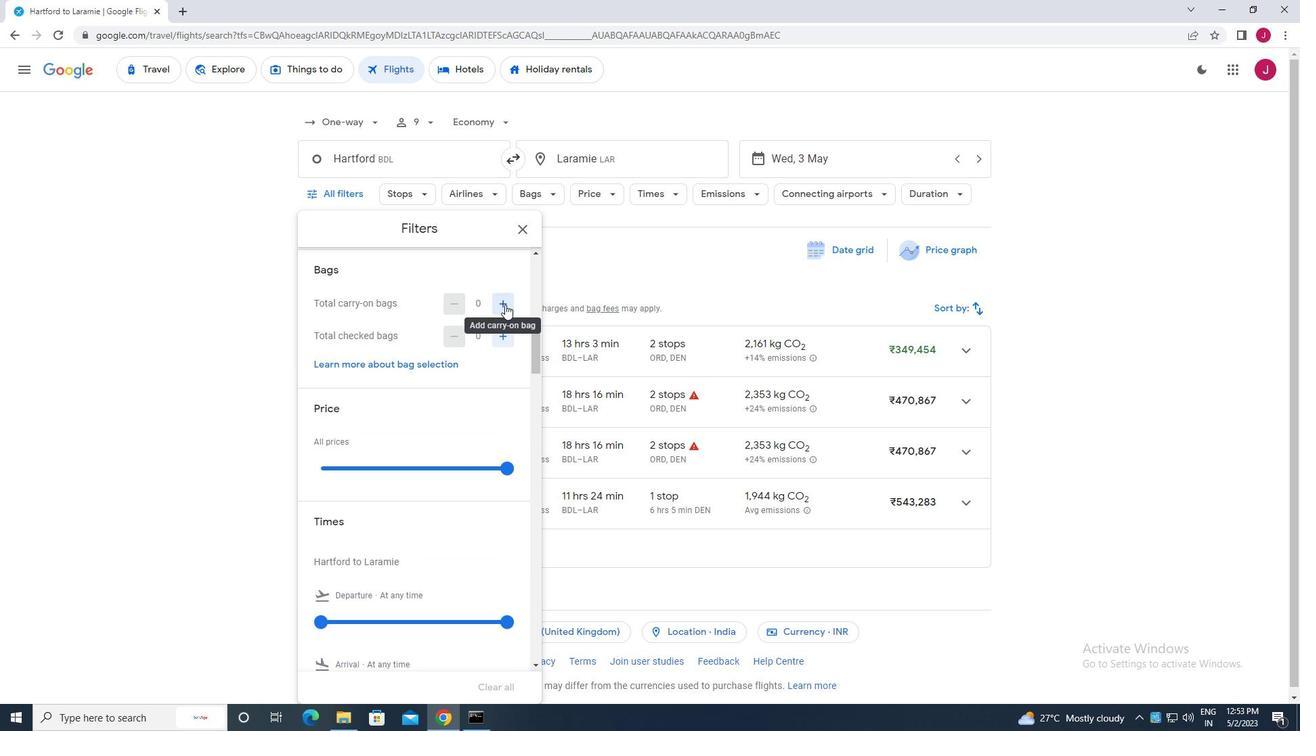 
Action: Mouse moved to (507, 465)
Screenshot: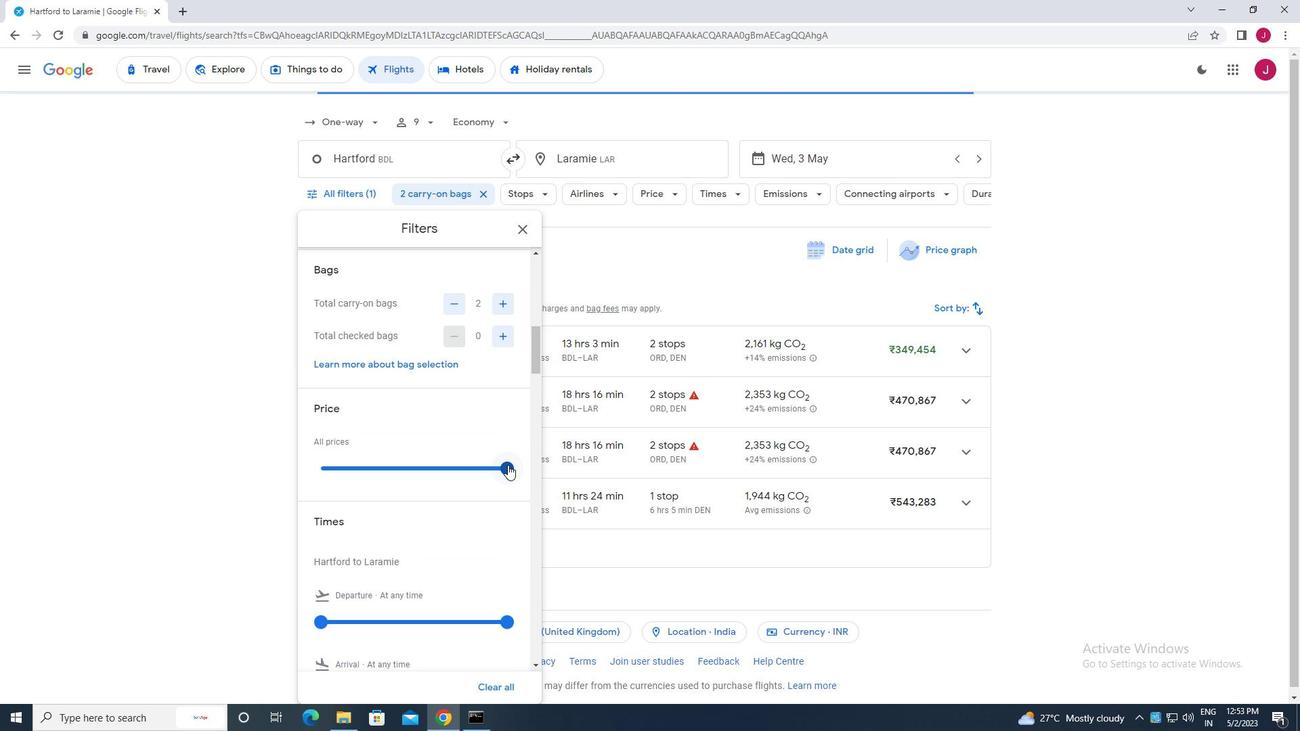 
Action: Mouse pressed left at (507, 465)
Screenshot: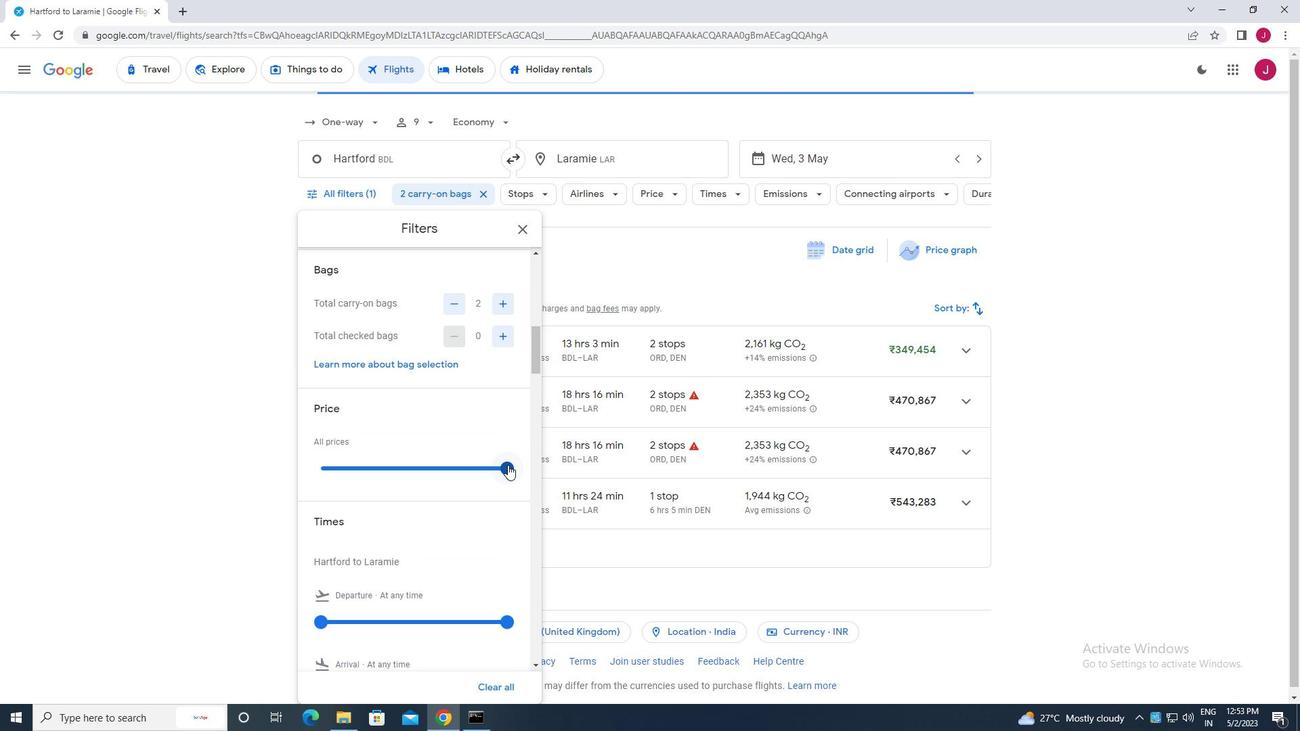 
Action: Mouse moved to (508, 466)
Screenshot: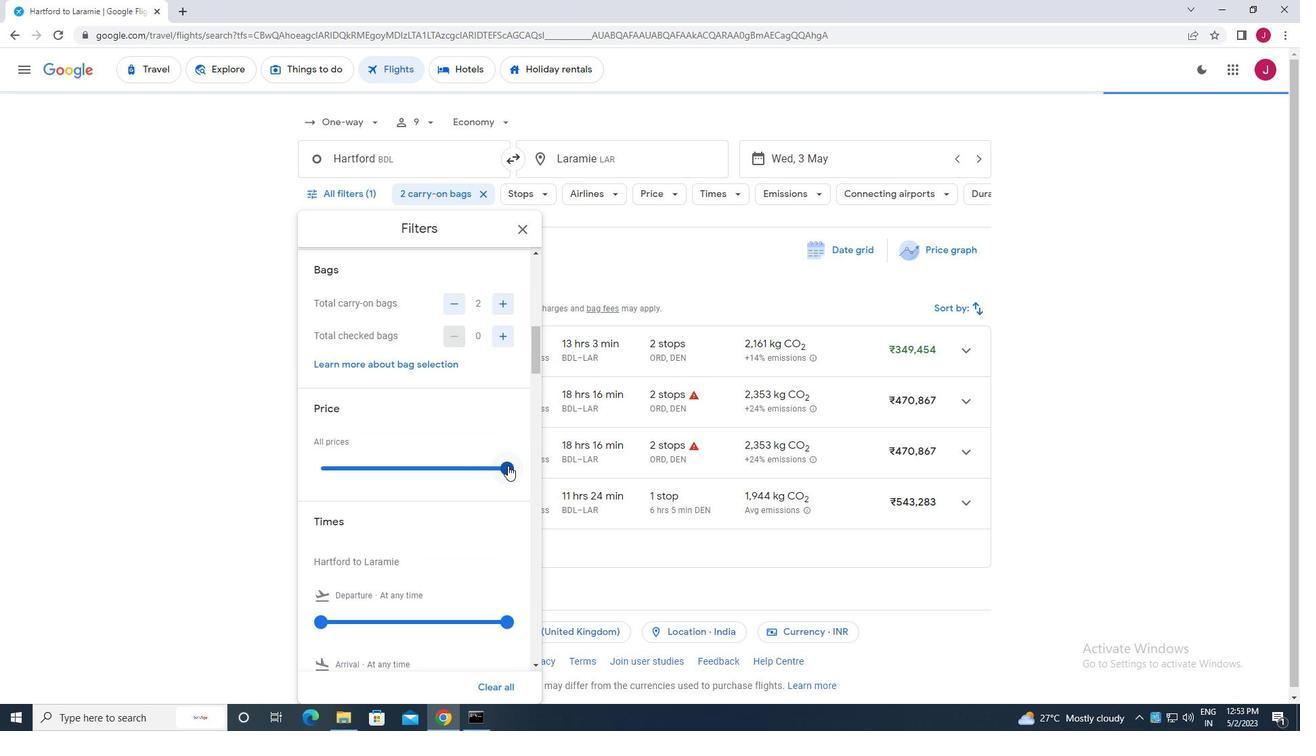 
Action: Mouse pressed left at (508, 466)
Screenshot: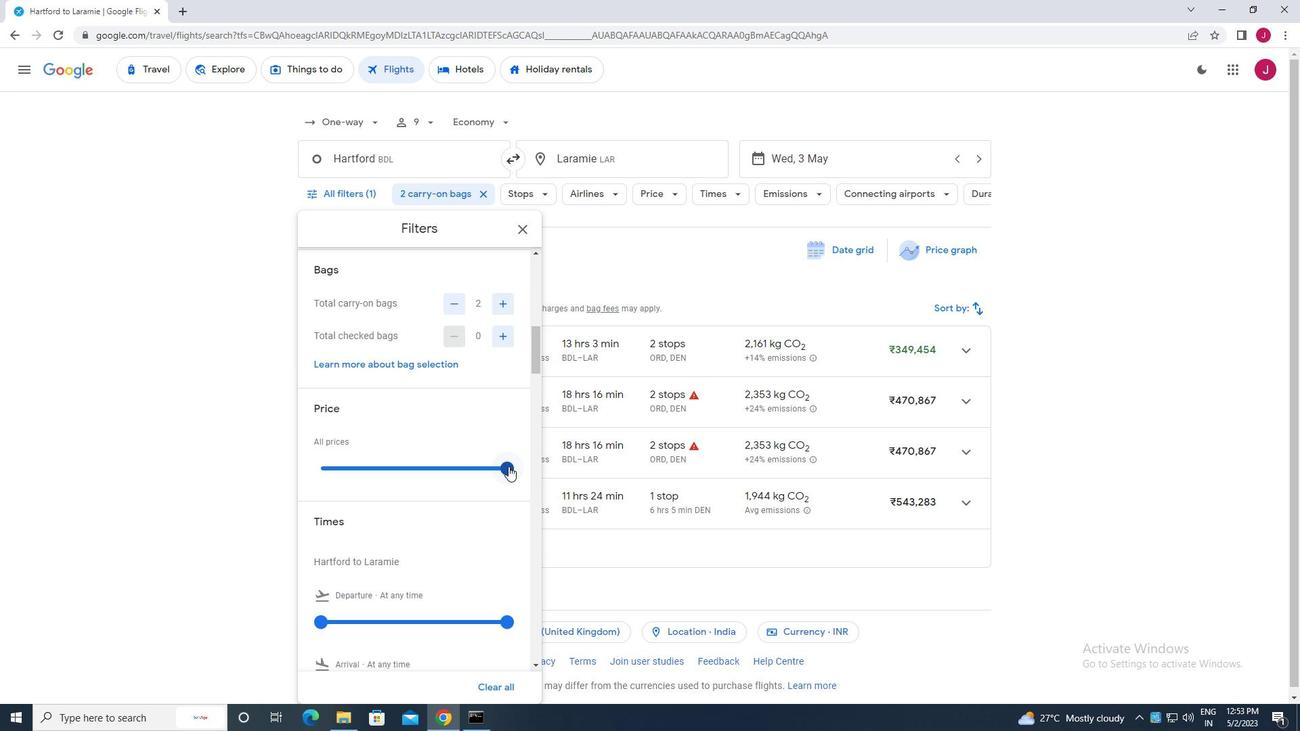 
Action: Mouse moved to (417, 428)
Screenshot: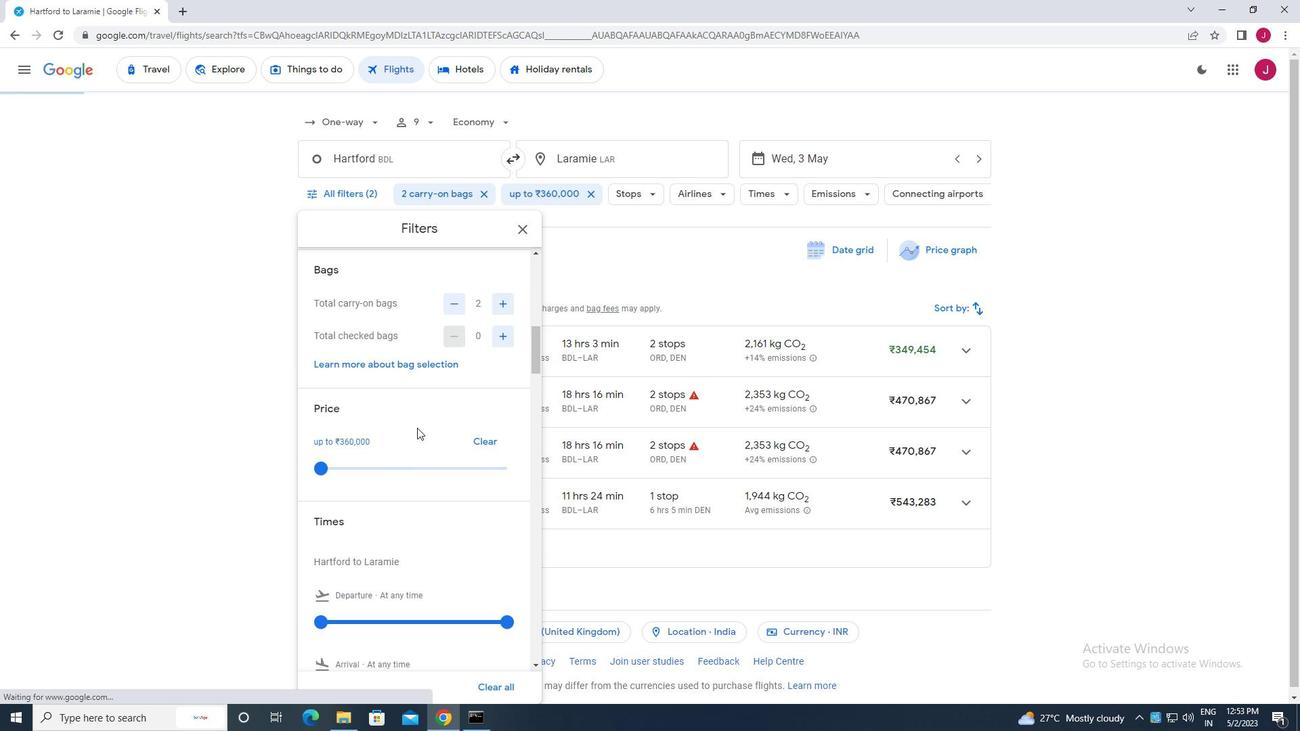 
Action: Mouse scrolled (417, 427) with delta (0, 0)
Screenshot: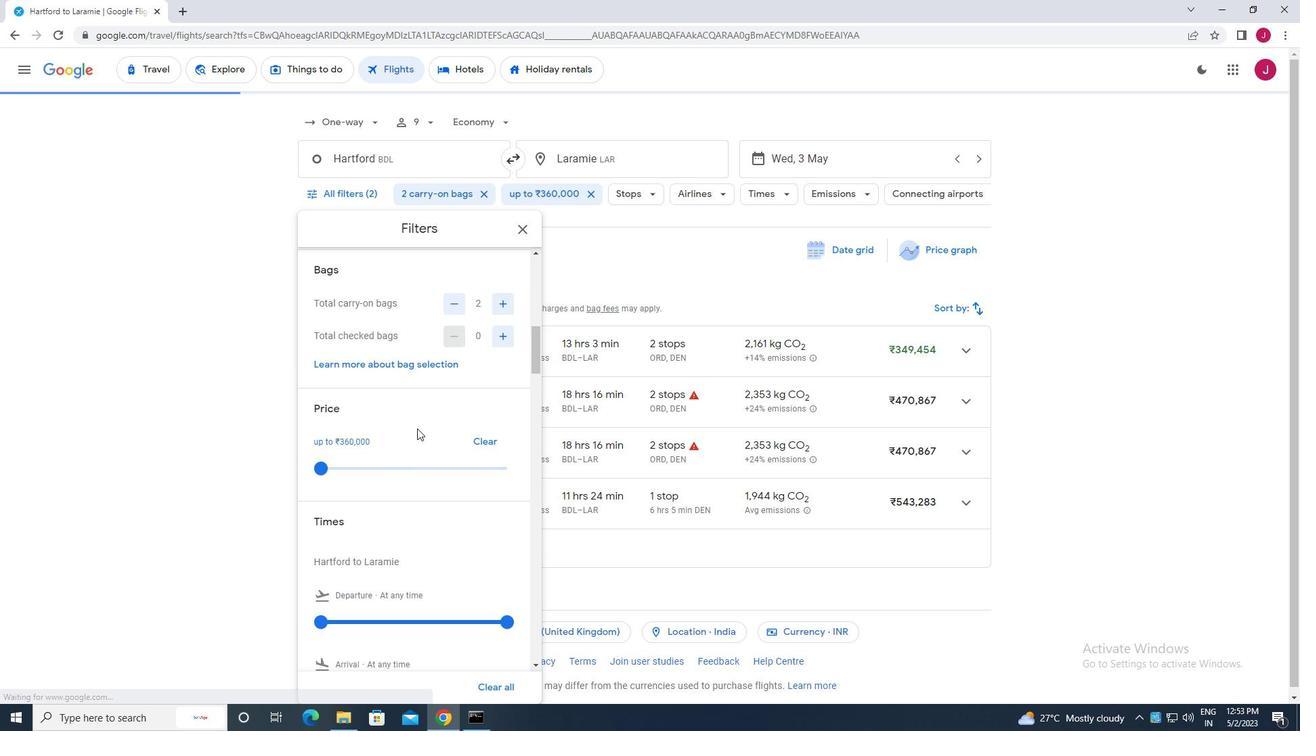 
Action: Mouse moved to (417, 428)
Screenshot: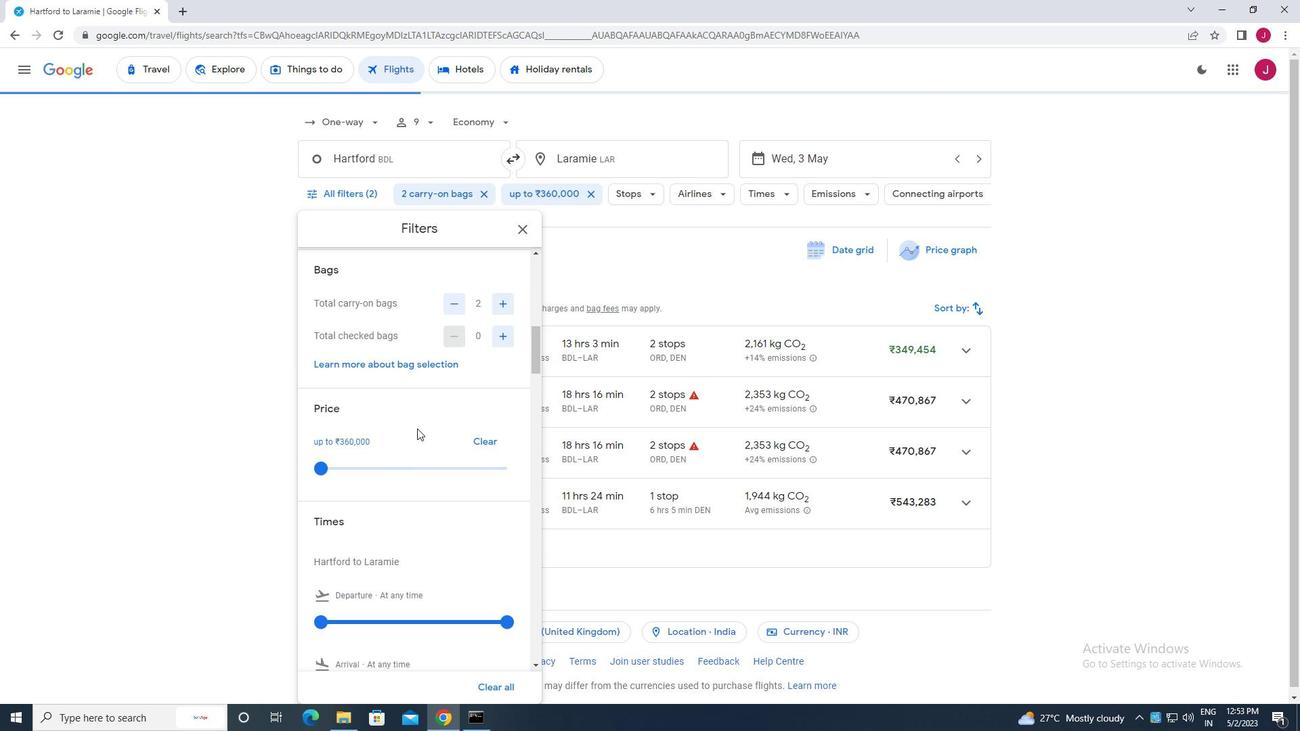 
Action: Mouse scrolled (417, 427) with delta (0, 0)
Screenshot: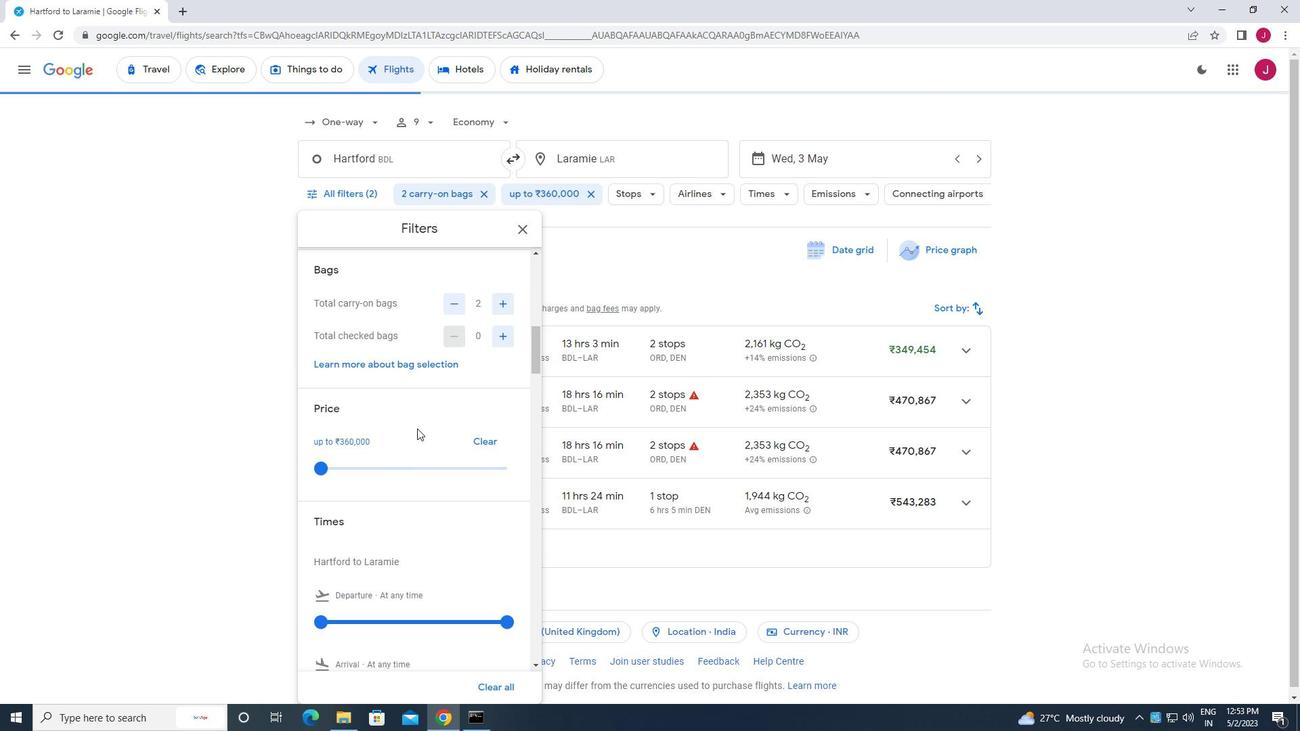 
Action: Mouse moved to (418, 428)
Screenshot: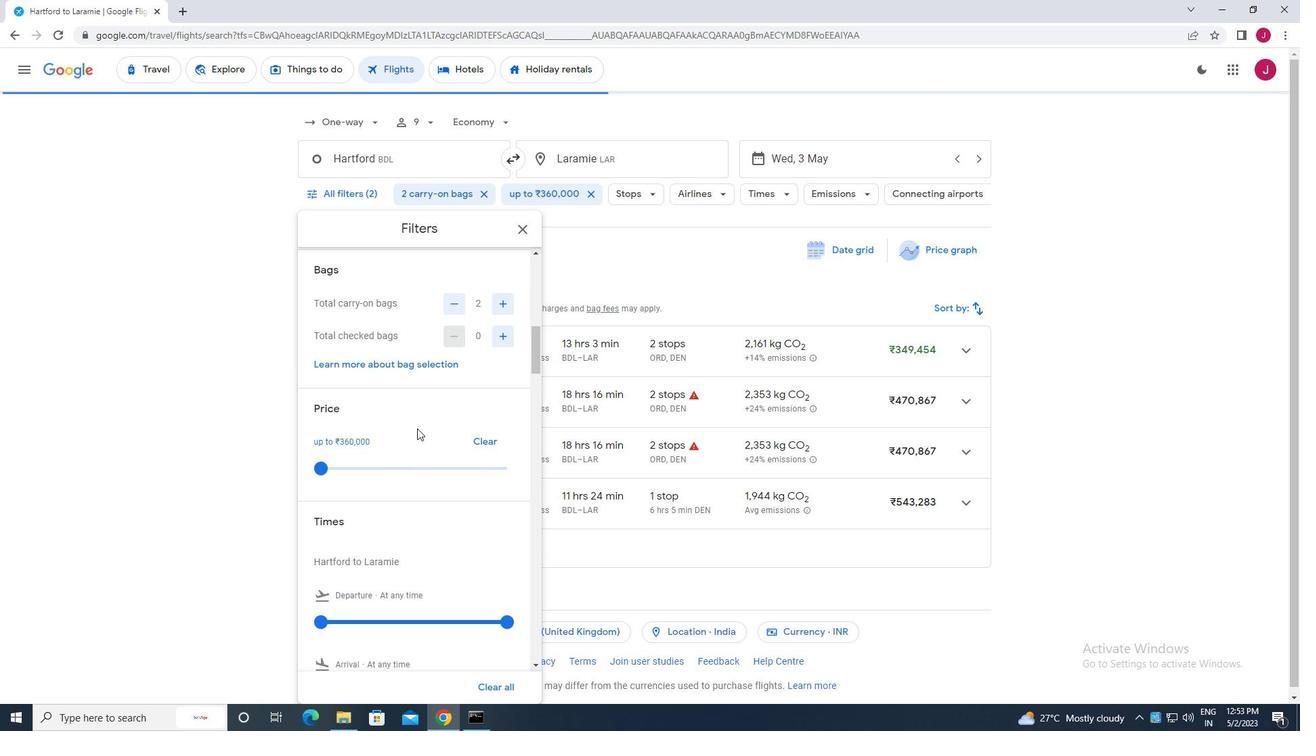 
Action: Mouse scrolled (418, 427) with delta (0, 0)
Screenshot: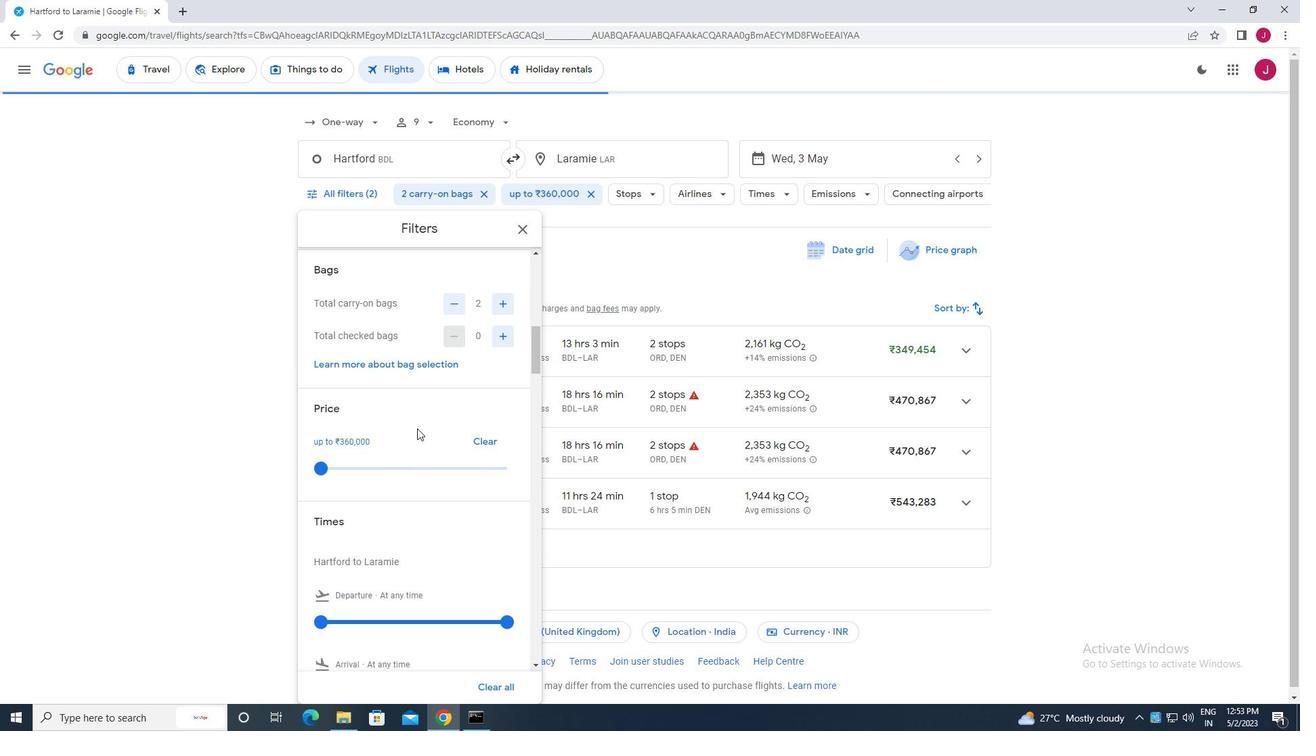 
Action: Mouse moved to (319, 423)
Screenshot: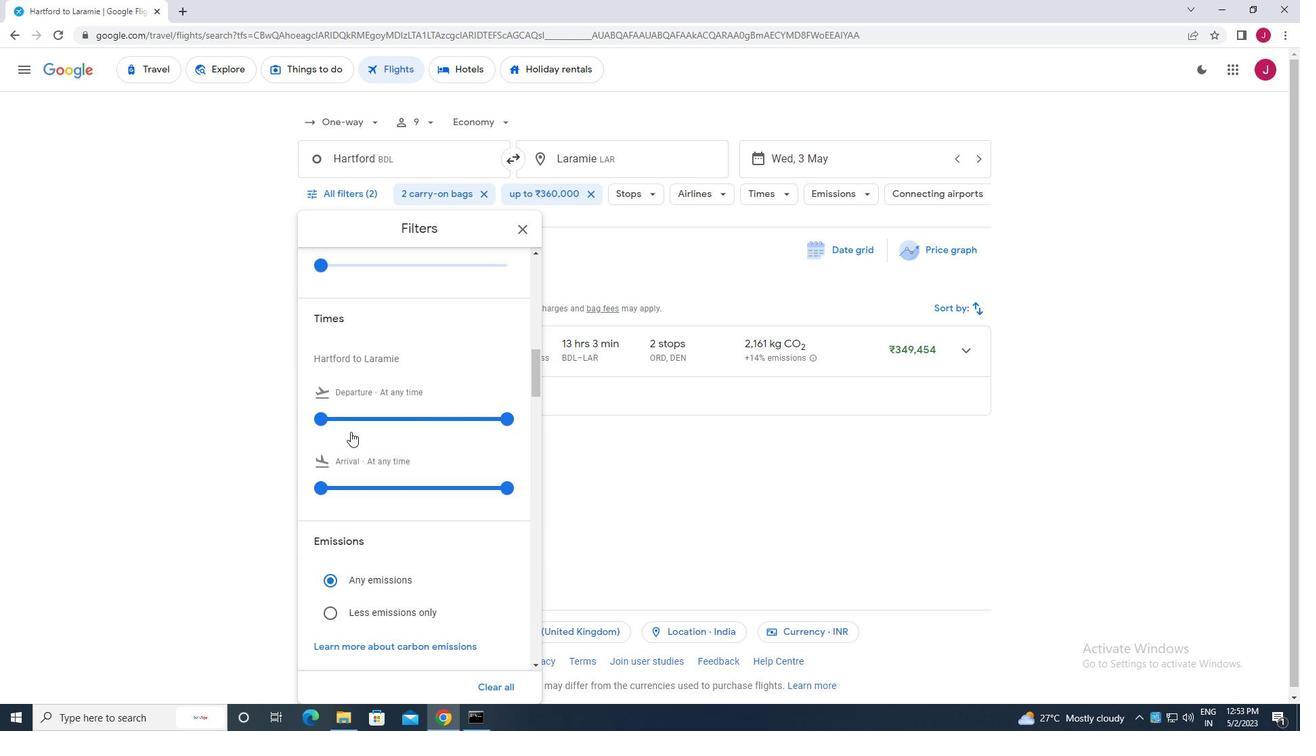 
Action: Mouse pressed left at (319, 423)
Screenshot: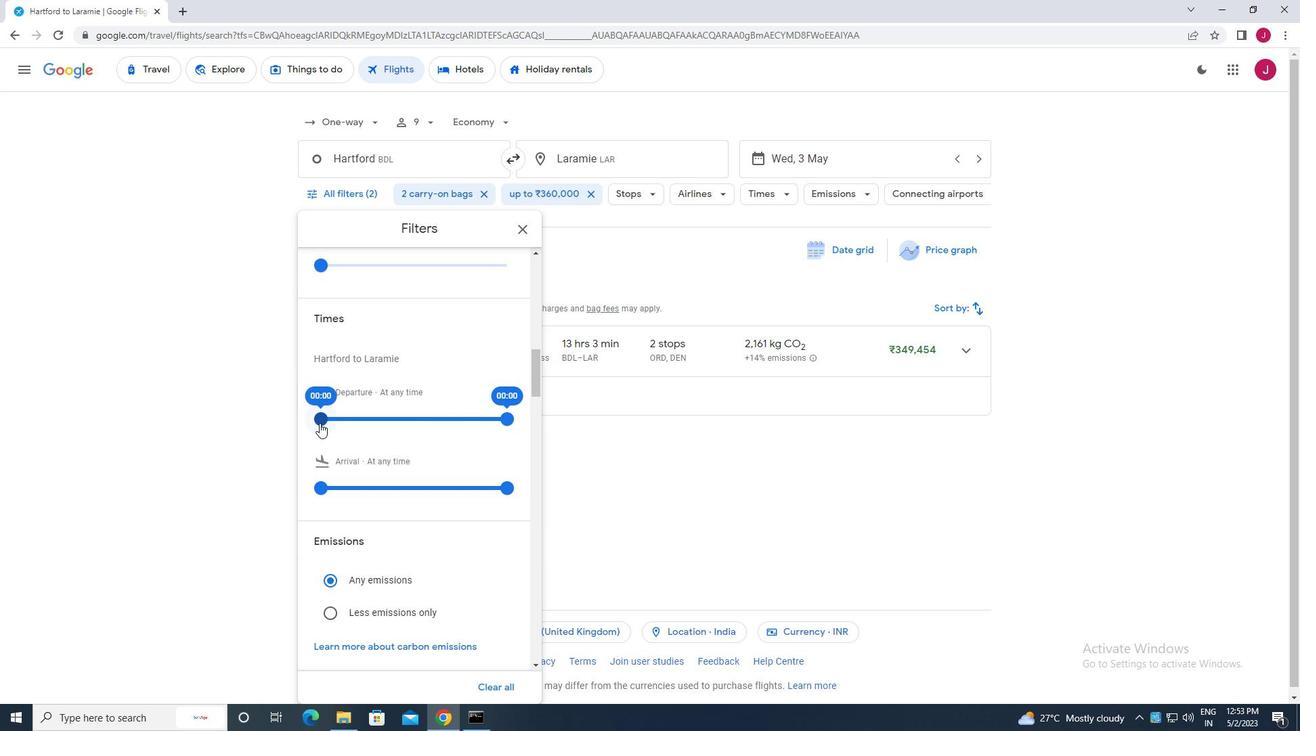 
Action: Mouse moved to (504, 419)
Screenshot: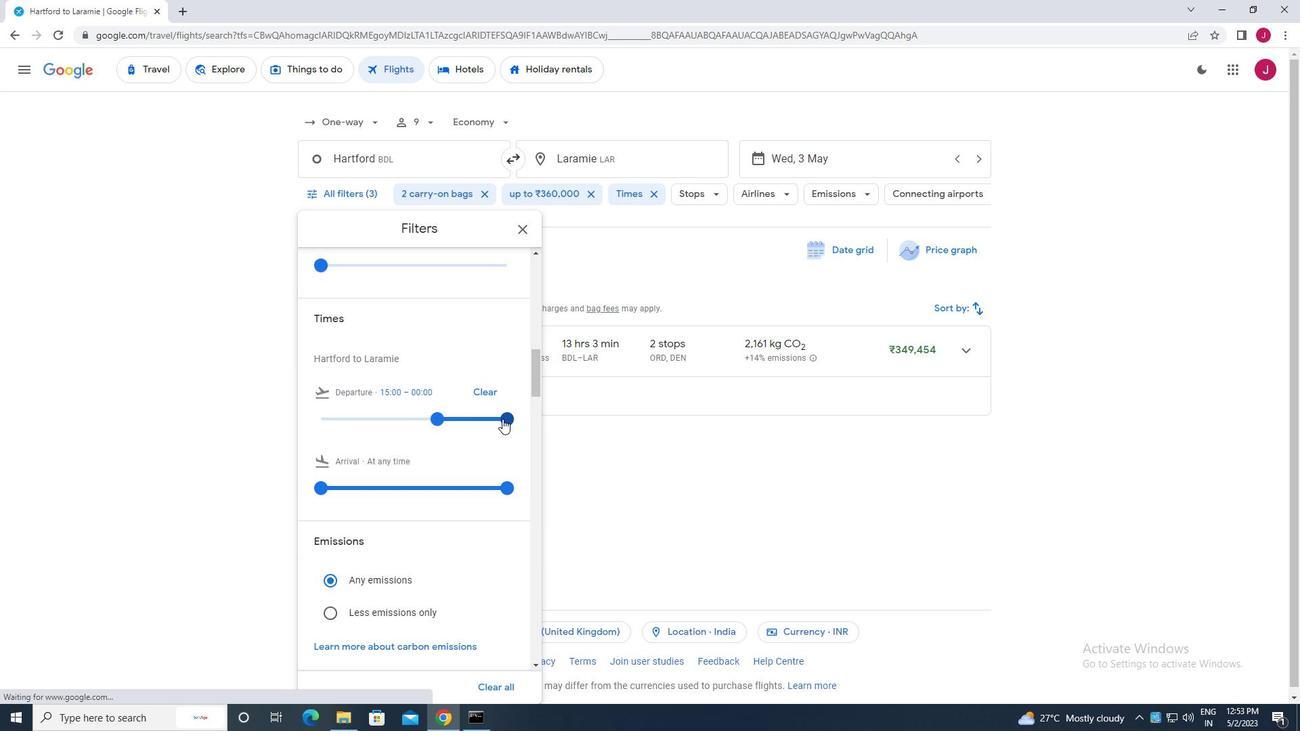 
Action: Mouse pressed left at (504, 419)
Screenshot: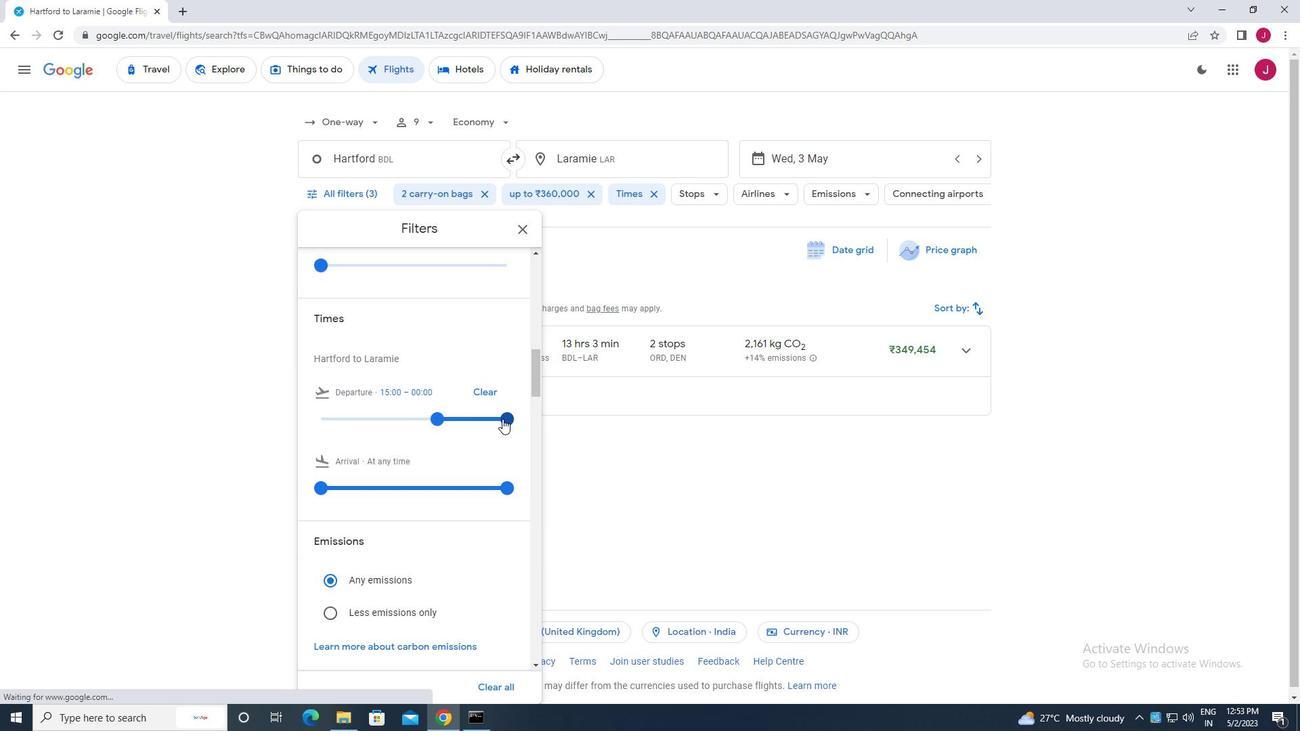 
Action: Mouse moved to (522, 224)
Screenshot: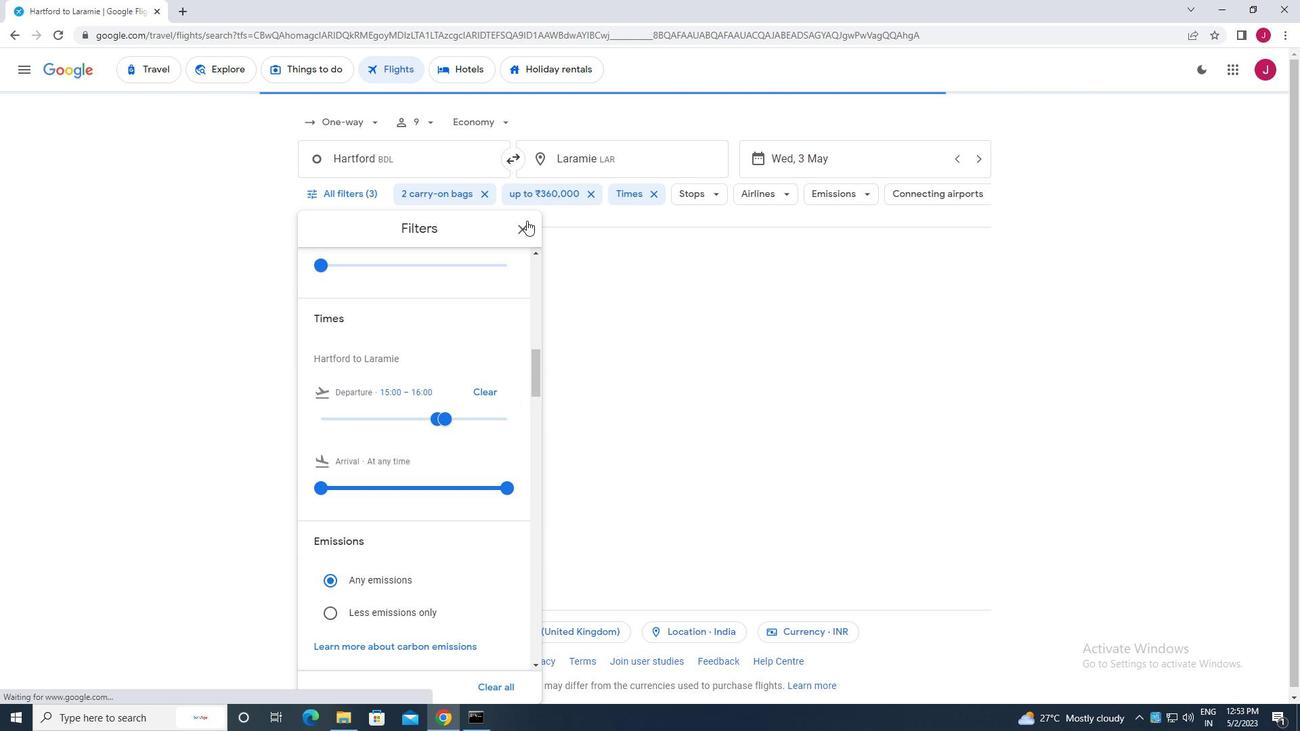 
Action: Mouse pressed left at (522, 224)
Screenshot: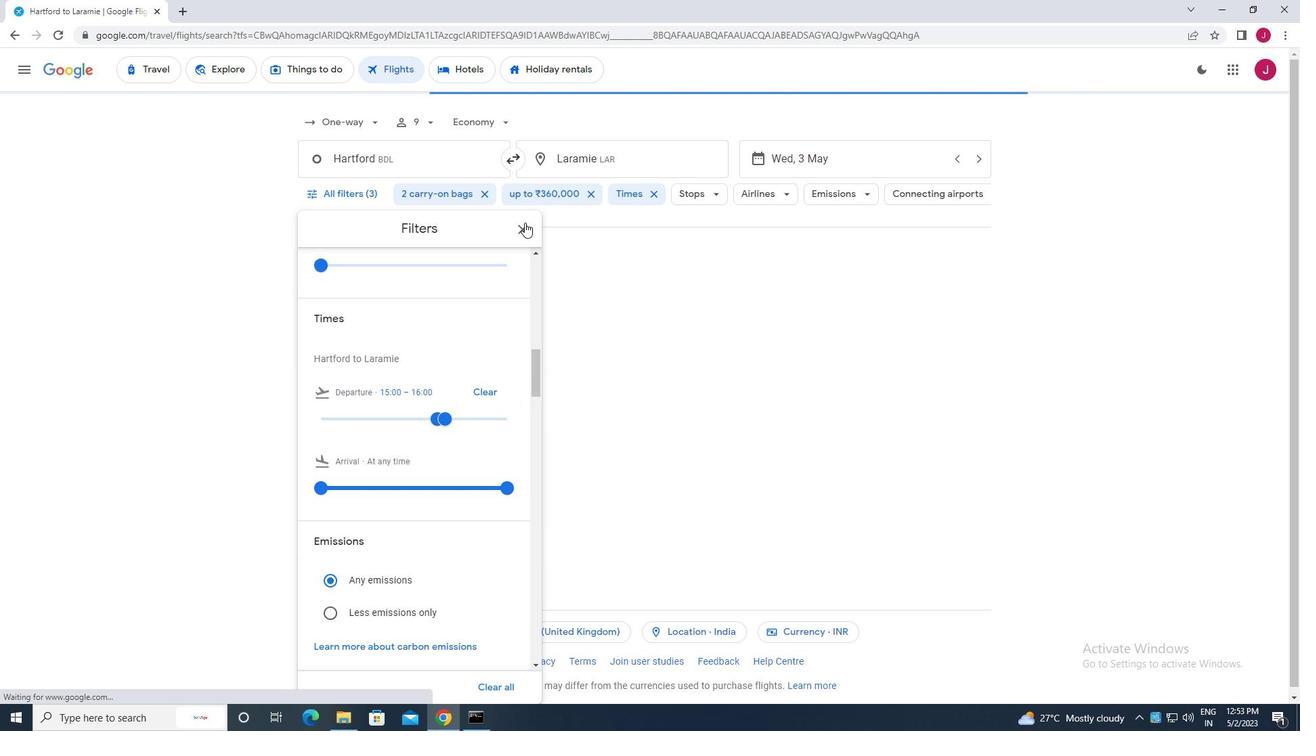 
Action: Mouse moved to (522, 224)
Screenshot: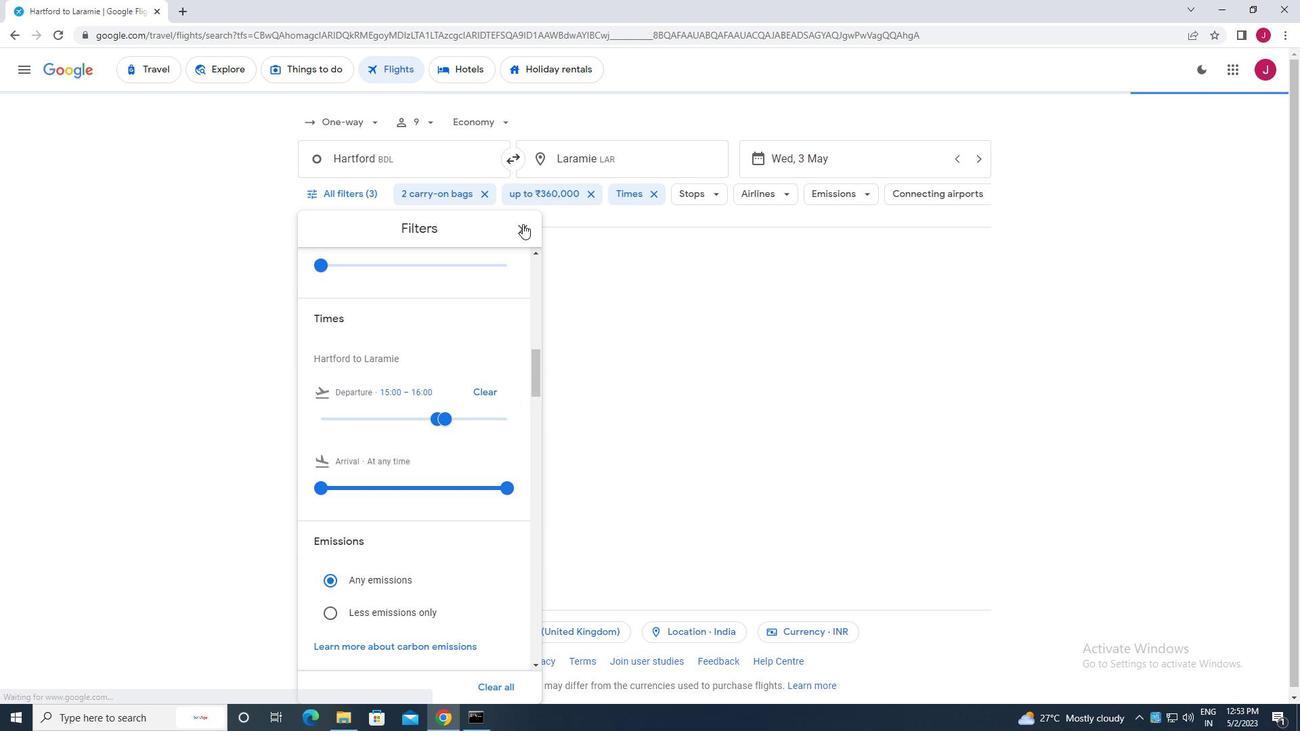 
